 Task: Navigate on foot from Harvard University to MIT in Cambridge, MA.
Action: Mouse moved to (160, 100)
Screenshot: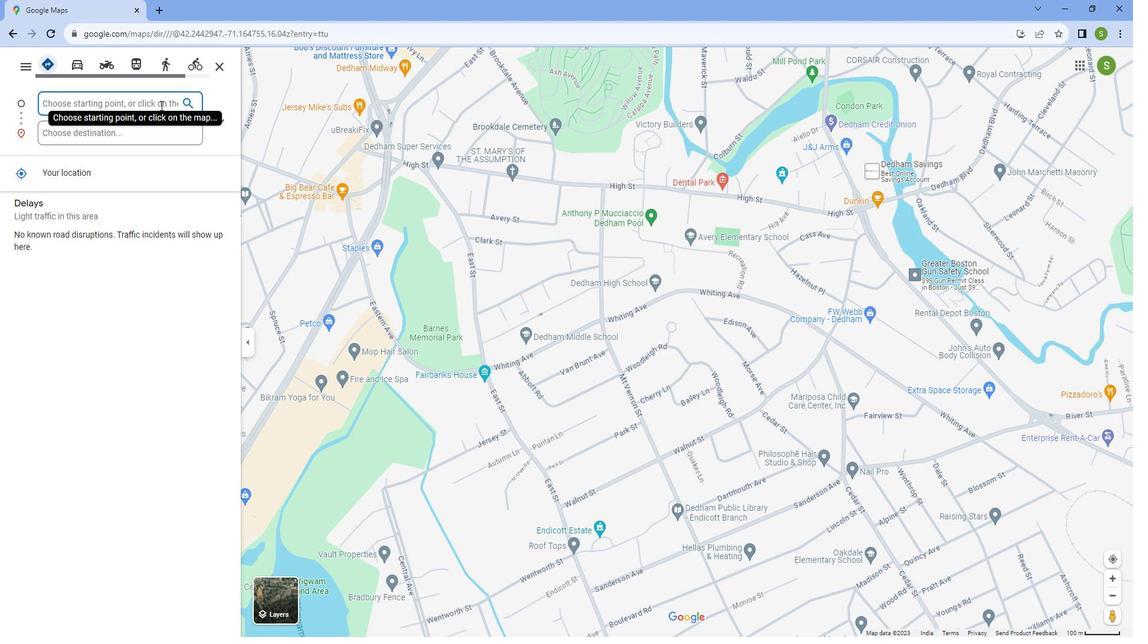 
Action: Mouse pressed left at (160, 100)
Screenshot: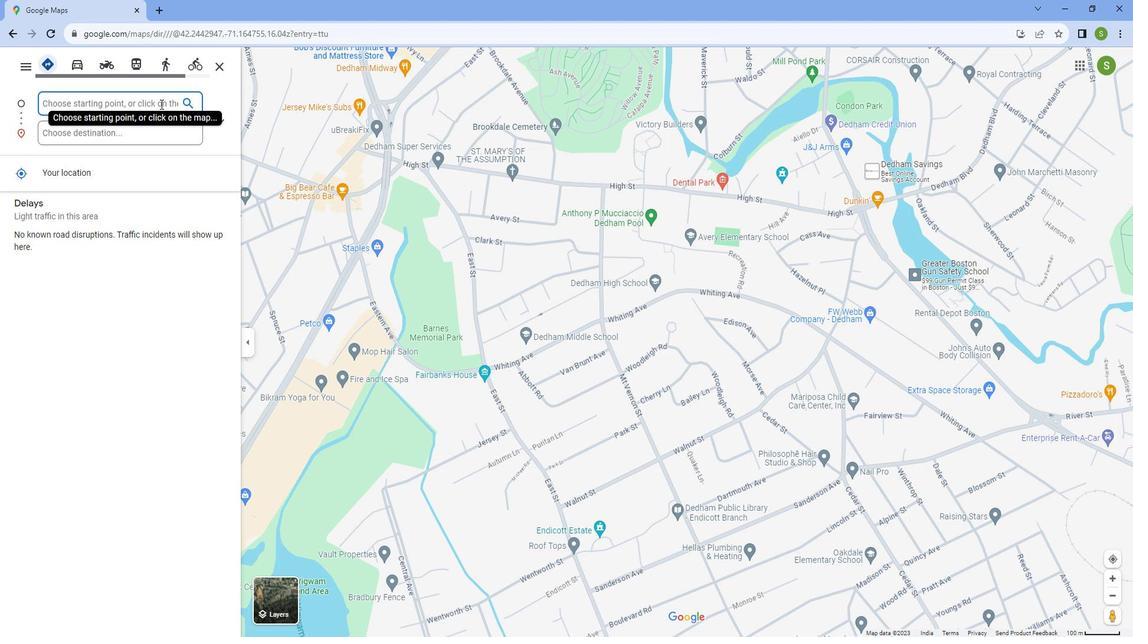
Action: Key pressed <Key.caps_lock>H<Key.caps_lock>arvard<Key.space><Key.caps_lock>U<Key.caps_lock>niversity
Screenshot: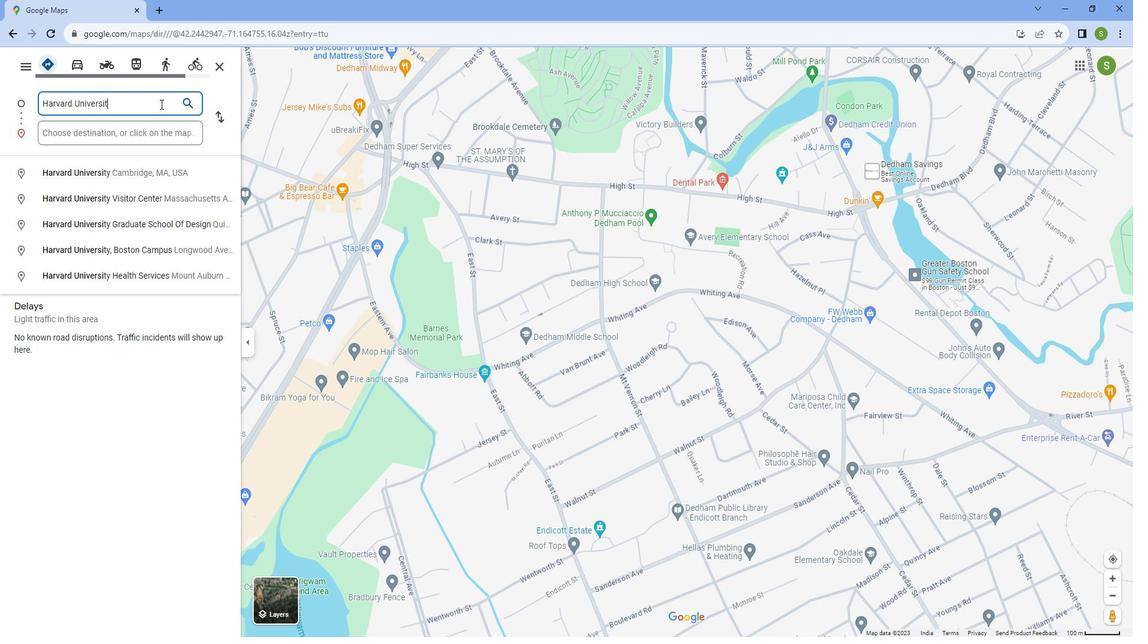 
Action: Mouse moved to (157, 160)
Screenshot: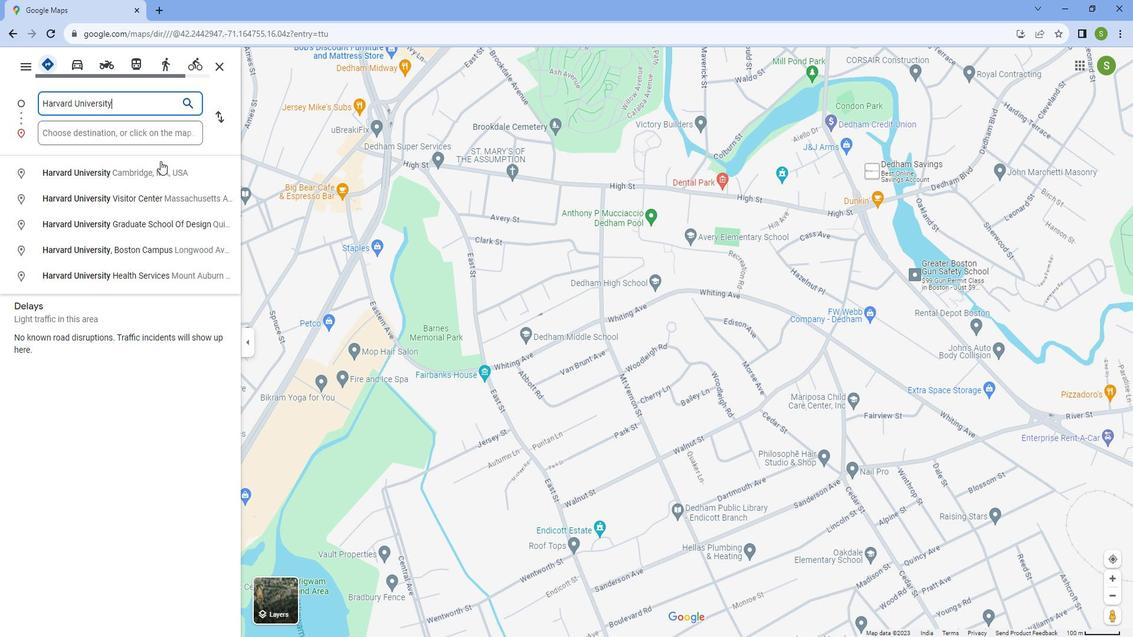 
Action: Mouse pressed left at (157, 160)
Screenshot: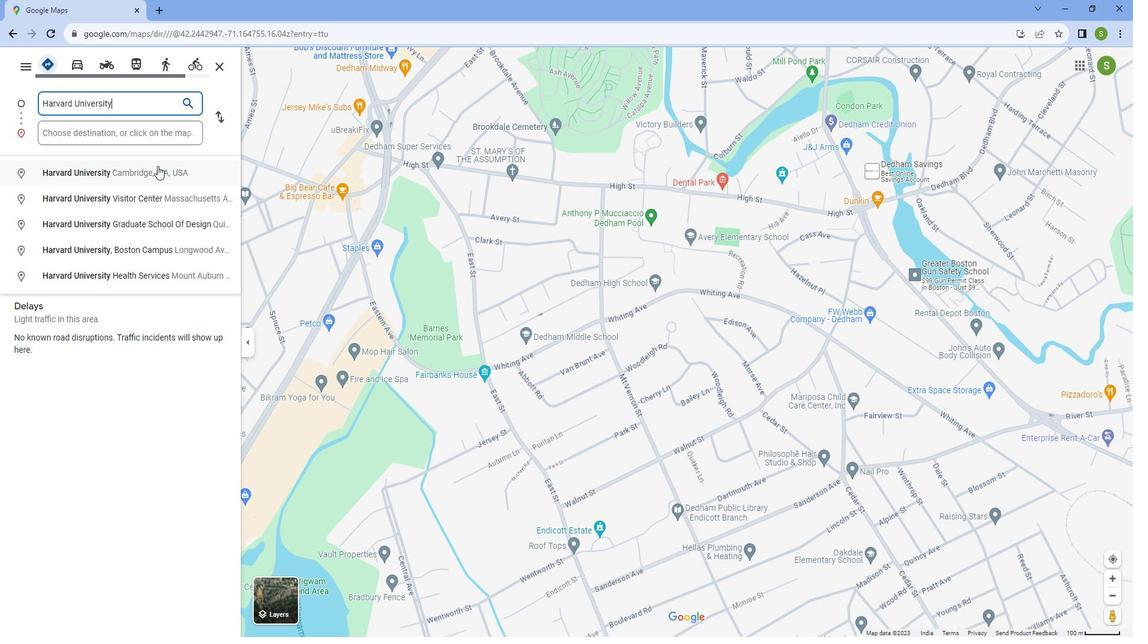 
Action: Mouse moved to (132, 125)
Screenshot: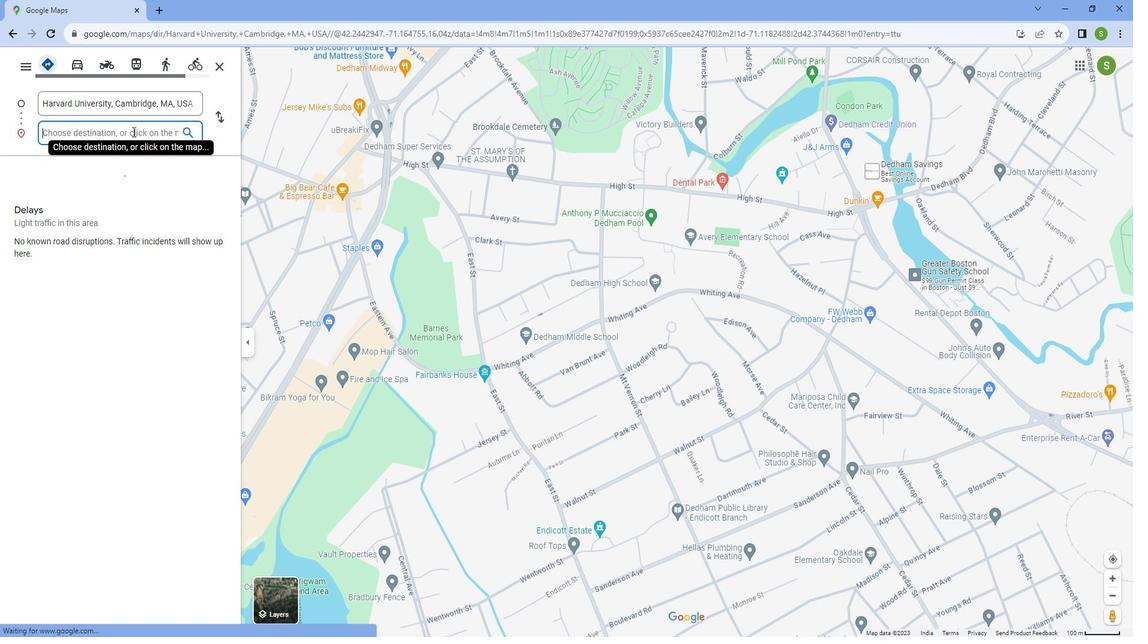 
Action: Mouse pressed left at (132, 125)
Screenshot: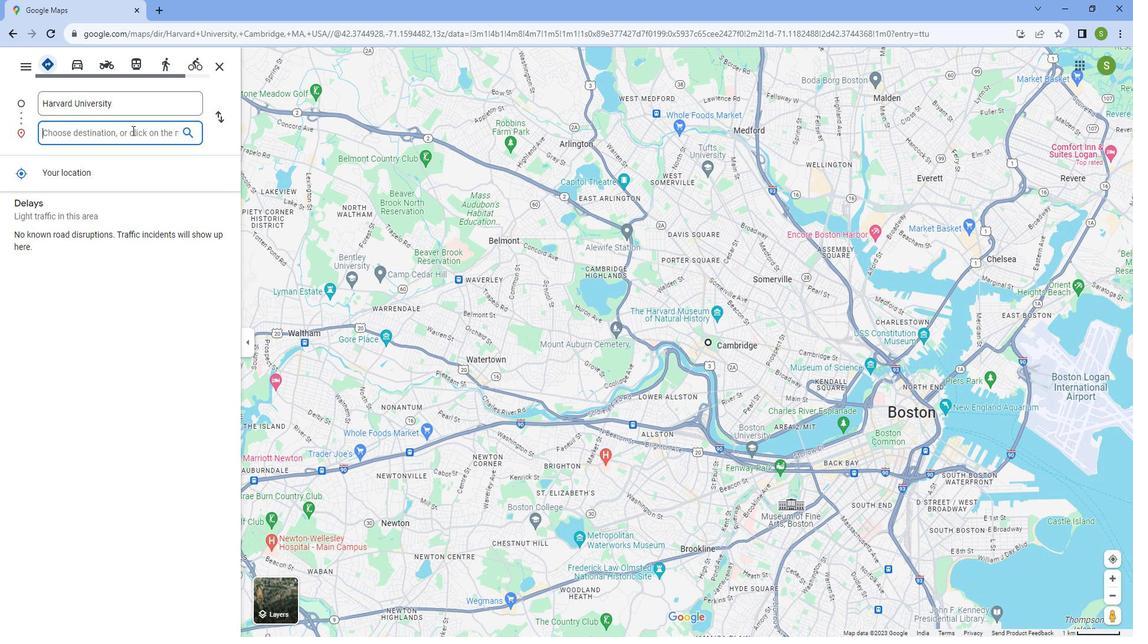 
Action: Key pressed <Key.caps_lock>MIT<Key.space>,C<Key.caps_lock>ambridge
Screenshot: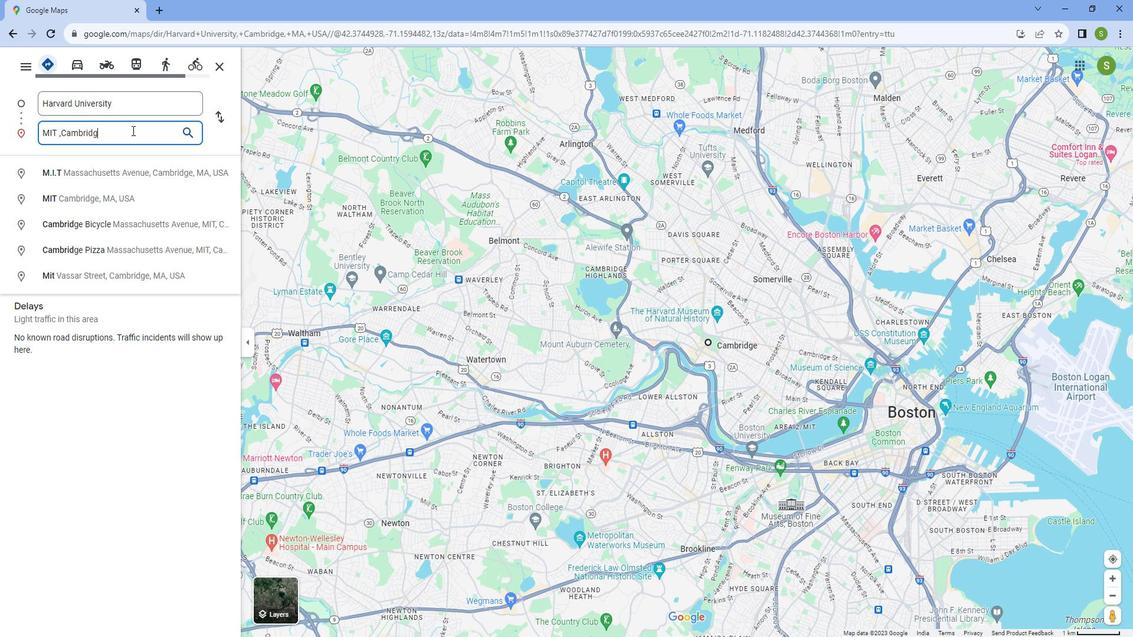 
Action: Mouse moved to (129, 176)
Screenshot: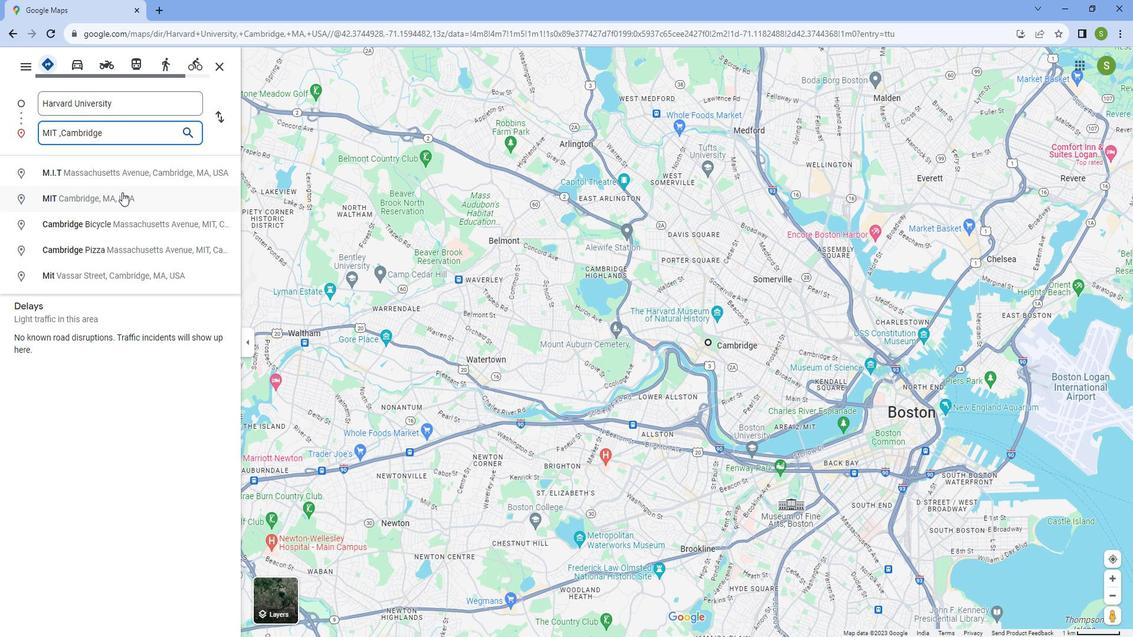 
Action: Mouse pressed left at (129, 176)
Screenshot: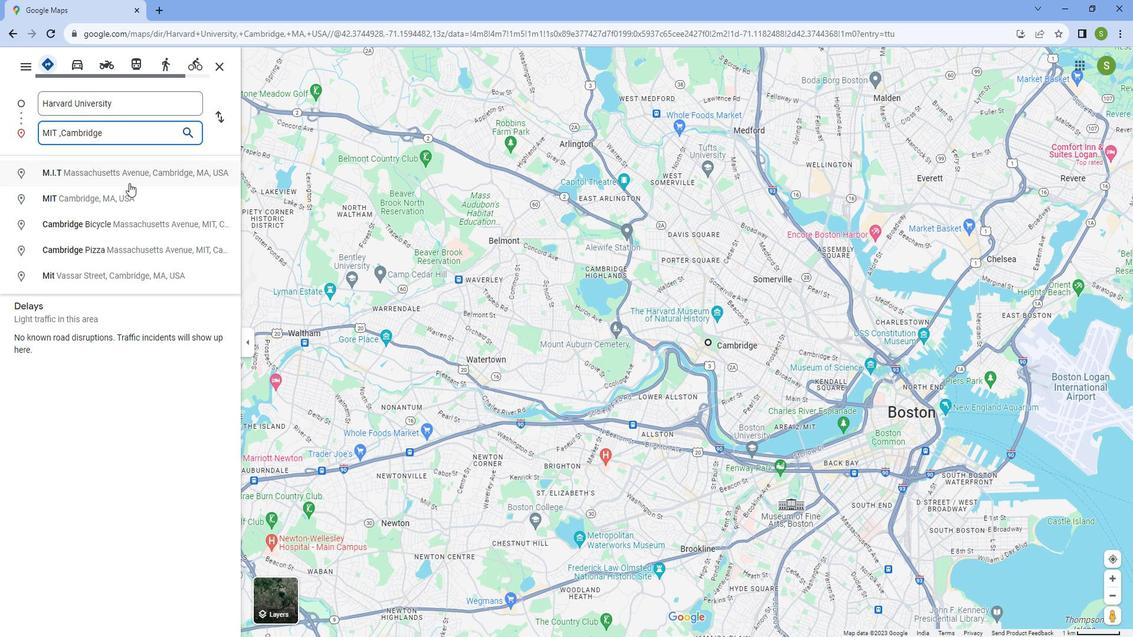 
Action: Mouse moved to (448, 295)
Screenshot: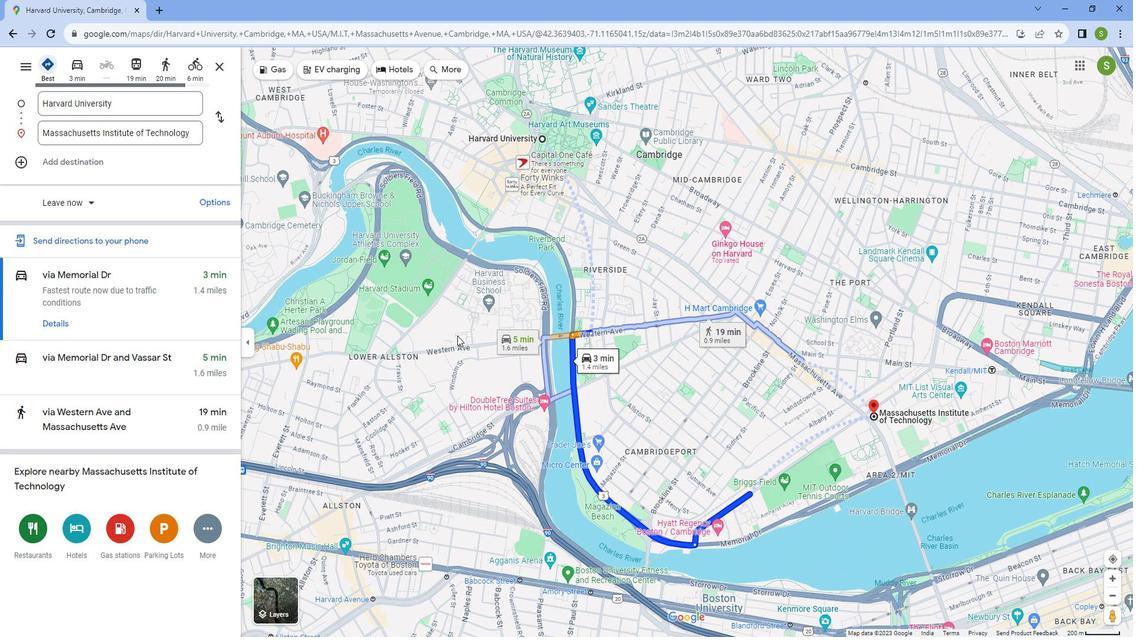 
Action: Mouse scrolled (448, 295) with delta (0, 0)
Screenshot: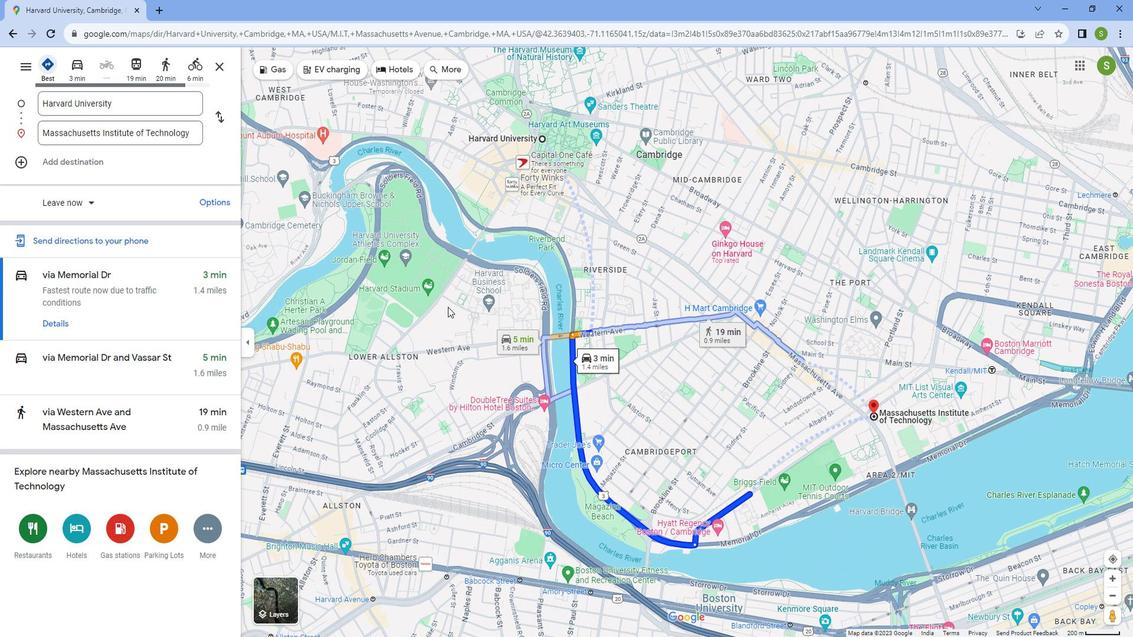
Action: Mouse scrolled (448, 295) with delta (0, 0)
Screenshot: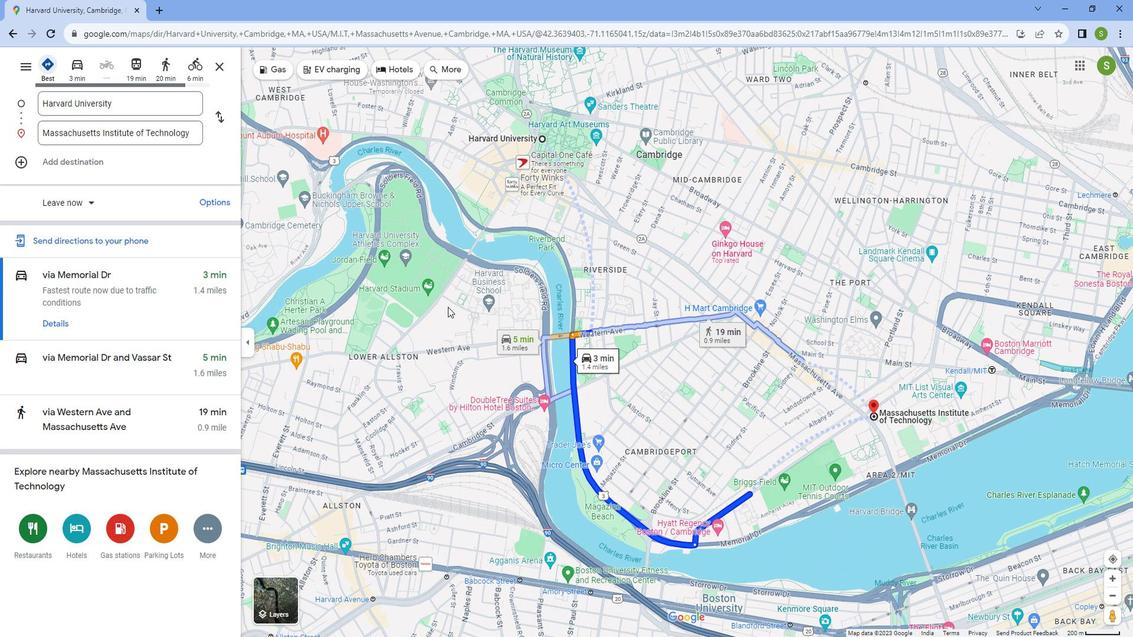 
Action: Mouse scrolled (448, 295) with delta (0, 0)
Screenshot: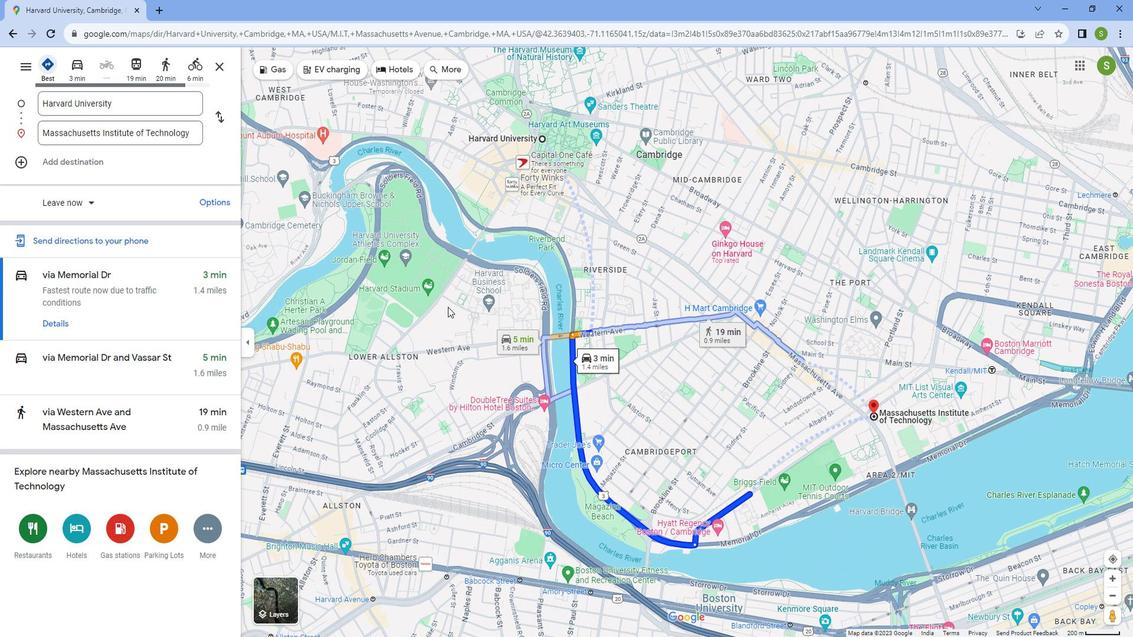 
Action: Mouse scrolled (448, 295) with delta (0, 0)
Screenshot: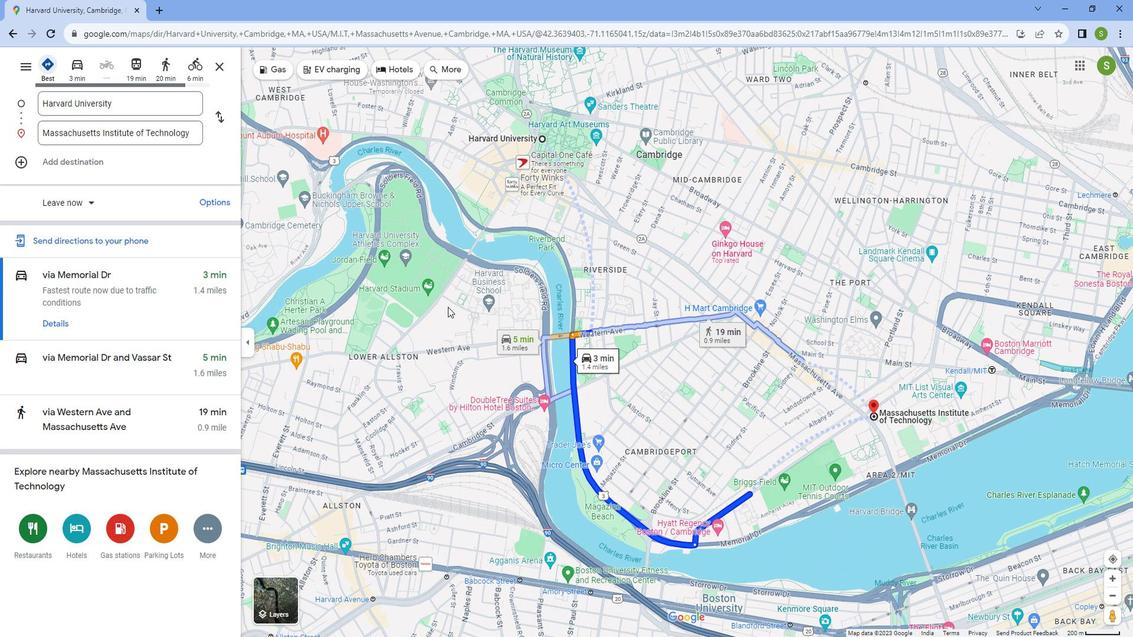 
Action: Mouse scrolled (448, 295) with delta (0, 0)
Screenshot: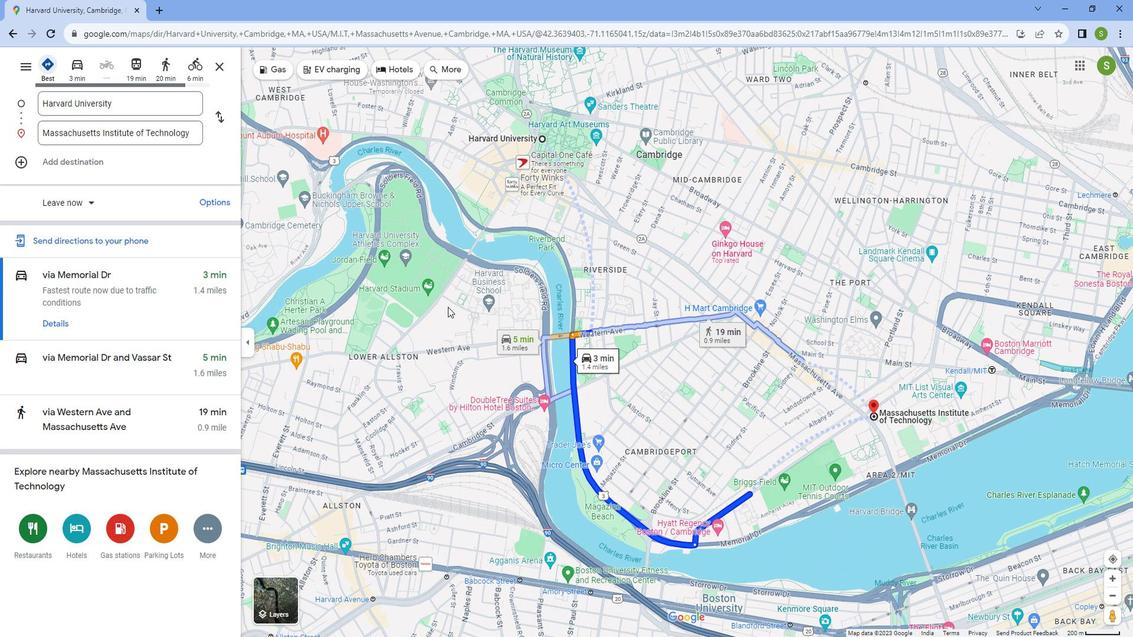 
Action: Mouse scrolled (448, 296) with delta (0, 0)
Screenshot: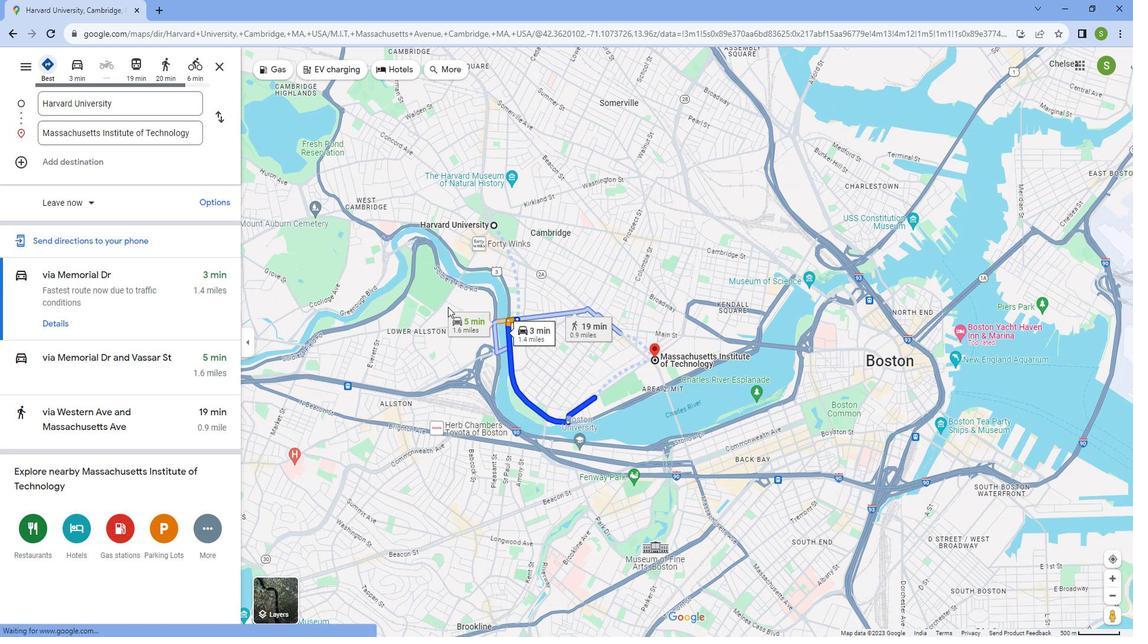 
Action: Mouse scrolled (448, 296) with delta (0, 0)
Screenshot: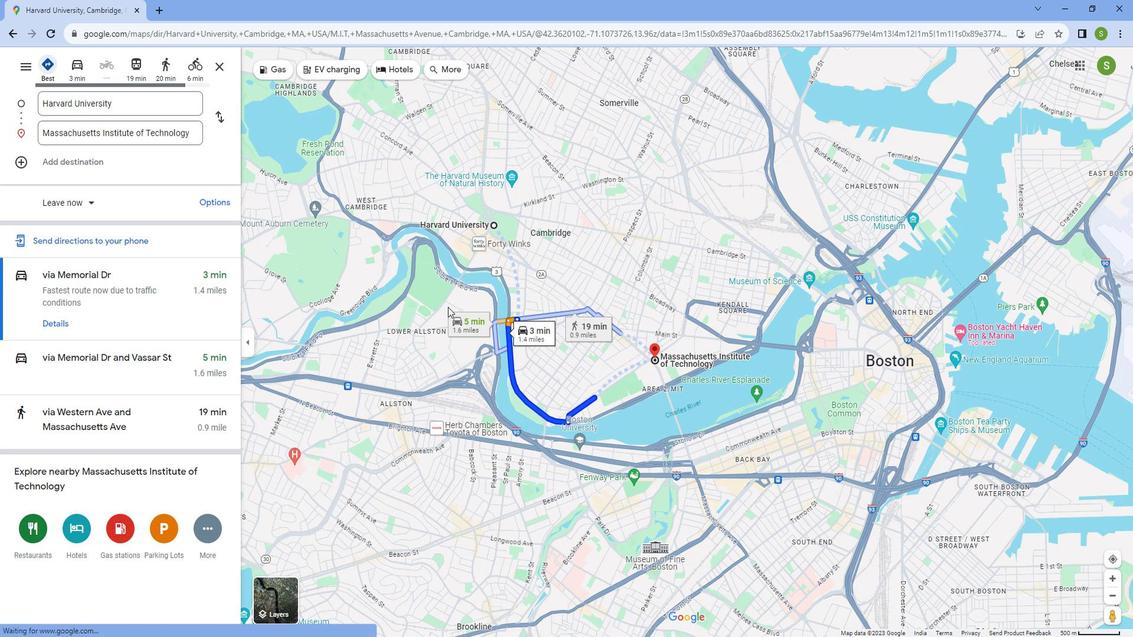 
Action: Mouse scrolled (448, 296) with delta (0, 0)
Screenshot: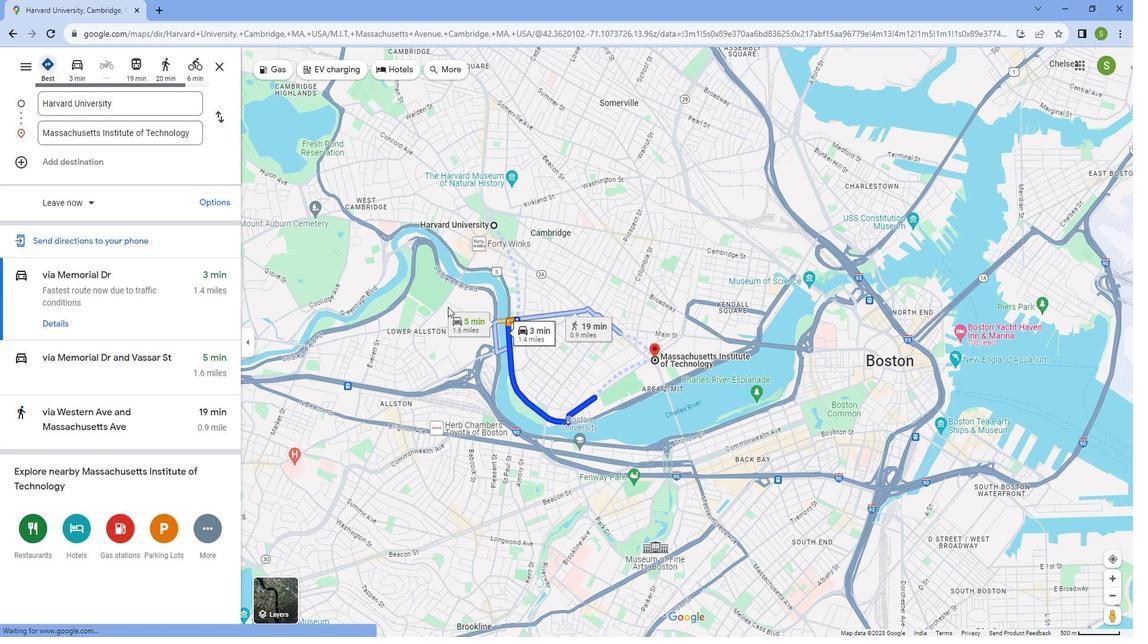 
Action: Mouse scrolled (448, 296) with delta (0, 0)
Screenshot: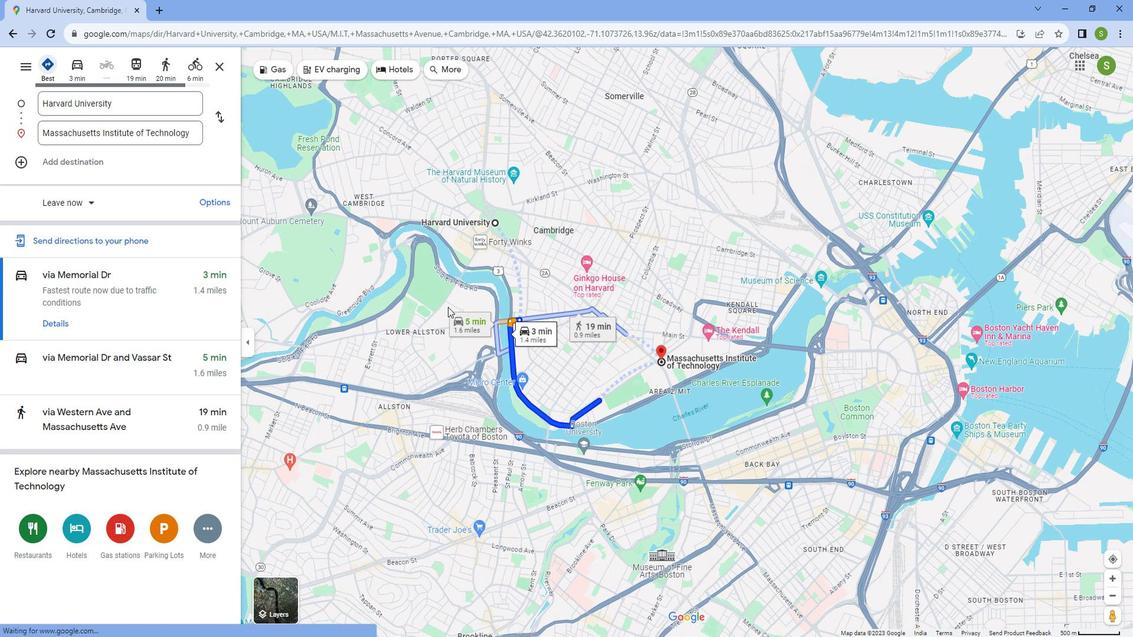 
Action: Mouse scrolled (448, 295) with delta (0, 0)
Screenshot: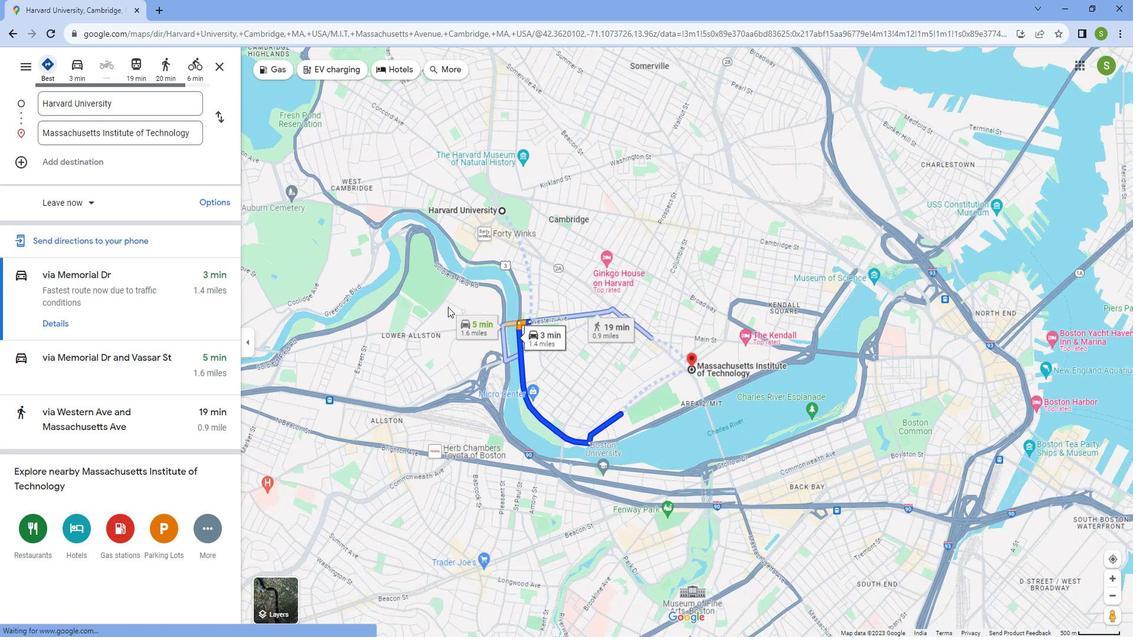 
Action: Mouse scrolled (448, 296) with delta (0, 0)
Screenshot: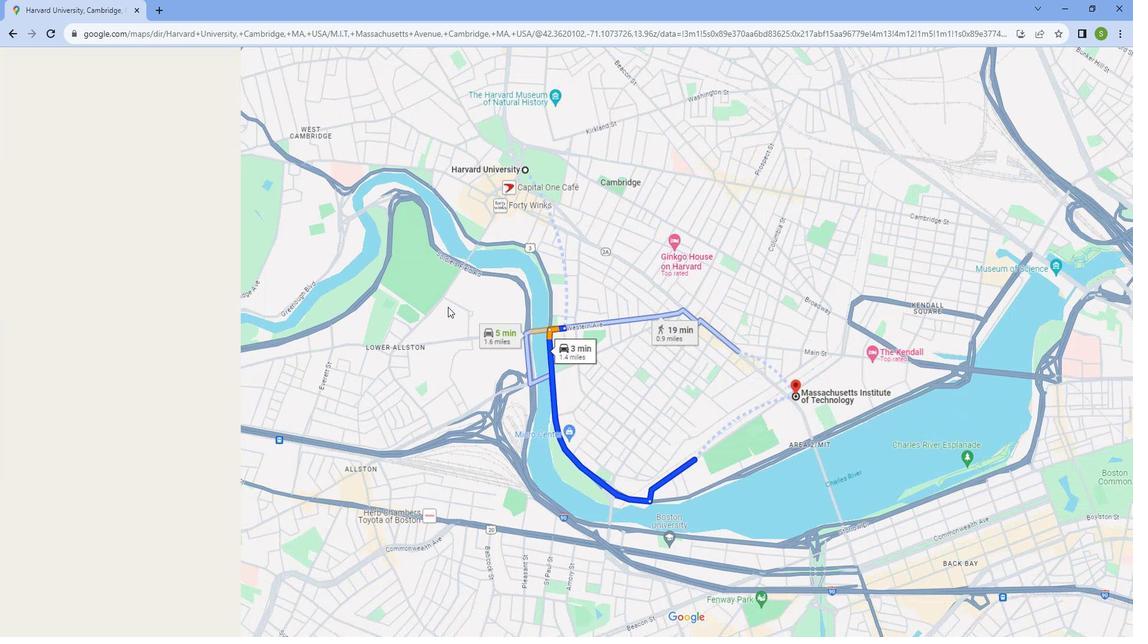 
Action: Mouse scrolled (448, 296) with delta (0, 0)
Screenshot: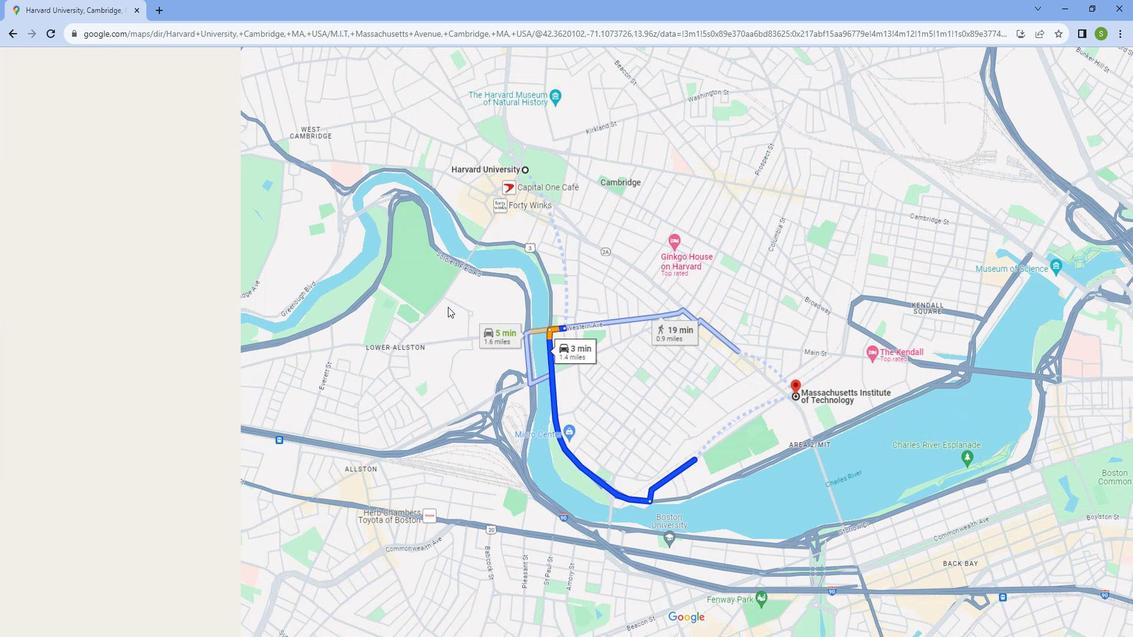 
Action: Mouse moved to (673, 404)
Screenshot: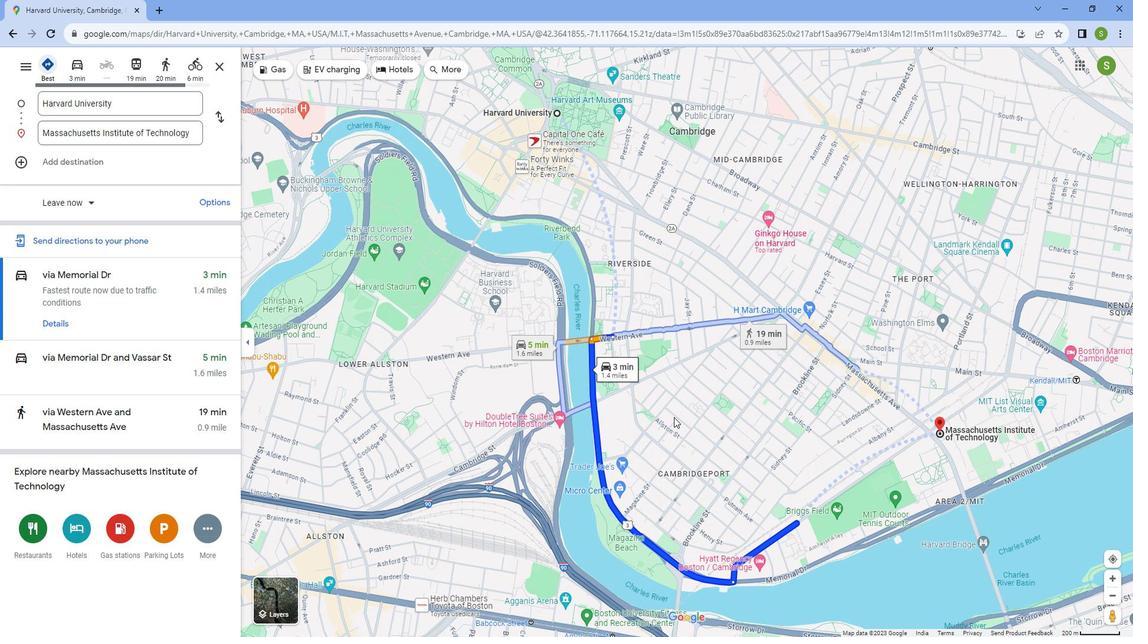 
Action: Mouse pressed left at (673, 404)
Screenshot: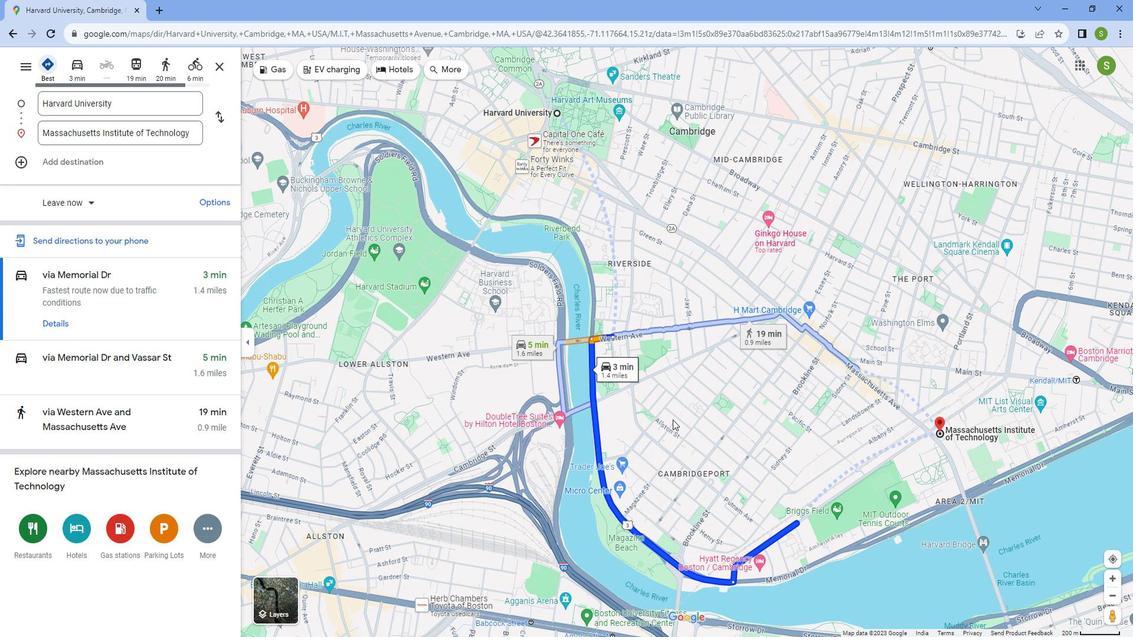 
Action: Mouse moved to (575, 337)
Screenshot: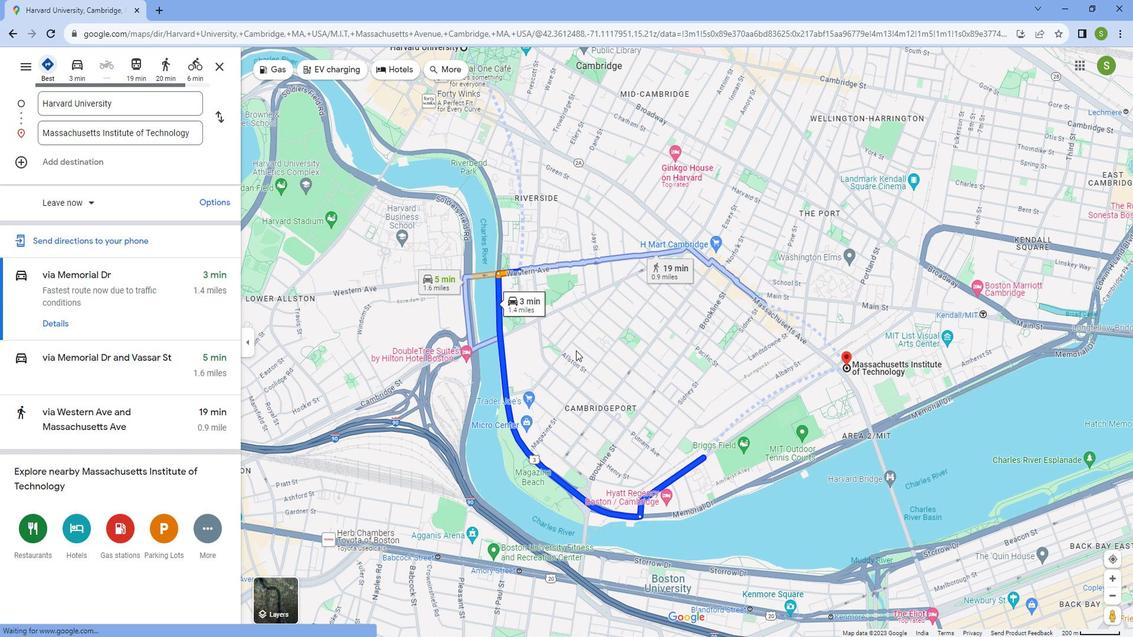 
Action: Mouse scrolled (575, 338) with delta (0, 0)
Screenshot: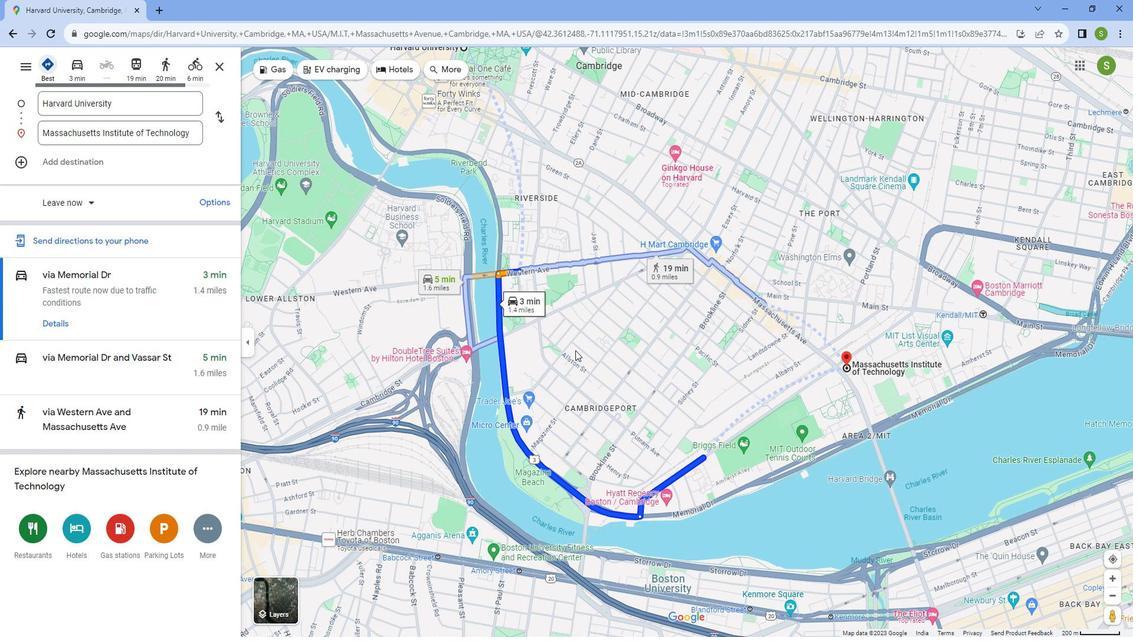
Action: Mouse scrolled (575, 337) with delta (0, 0)
Screenshot: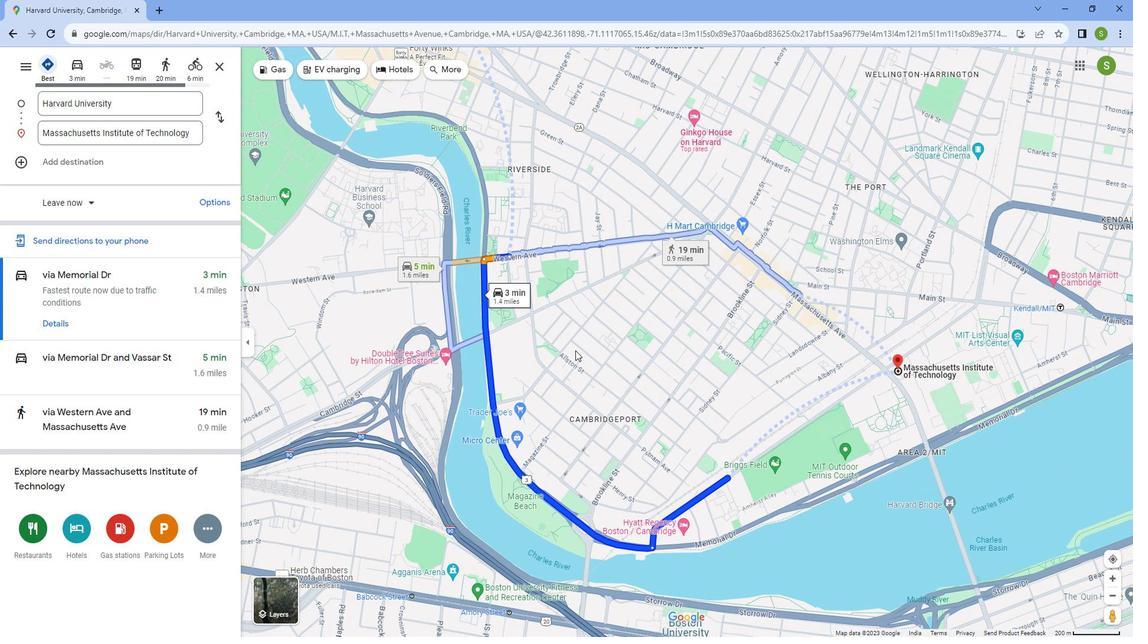 
Action: Mouse scrolled (575, 337) with delta (0, 0)
Screenshot: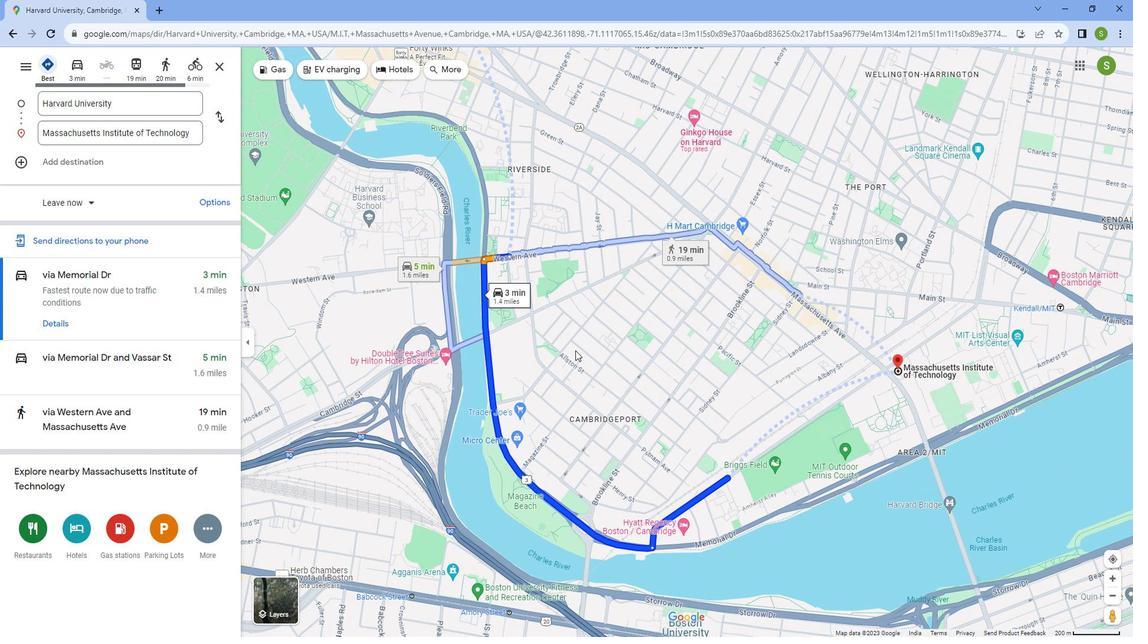 
Action: Mouse scrolled (575, 337) with delta (0, 0)
Screenshot: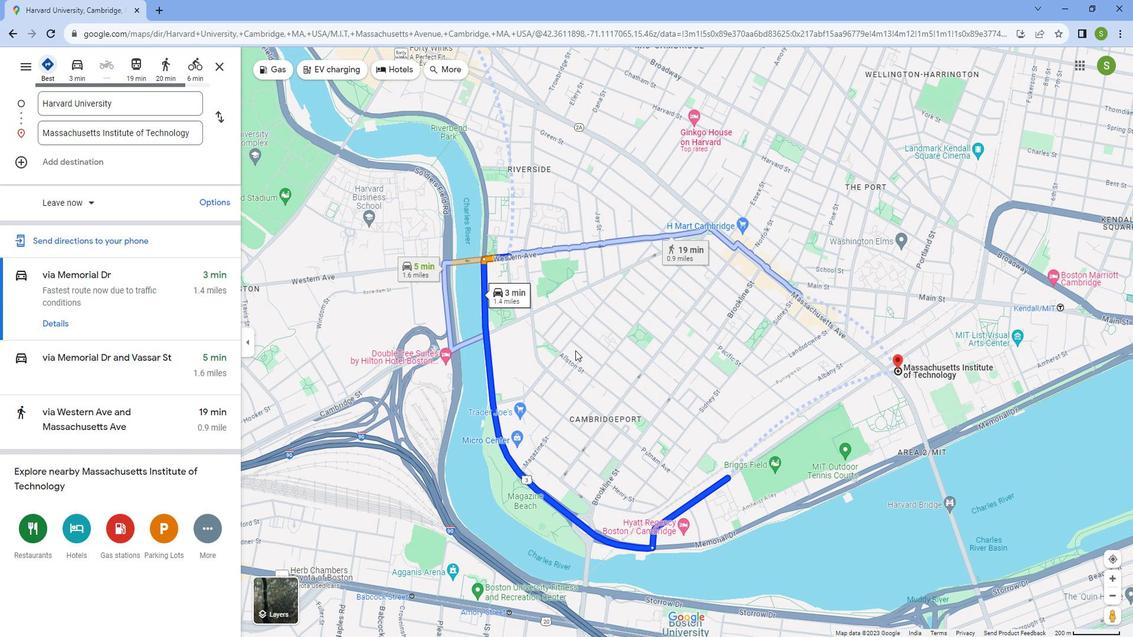 
Action: Mouse scrolled (575, 337) with delta (0, 0)
Screenshot: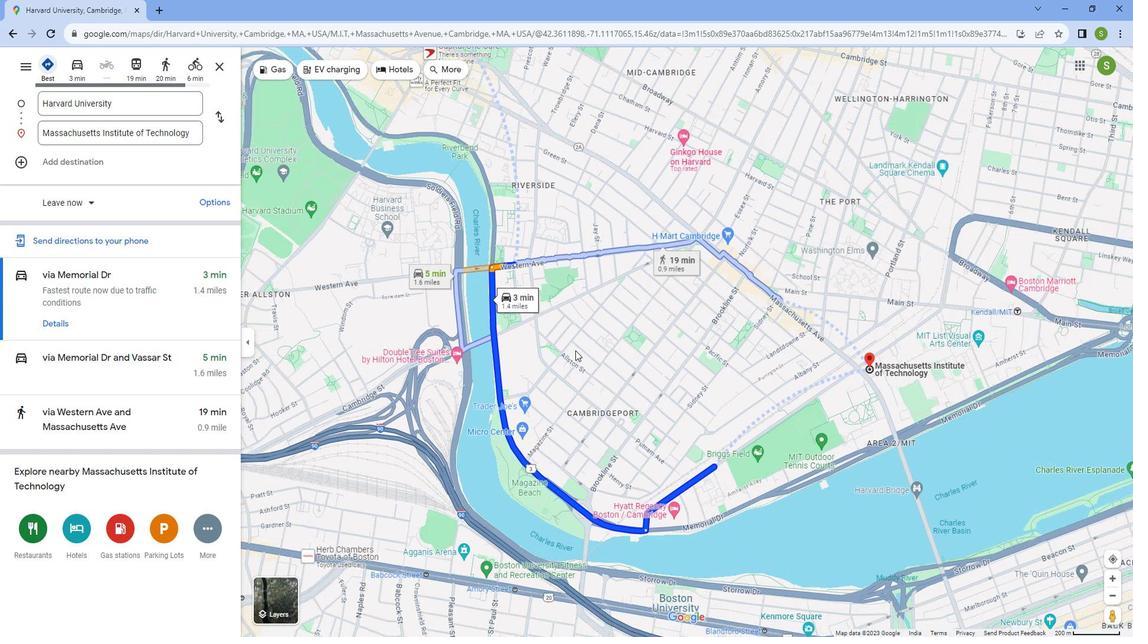 
Action: Mouse moved to (164, 70)
Screenshot: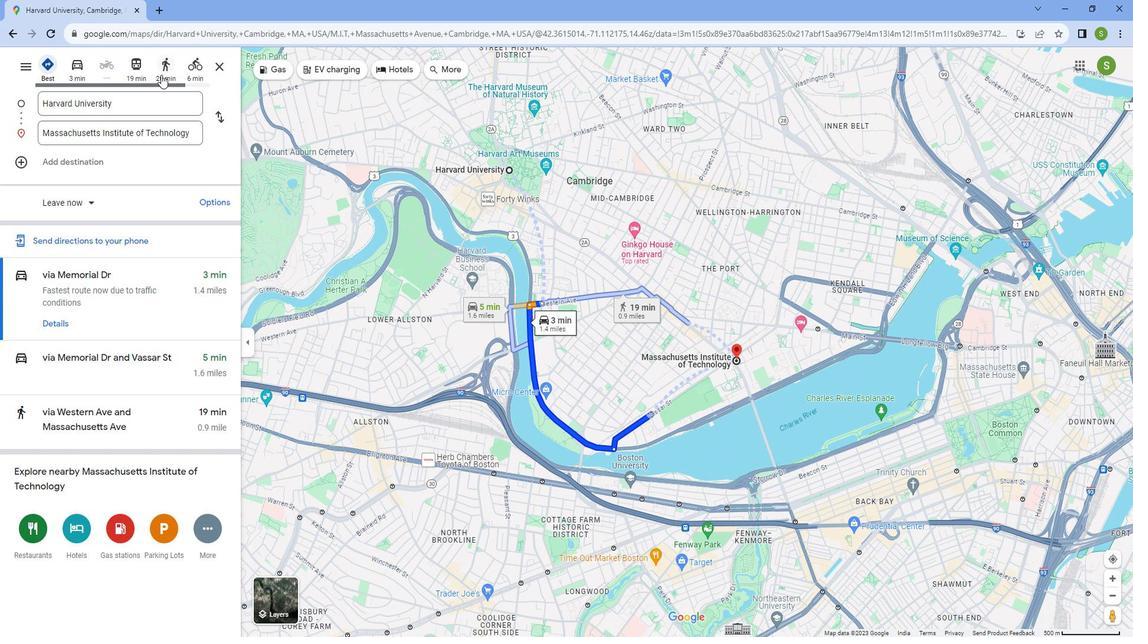 
Action: Mouse pressed left at (164, 70)
Screenshot: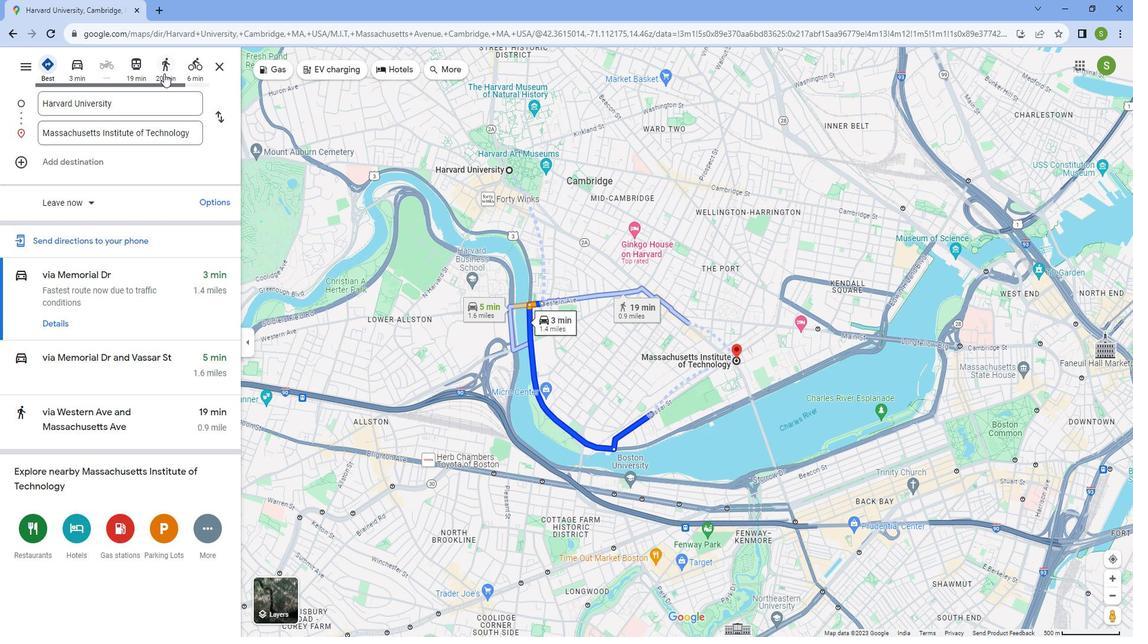 
Action: Mouse moved to (520, 335)
Screenshot: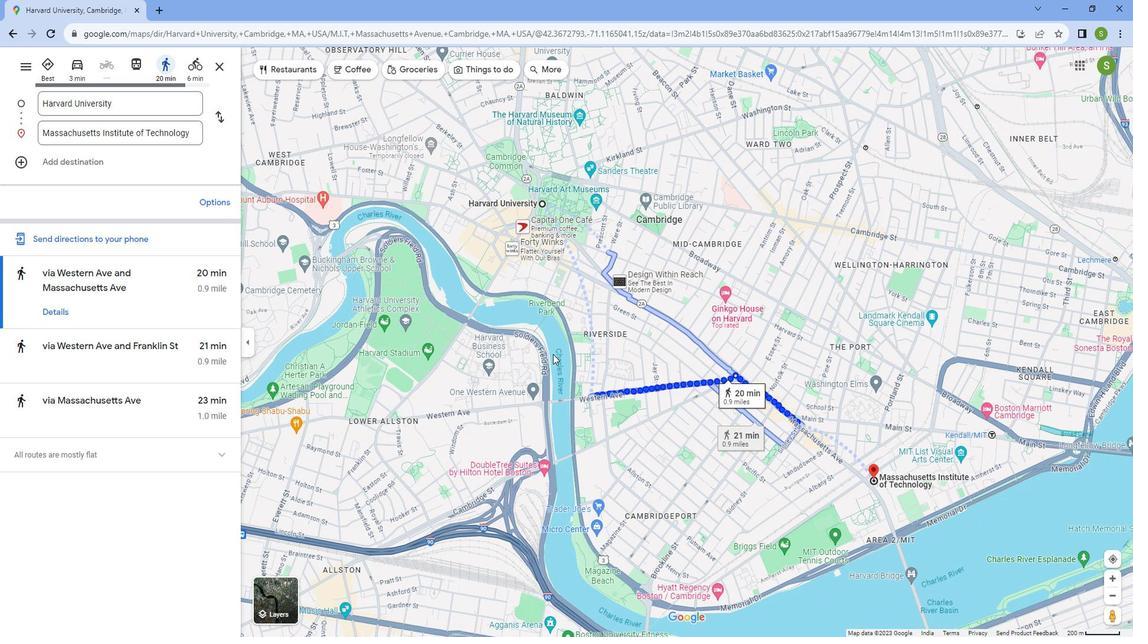 
Action: Mouse scrolled (520, 335) with delta (0, 0)
Screenshot: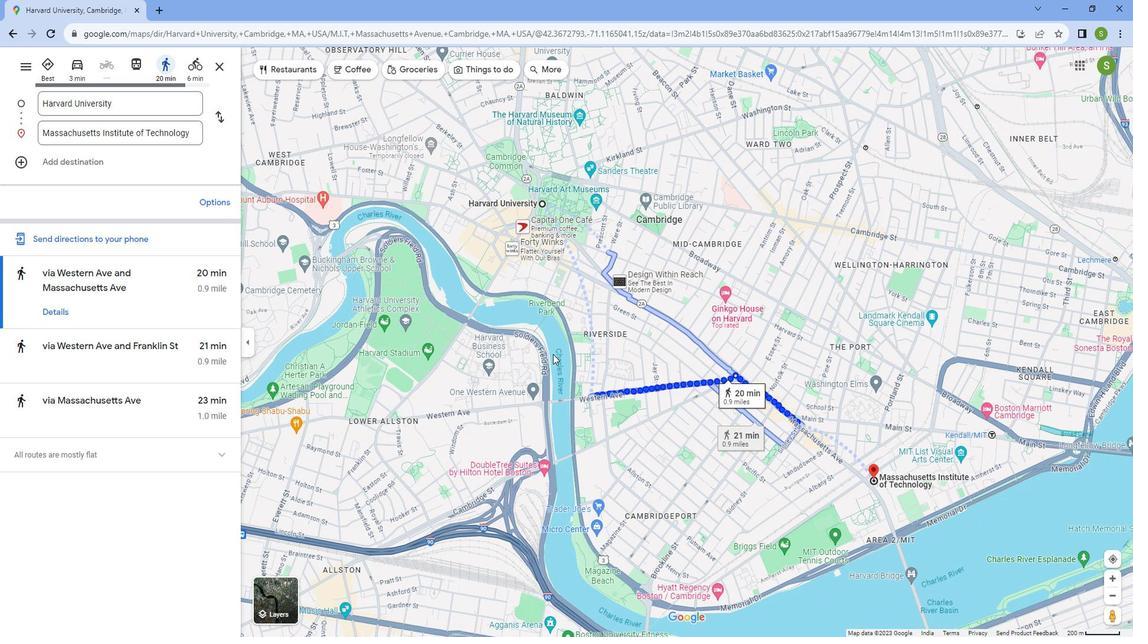 
Action: Mouse moved to (513, 334)
Screenshot: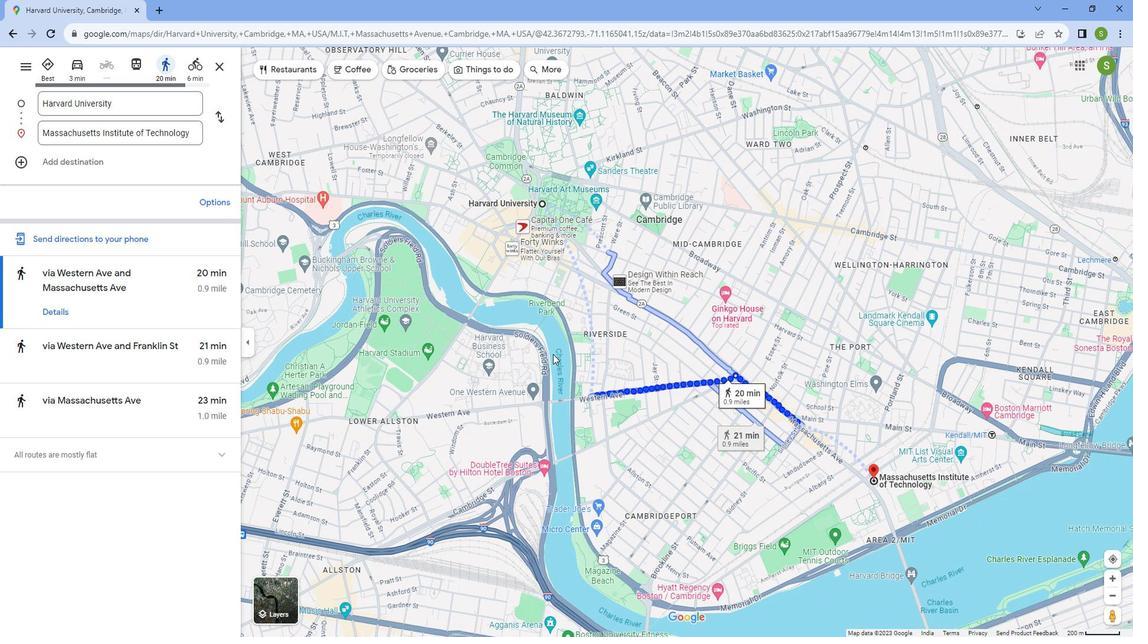 
Action: Mouse scrolled (513, 334) with delta (0, 0)
Screenshot: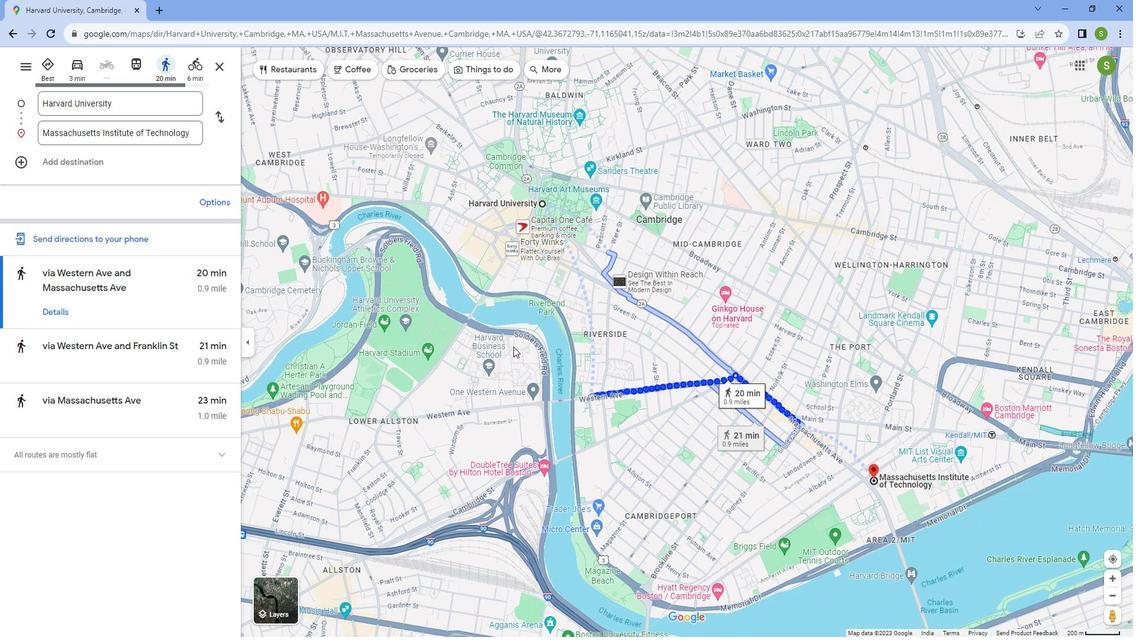 
Action: Mouse scrolled (513, 334) with delta (0, 0)
Screenshot: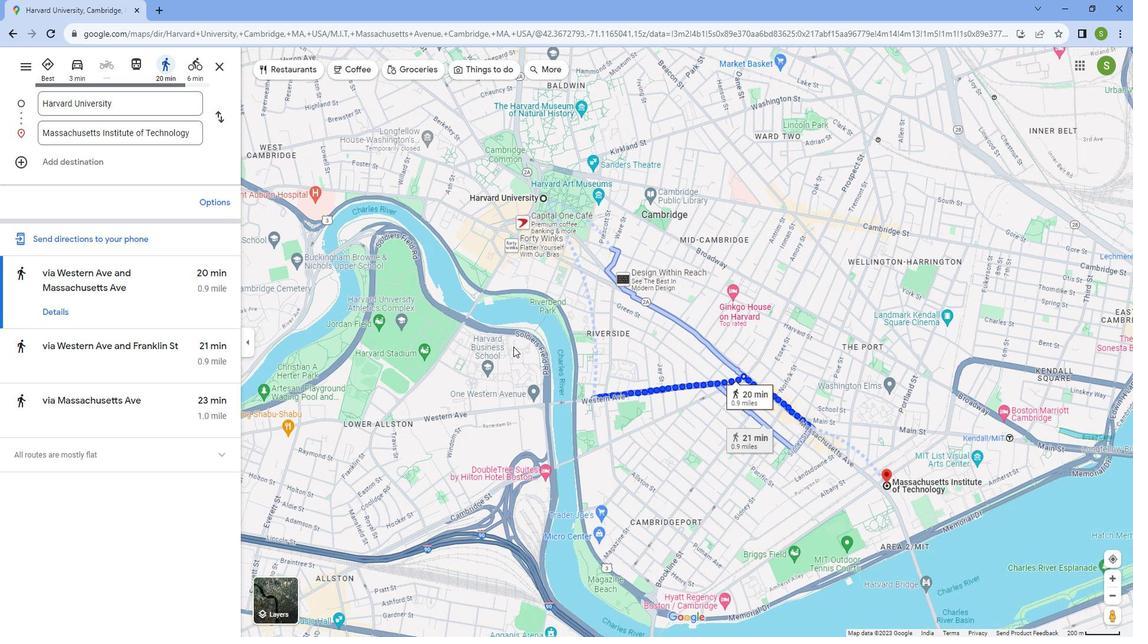 
Action: Mouse moved to (443, 386)
Screenshot: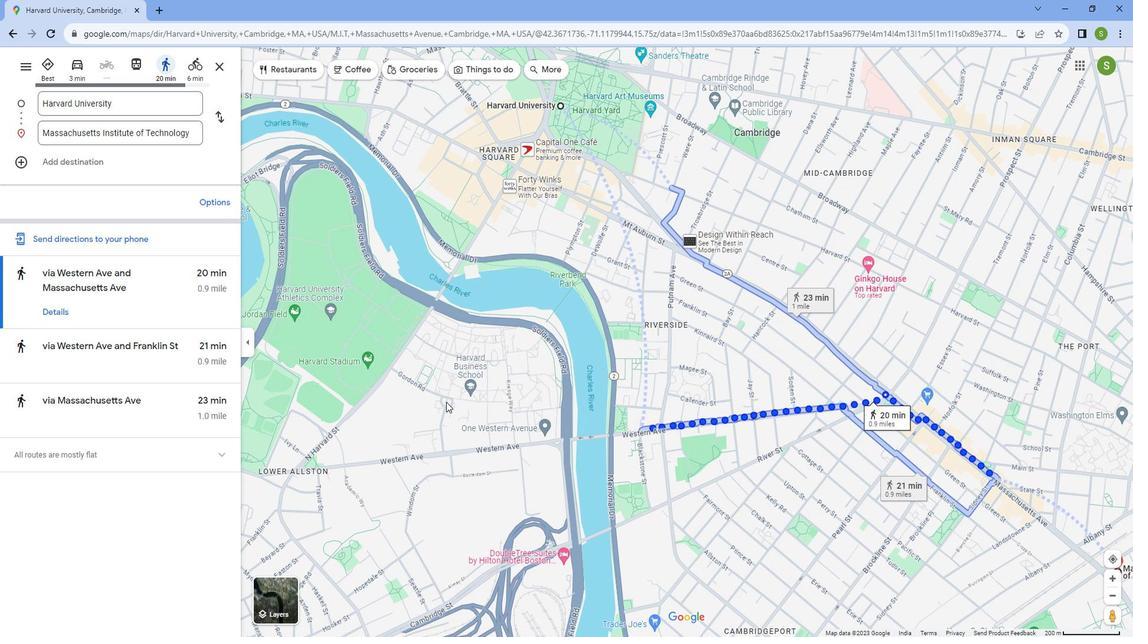 
Action: Mouse pressed left at (443, 386)
Screenshot: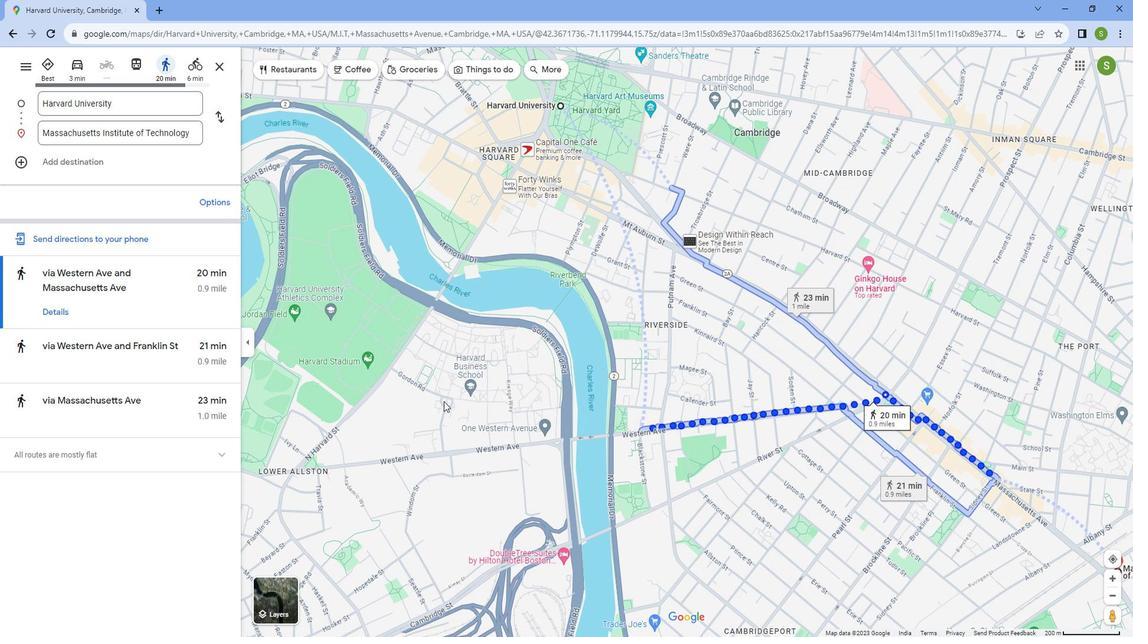 
Action: Mouse moved to (485, 347)
Screenshot: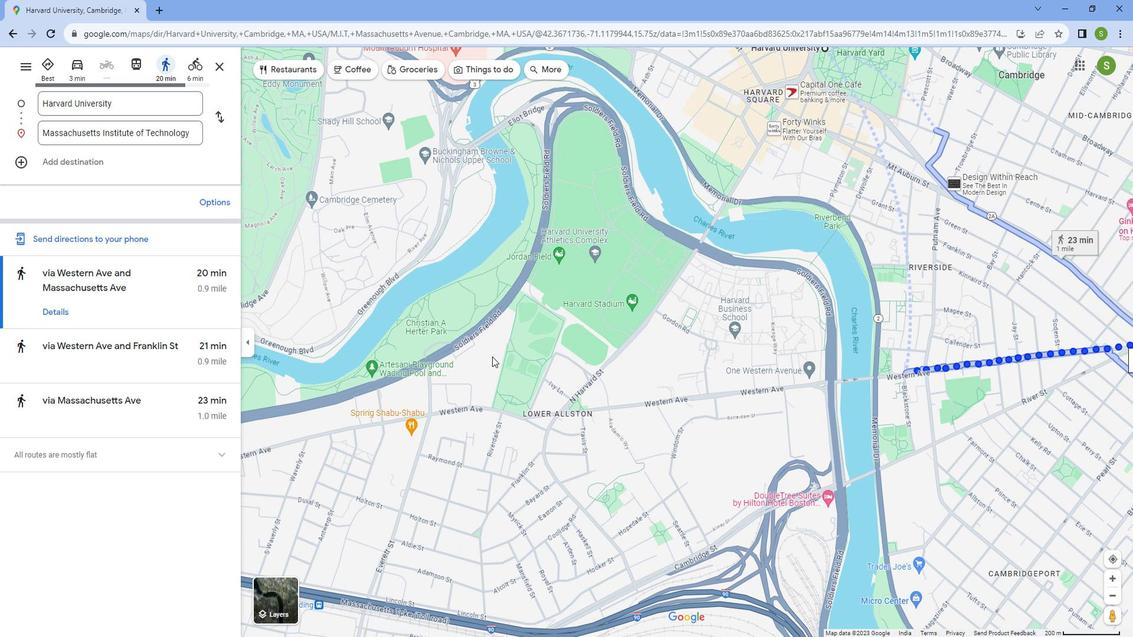 
Action: Mouse pressed left at (485, 347)
Screenshot: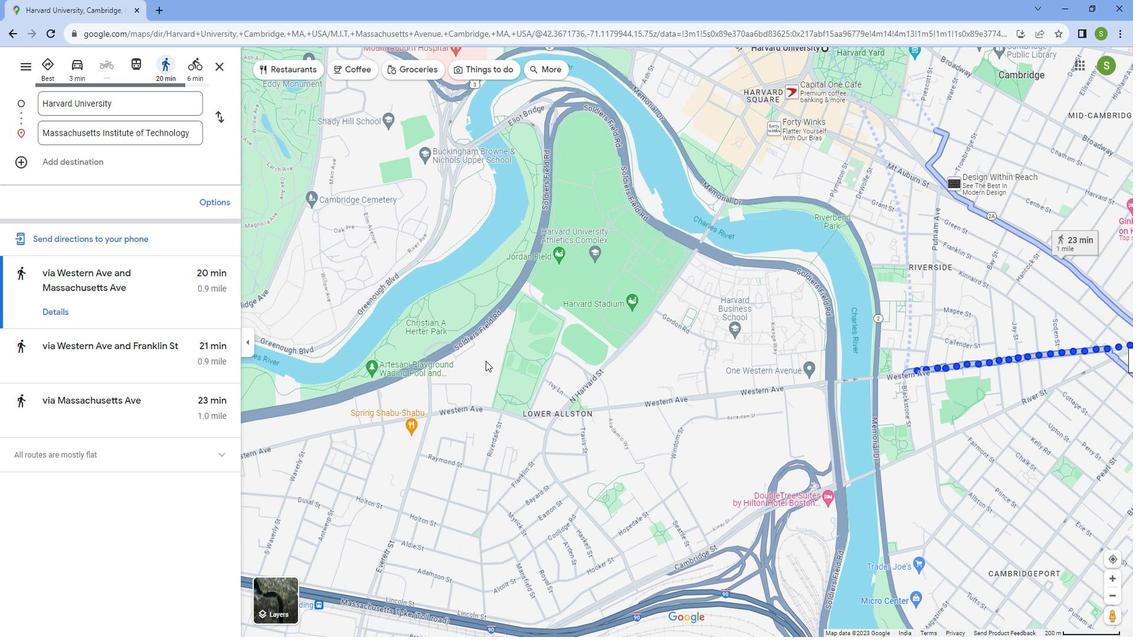 
Action: Mouse moved to (403, 352)
Screenshot: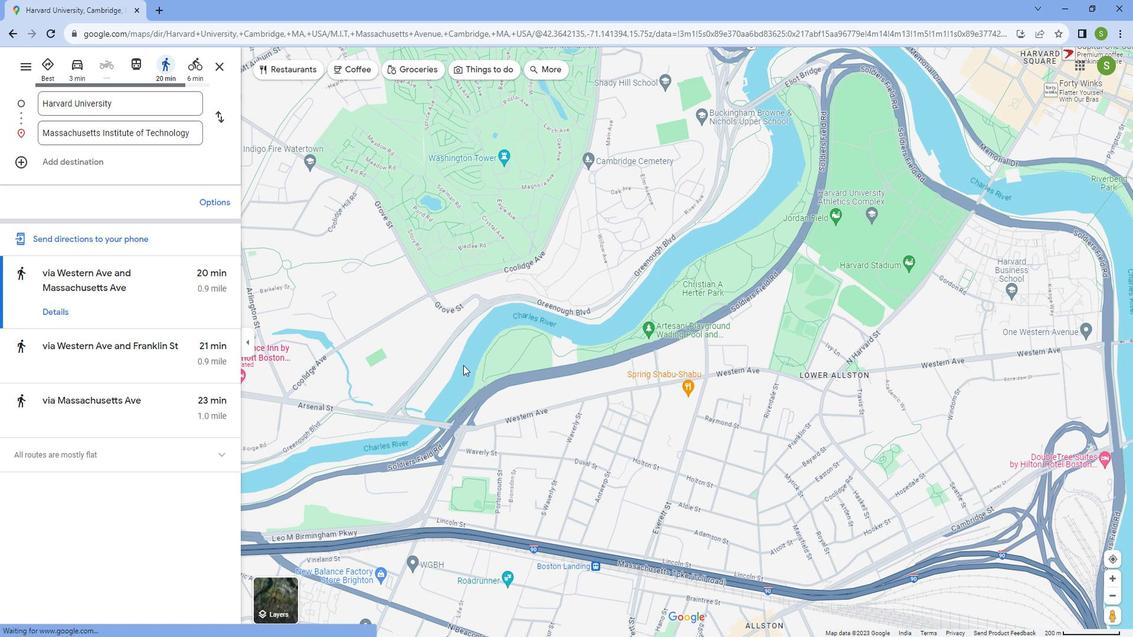 
Action: Mouse pressed left at (403, 352)
Screenshot: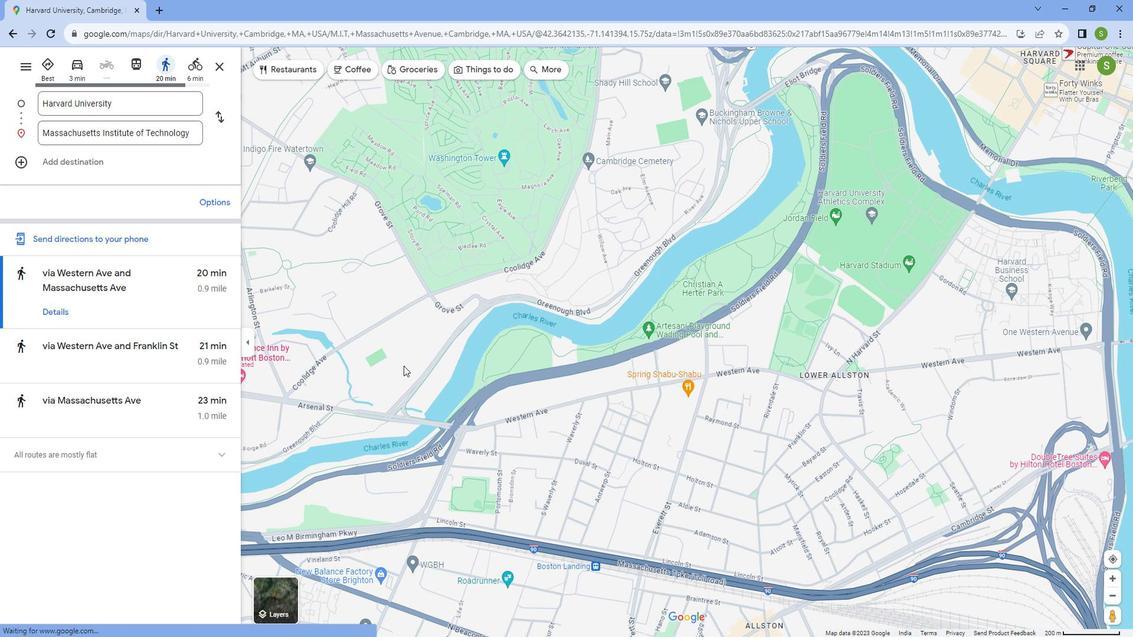 
Action: Mouse moved to (565, 348)
Screenshot: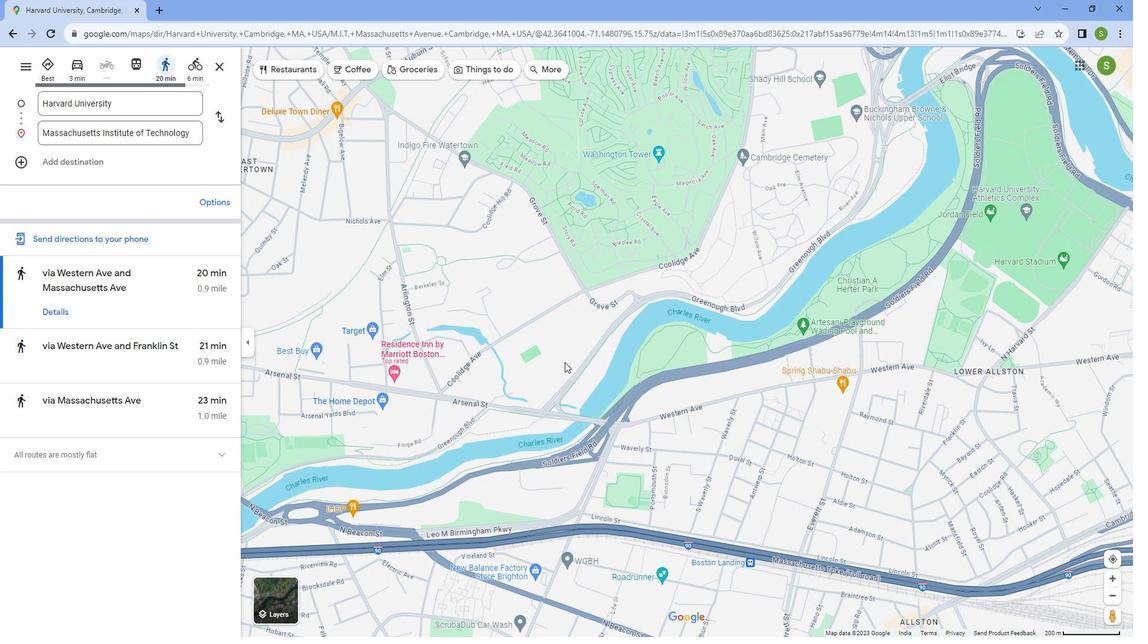 
Action: Mouse scrolled (565, 347) with delta (0, 0)
Screenshot: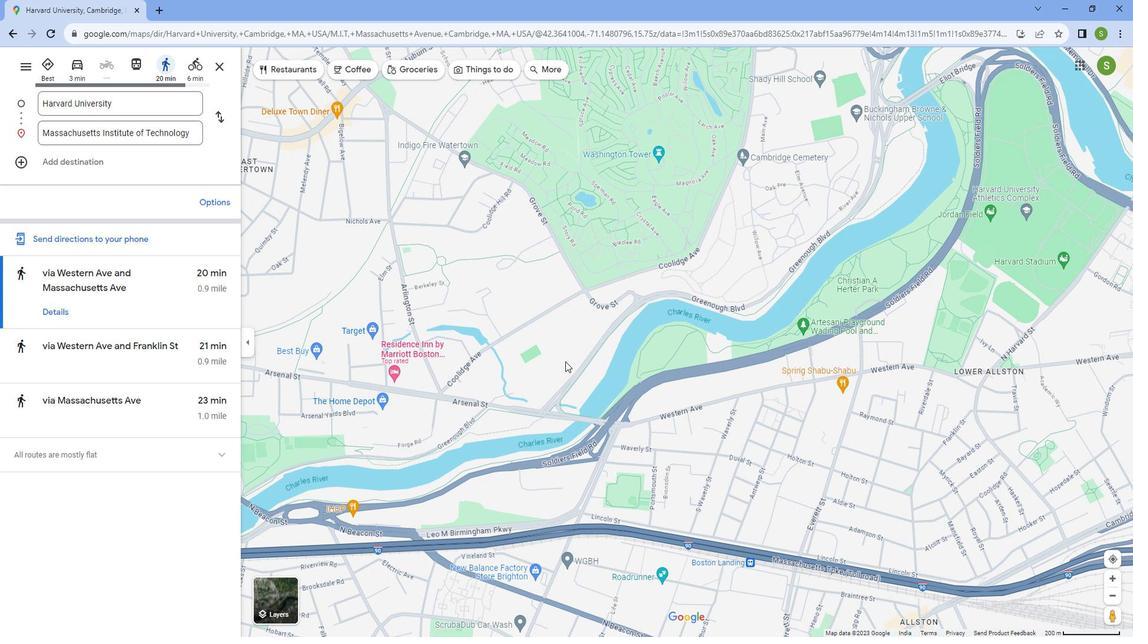 
Action: Mouse scrolled (565, 347) with delta (0, 0)
Screenshot: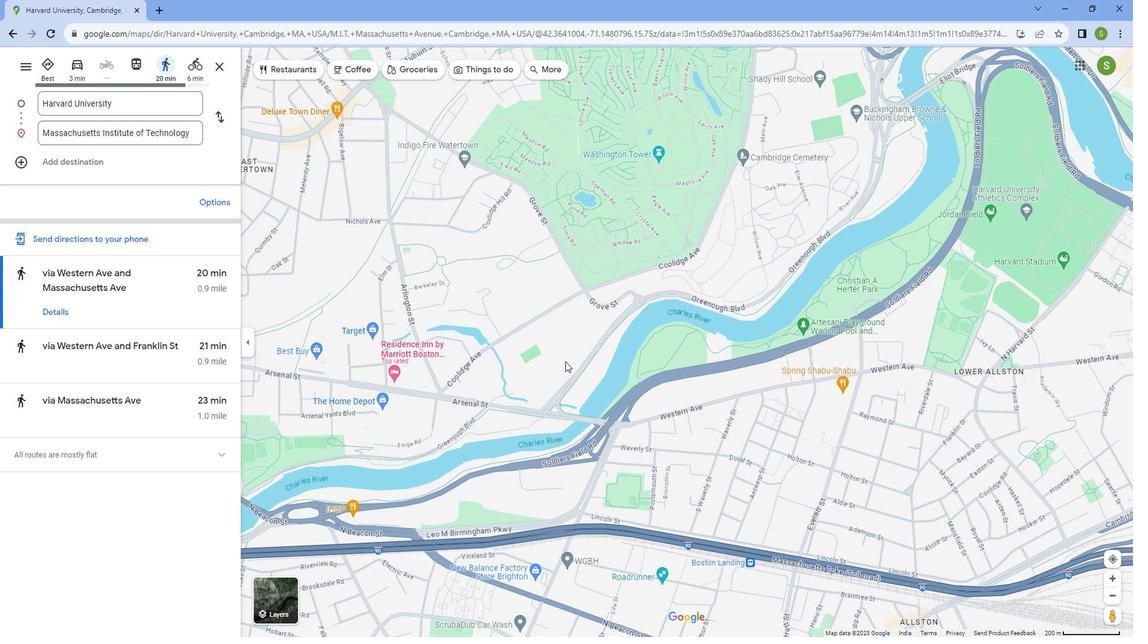 
Action: Mouse scrolled (565, 347) with delta (0, 0)
Screenshot: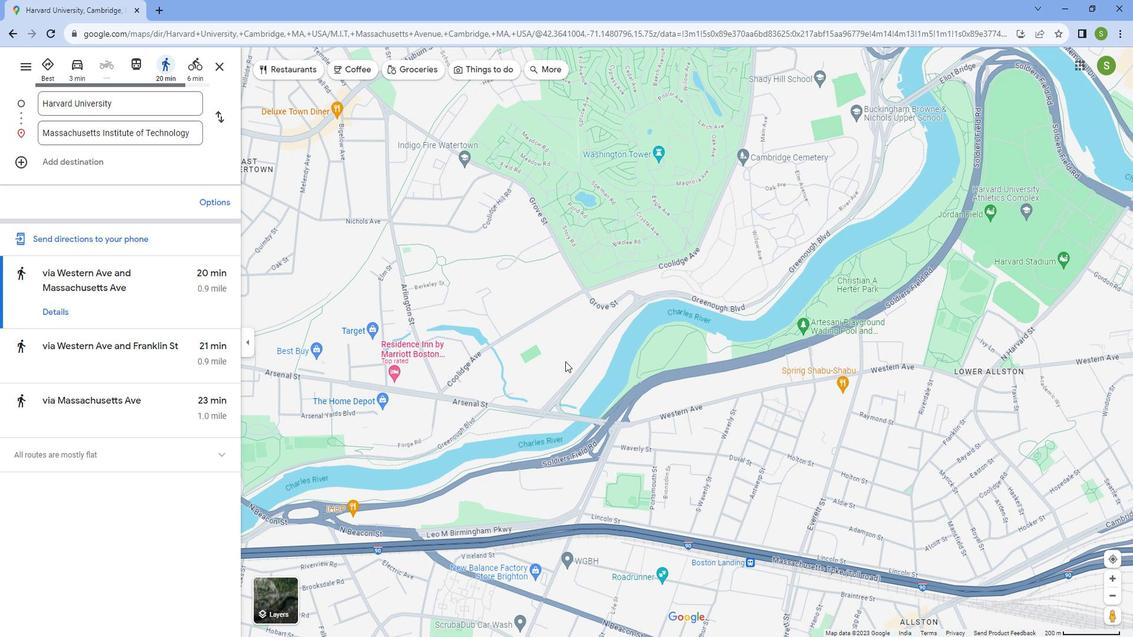 
Action: Mouse scrolled (565, 347) with delta (0, 0)
Screenshot: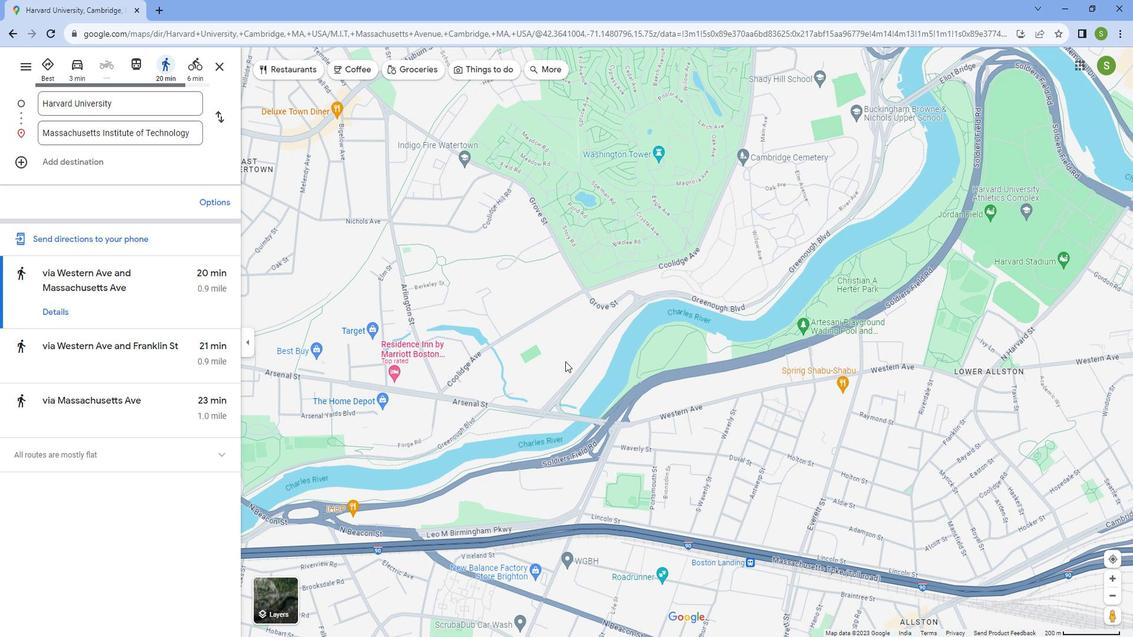 
Action: Mouse scrolled (565, 347) with delta (0, 0)
Screenshot: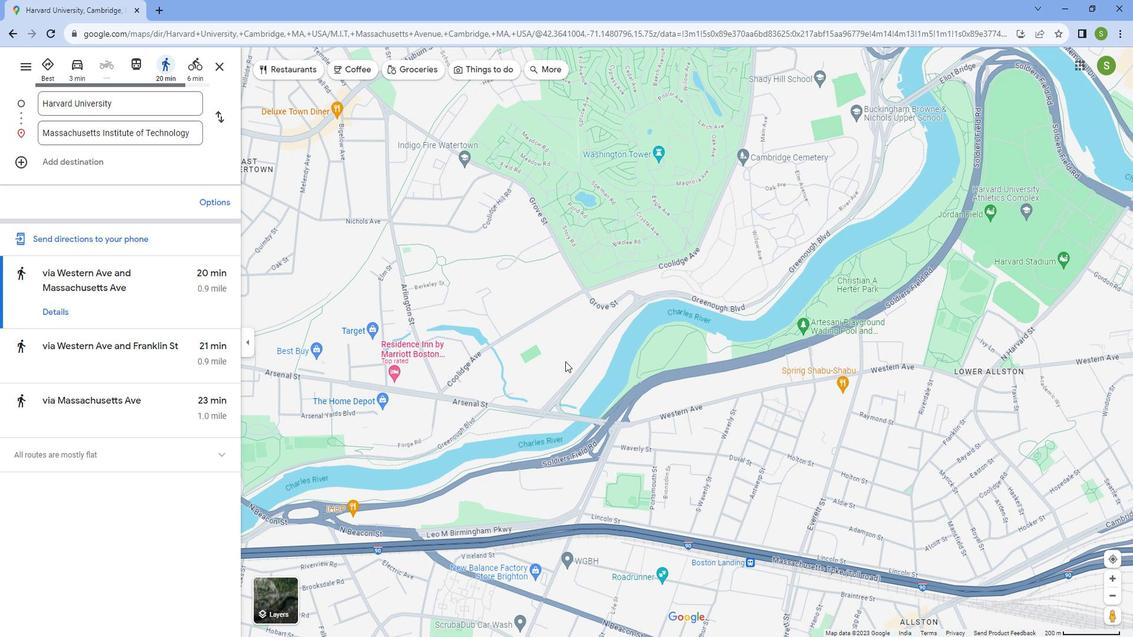 
Action: Mouse scrolled (565, 347) with delta (0, 0)
Screenshot: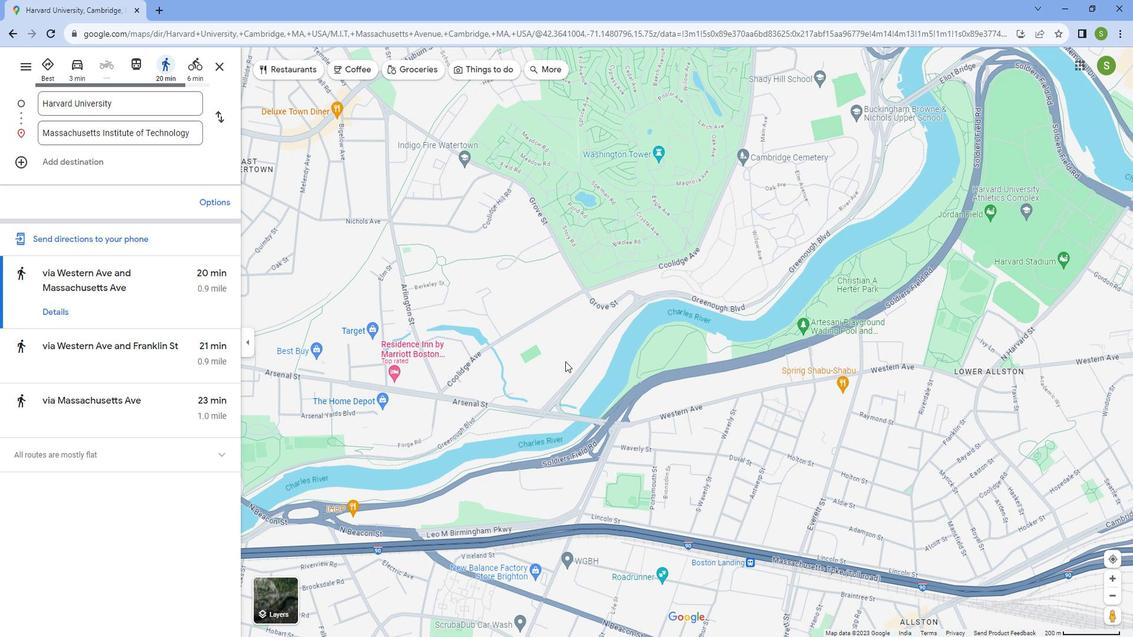 
Action: Mouse scrolled (565, 347) with delta (0, 0)
Screenshot: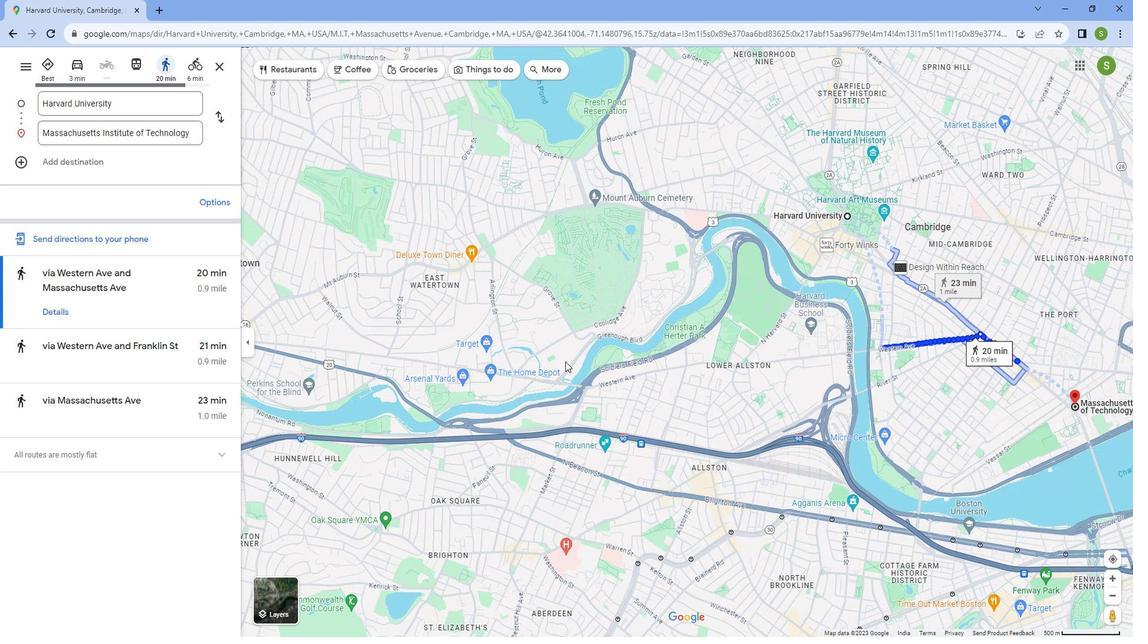 
Action: Mouse scrolled (565, 347) with delta (0, 0)
Screenshot: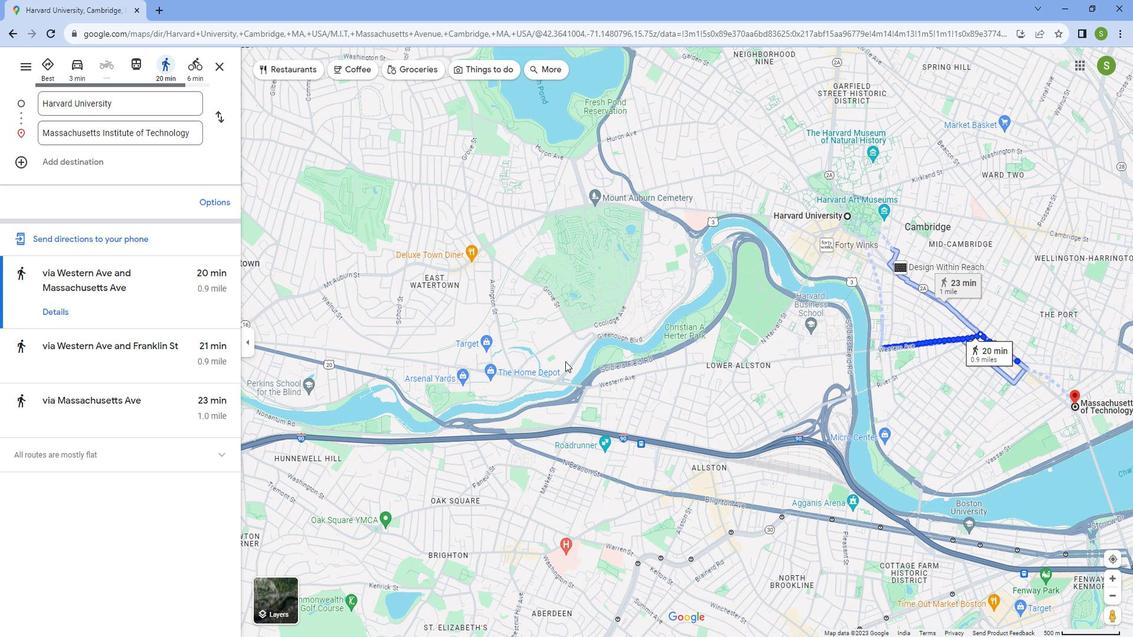 
Action: Mouse moved to (761, 403)
Screenshot: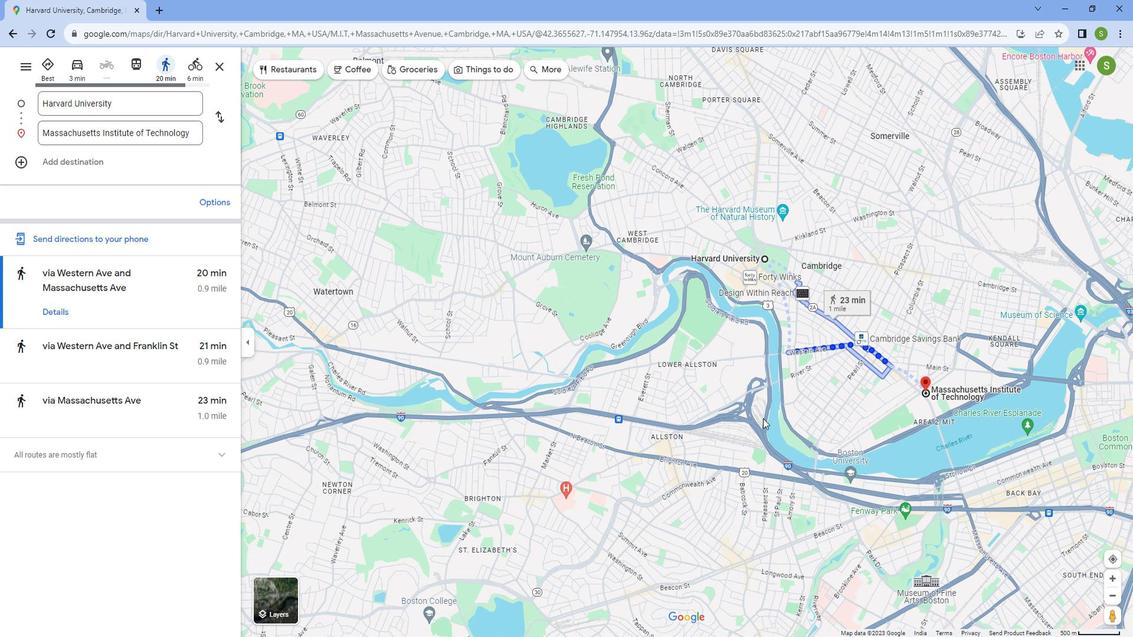 
Action: Mouse pressed left at (761, 403)
Screenshot: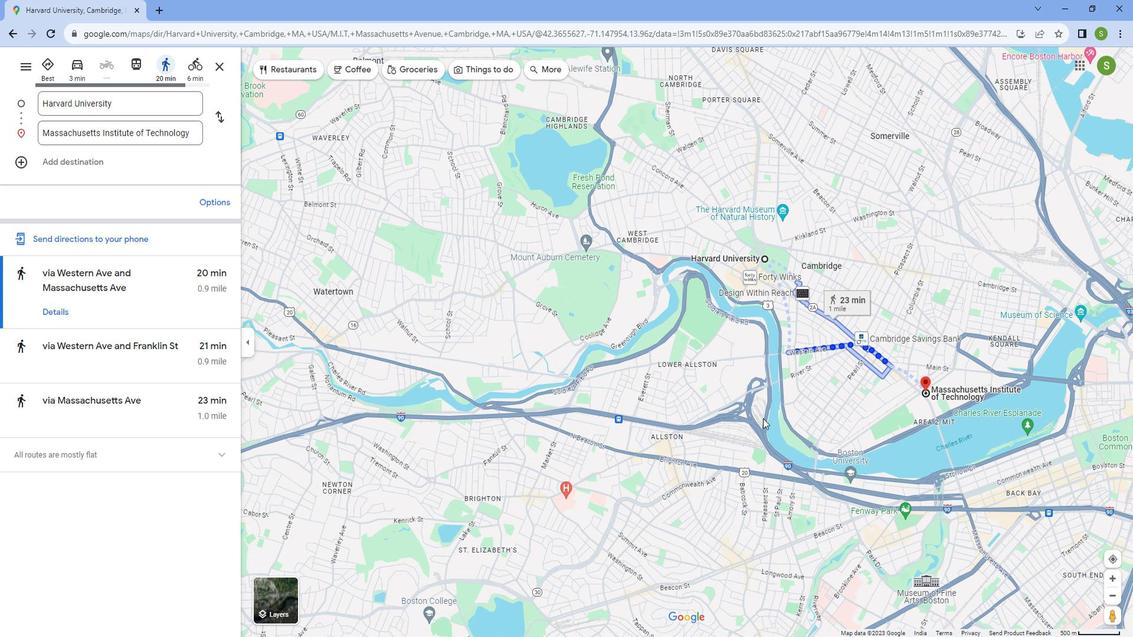 
Action: Mouse moved to (619, 390)
Screenshot: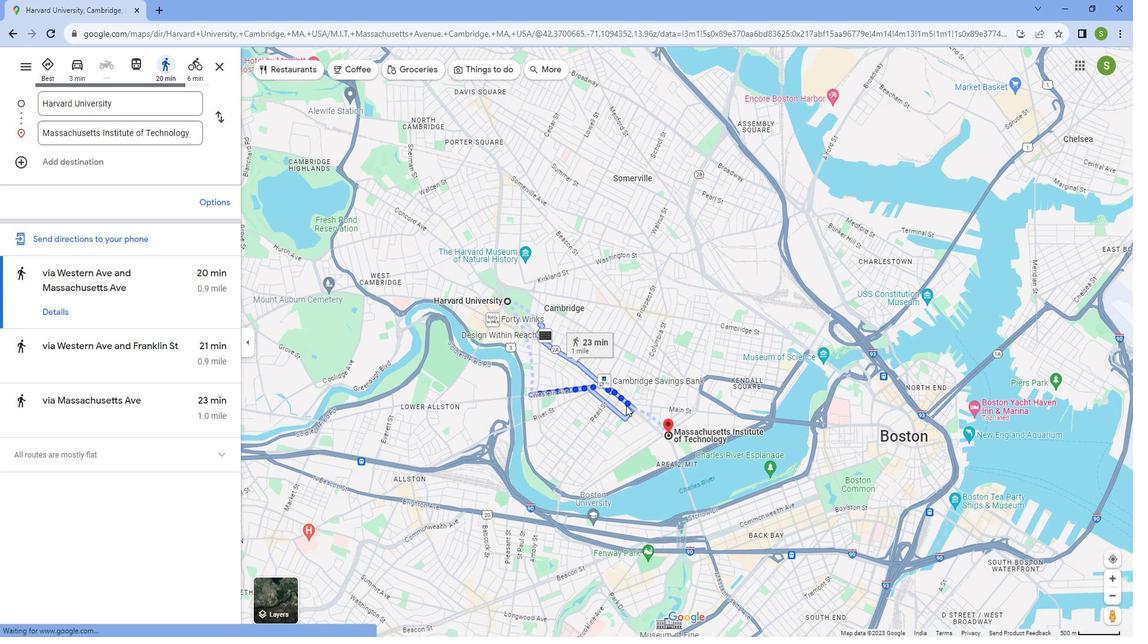 
Action: Mouse scrolled (619, 391) with delta (0, 0)
Screenshot: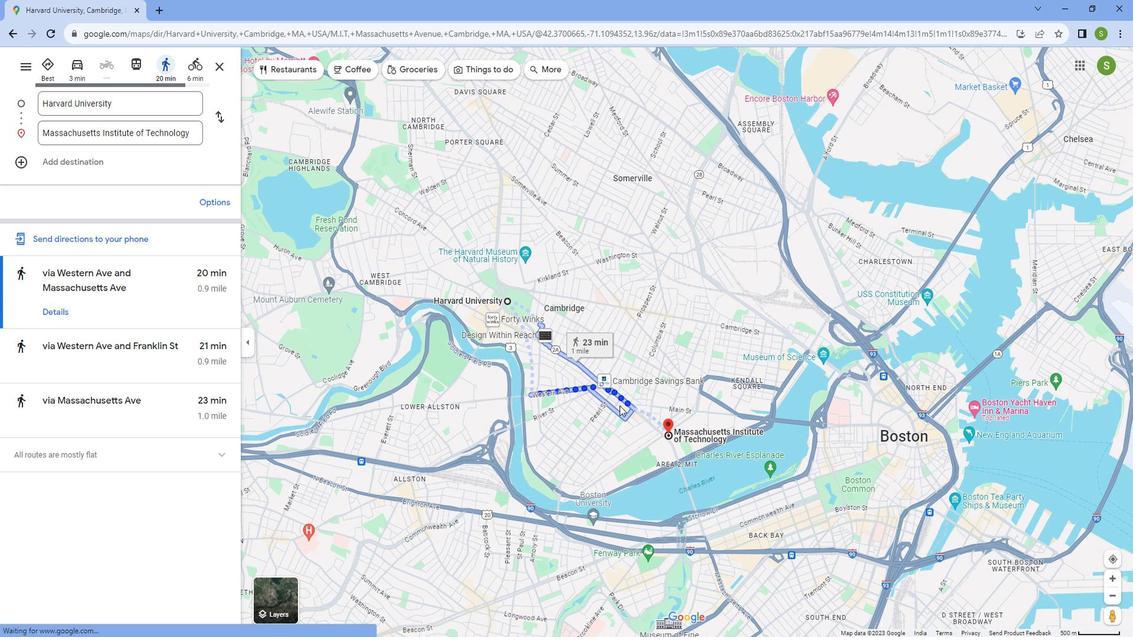 
Action: Mouse scrolled (619, 391) with delta (0, 0)
Screenshot: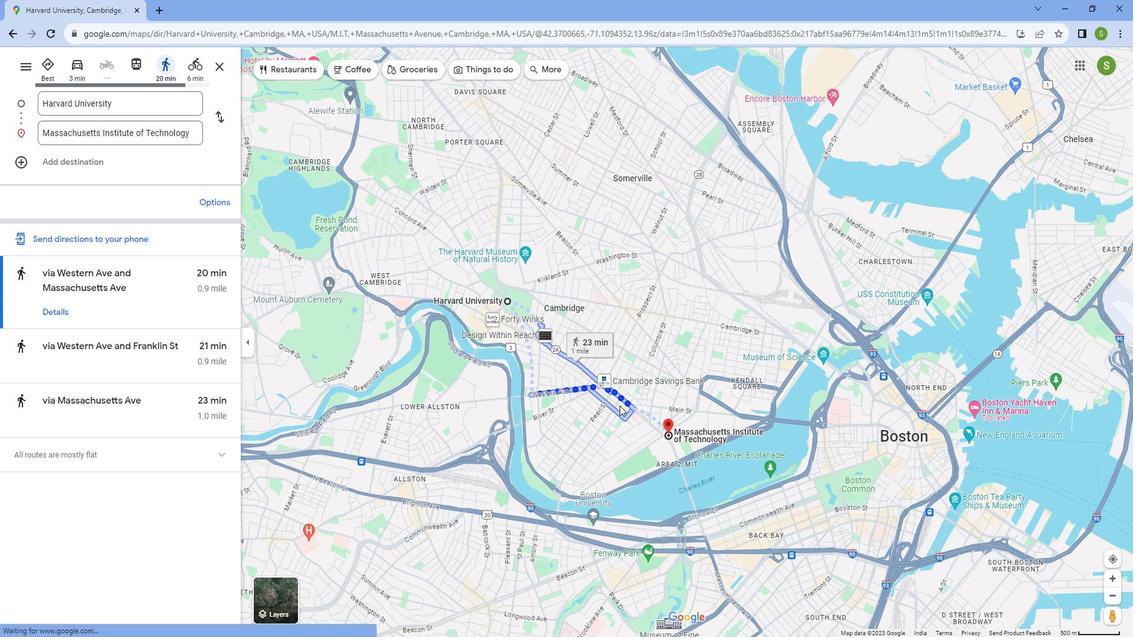 
Action: Mouse scrolled (619, 391) with delta (0, 0)
Screenshot: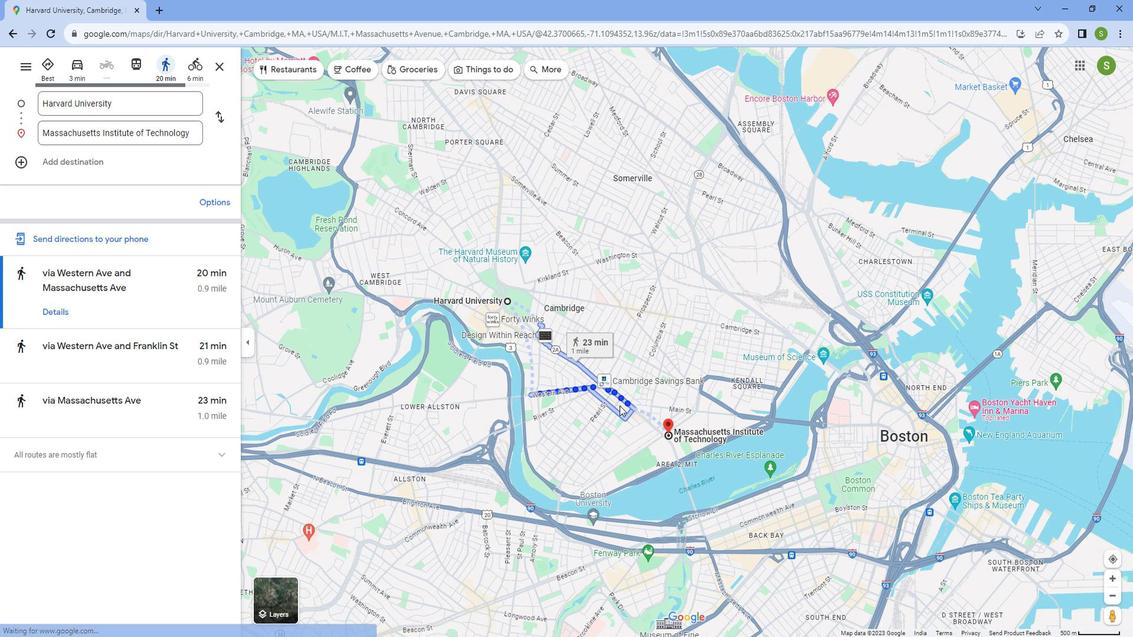 
Action: Mouse scrolled (619, 391) with delta (0, 0)
Screenshot: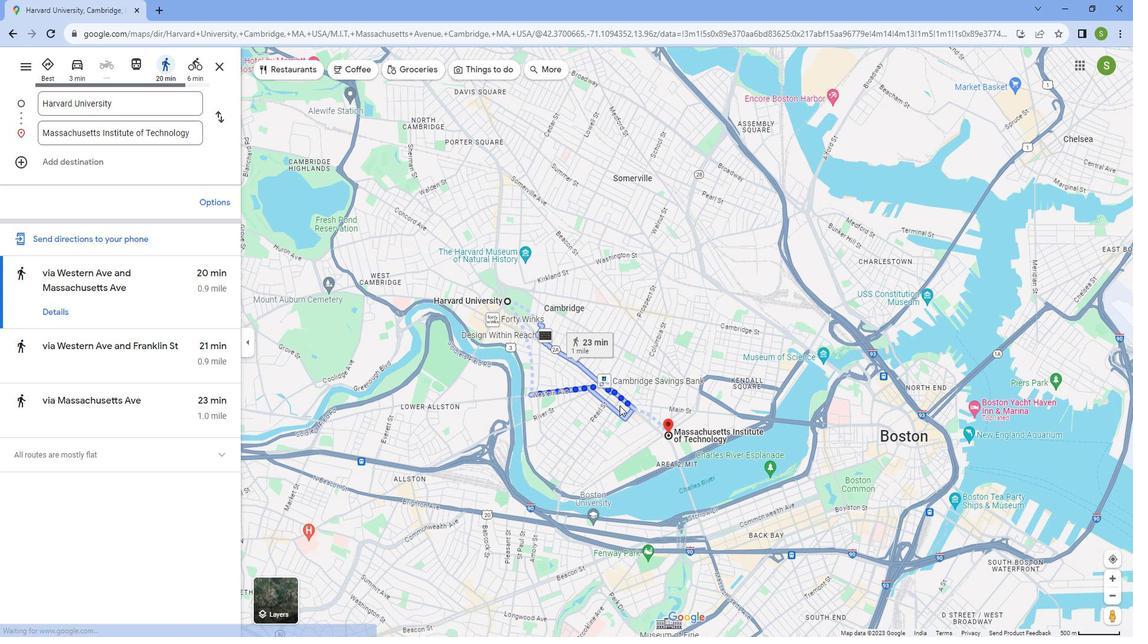 
Action: Mouse scrolled (619, 391) with delta (0, 0)
Screenshot: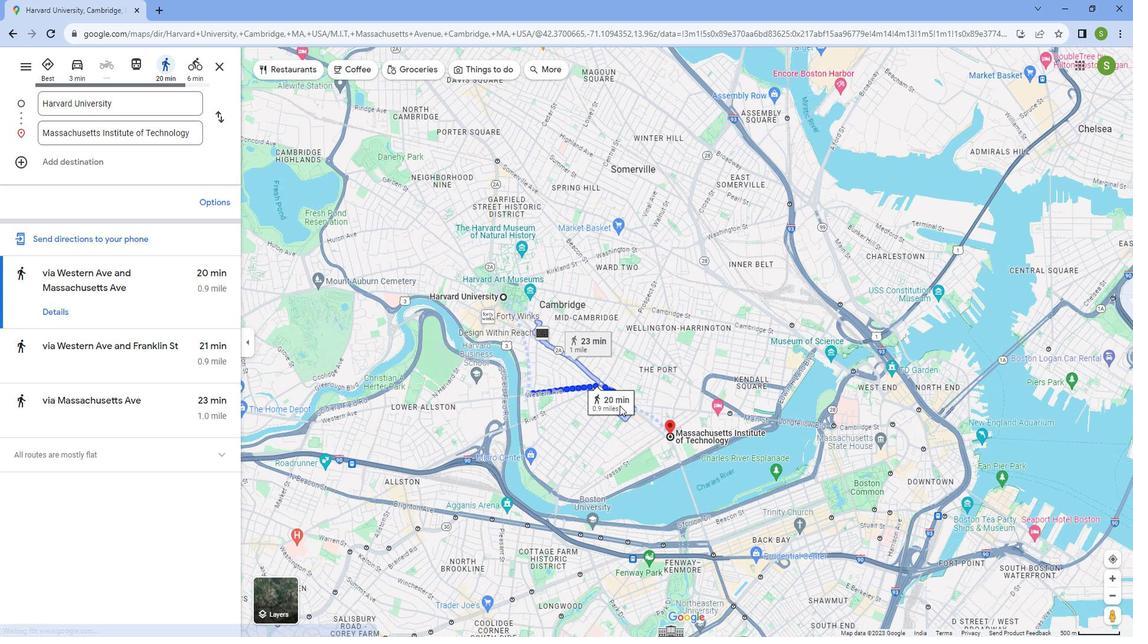 
Action: Mouse scrolled (619, 391) with delta (0, 0)
Screenshot: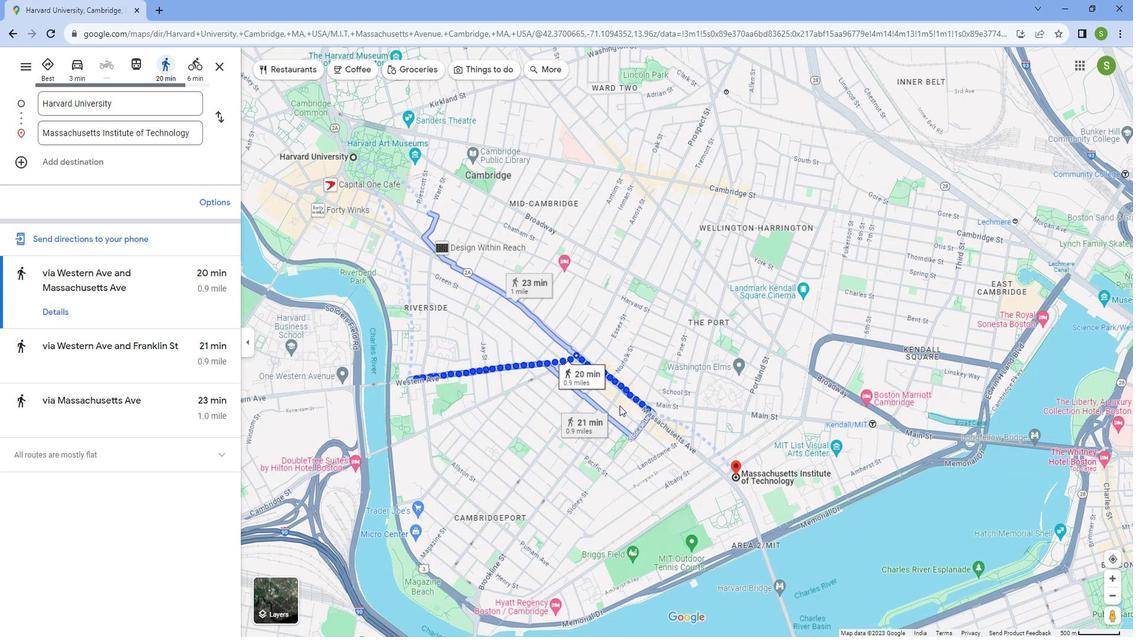 
Action: Mouse scrolled (619, 391) with delta (0, 0)
Screenshot: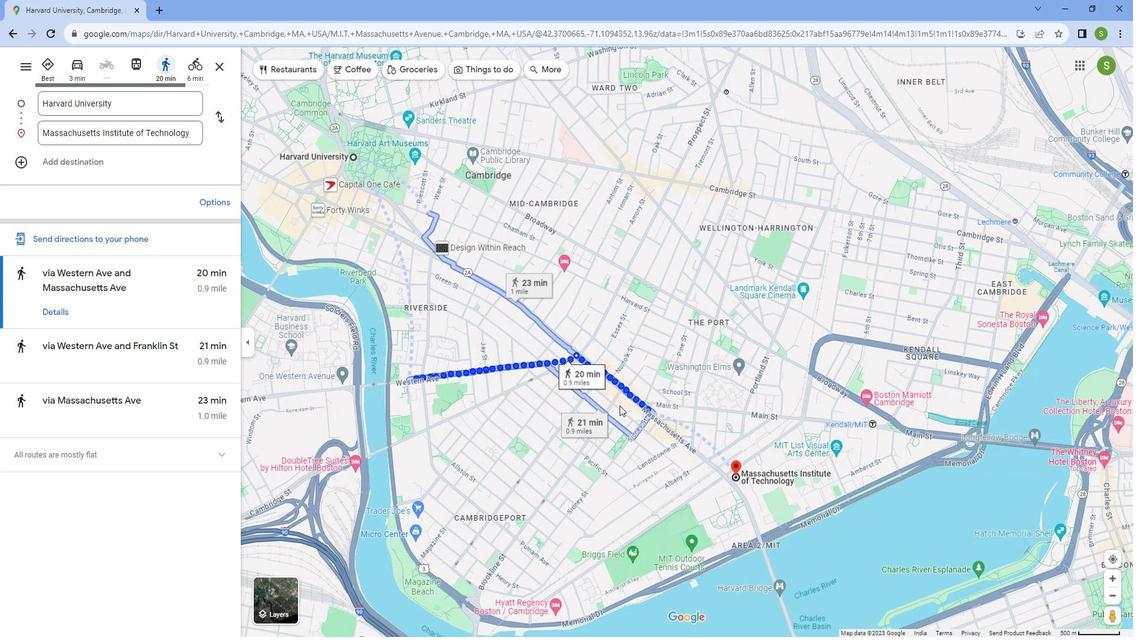 
Action: Mouse scrolled (619, 391) with delta (0, 0)
Screenshot: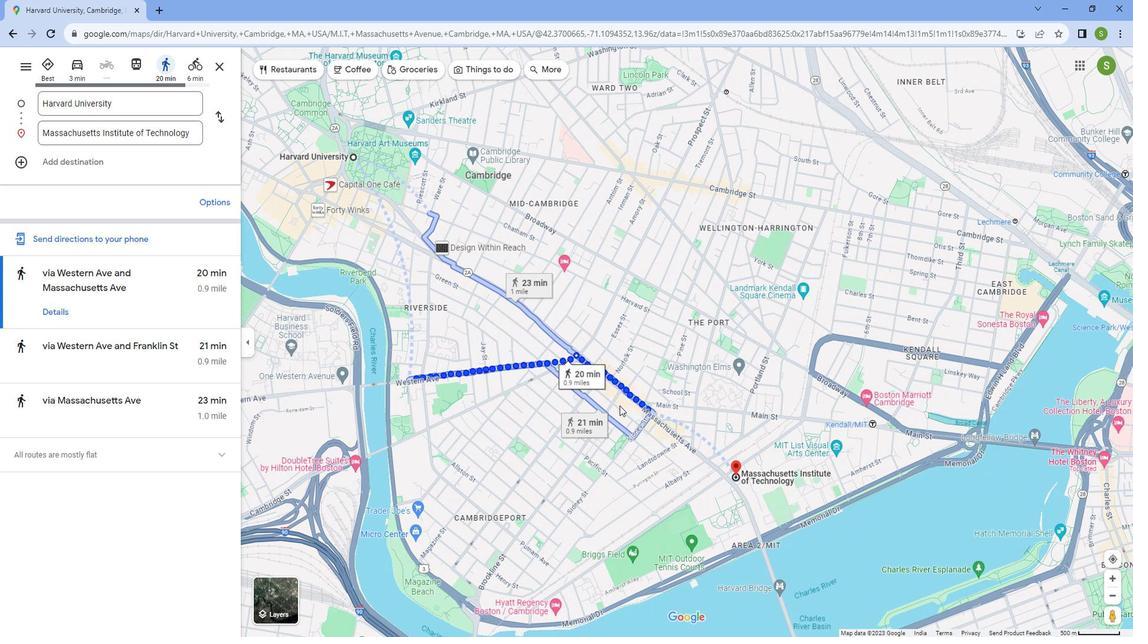 
Action: Mouse scrolled (619, 391) with delta (0, 0)
Screenshot: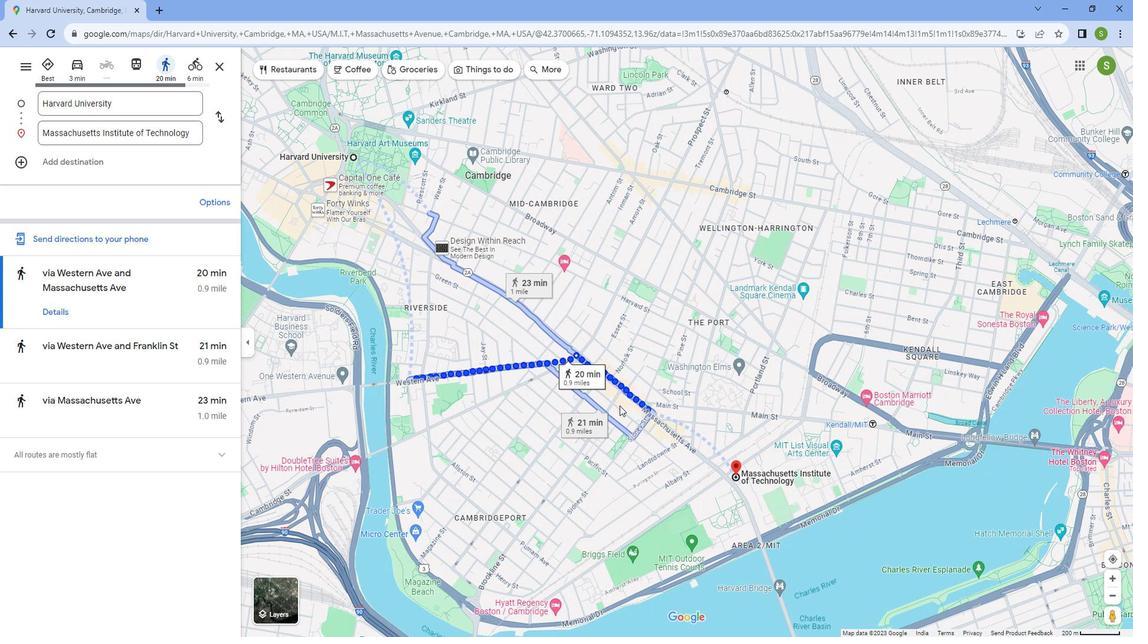 
Action: Mouse moved to (490, 444)
Screenshot: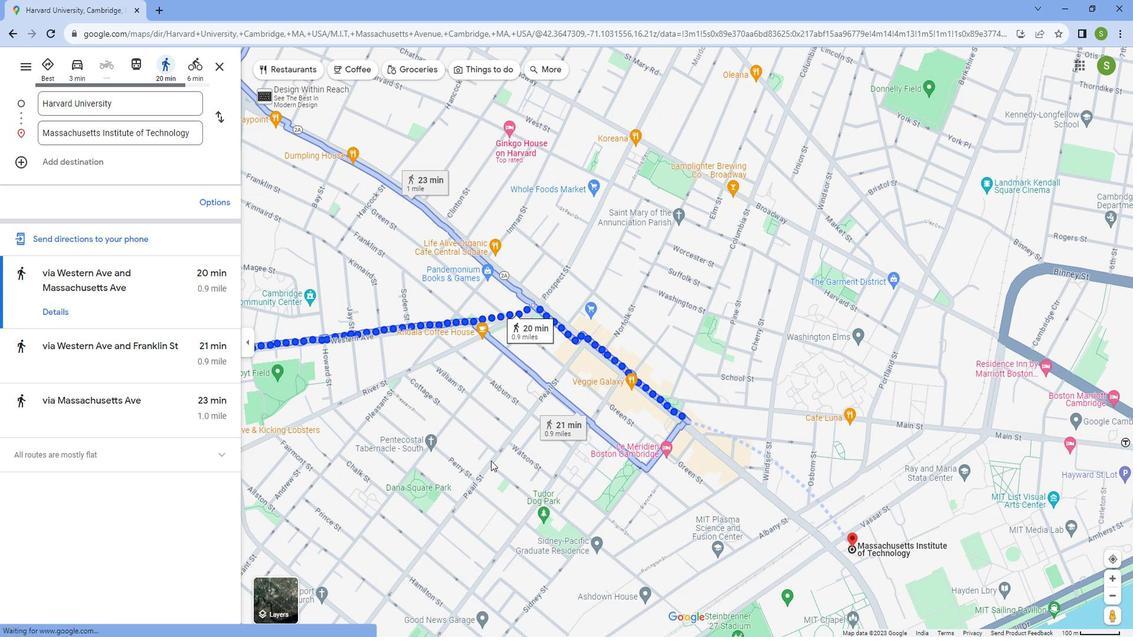 
Action: Mouse pressed left at (490, 444)
Screenshot: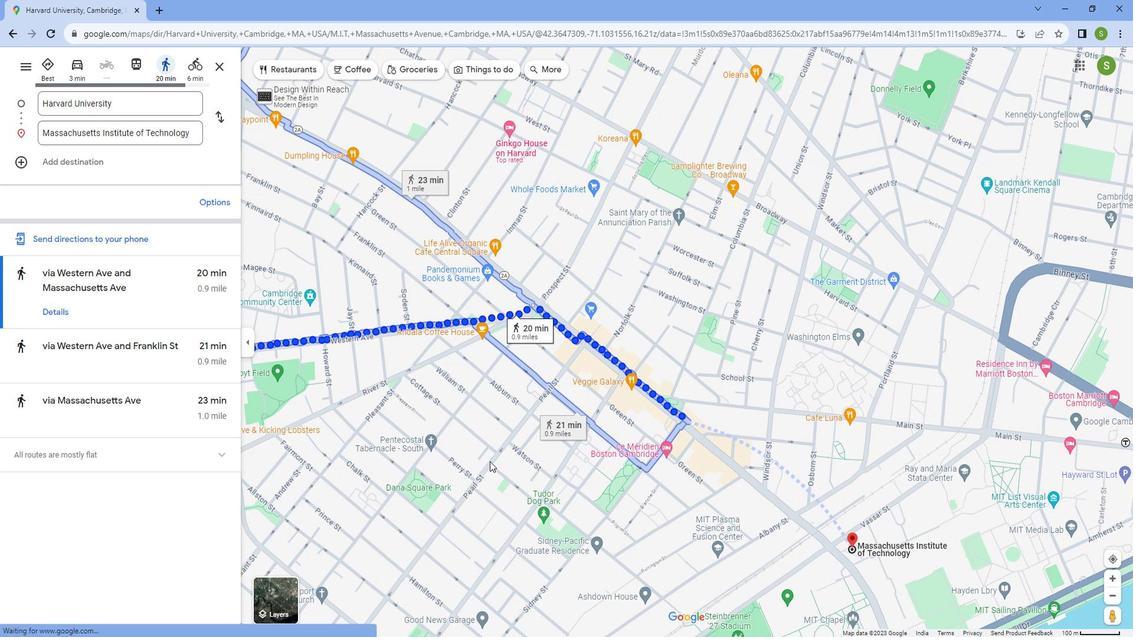 
Action: Mouse moved to (464, 433)
Screenshot: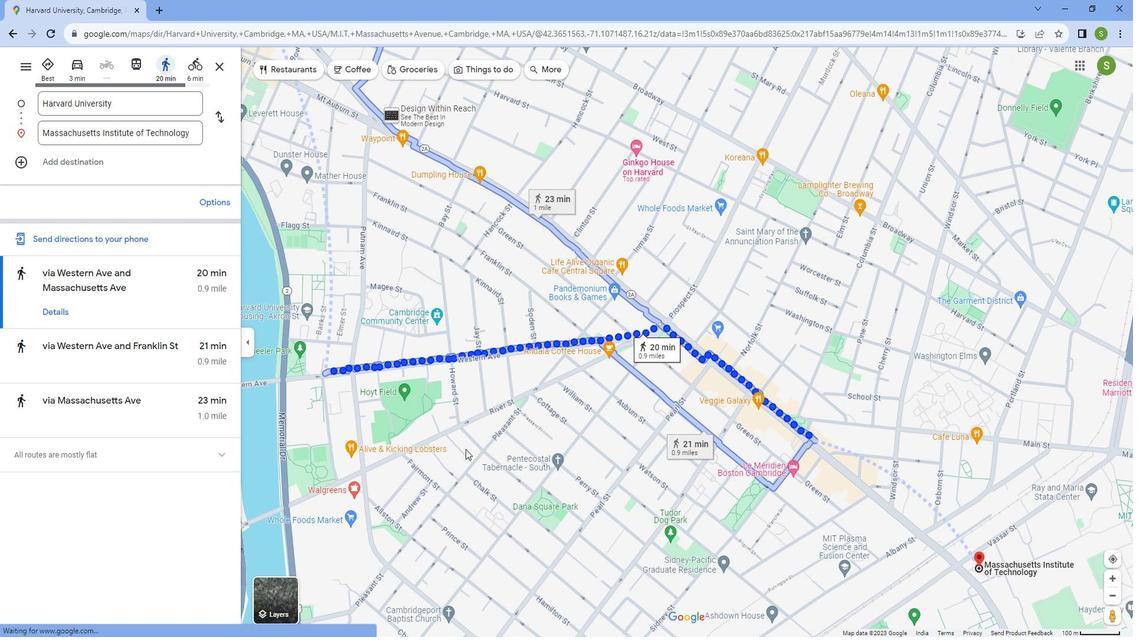 
Action: Mouse pressed left at (464, 433)
Screenshot: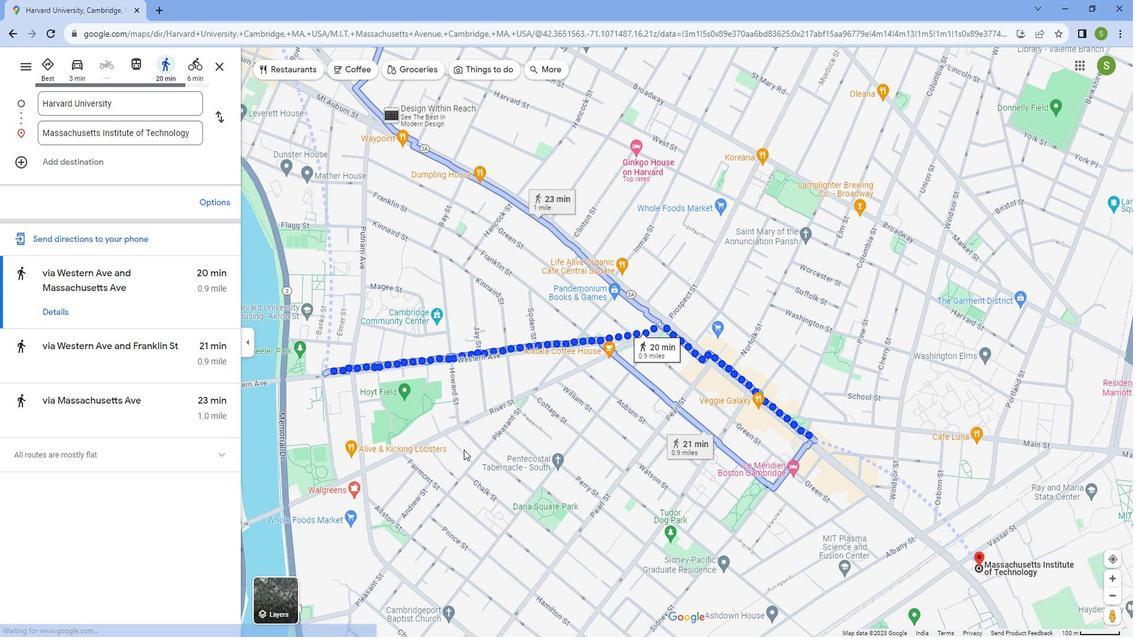 
Action: Mouse moved to (62, 300)
Screenshot: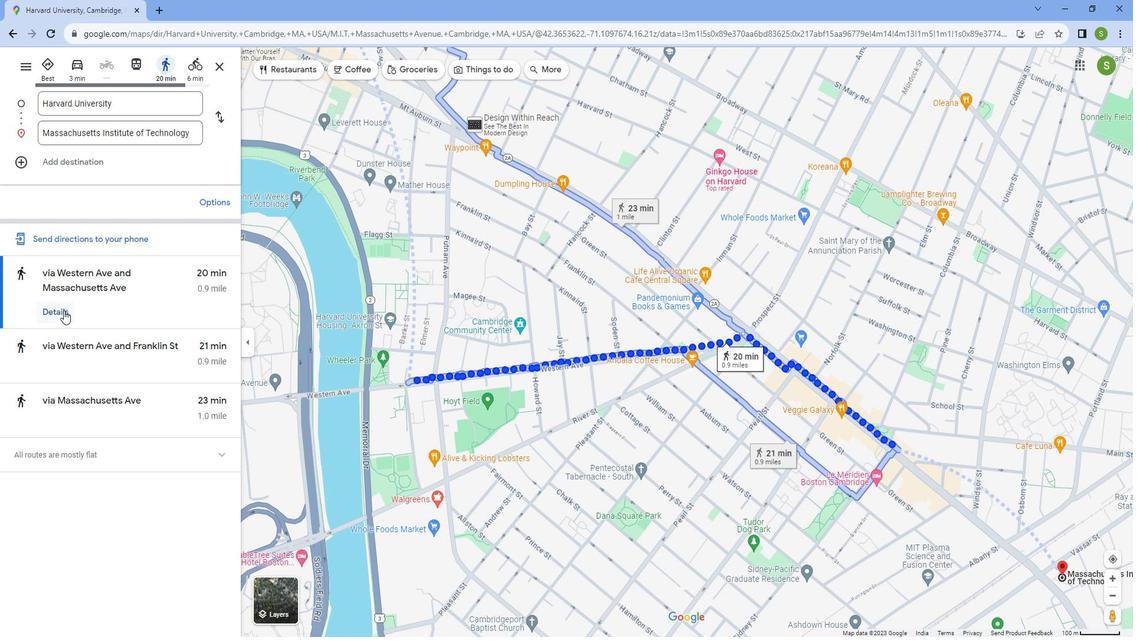 
Action: Mouse pressed left at (62, 300)
Screenshot: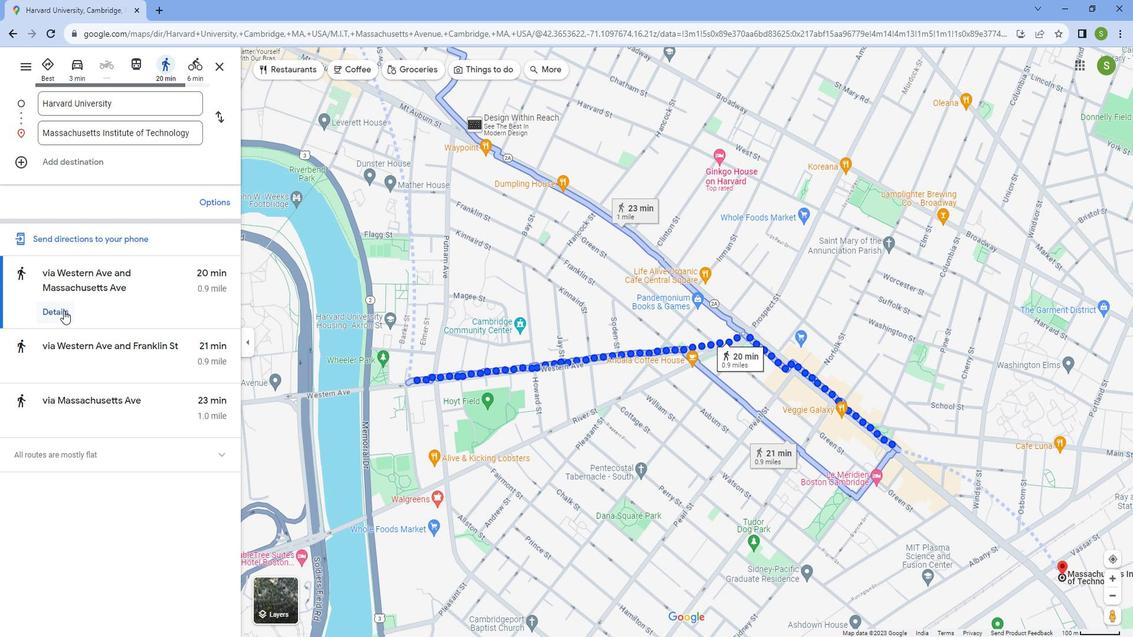 
Action: Mouse moved to (732, 334)
Screenshot: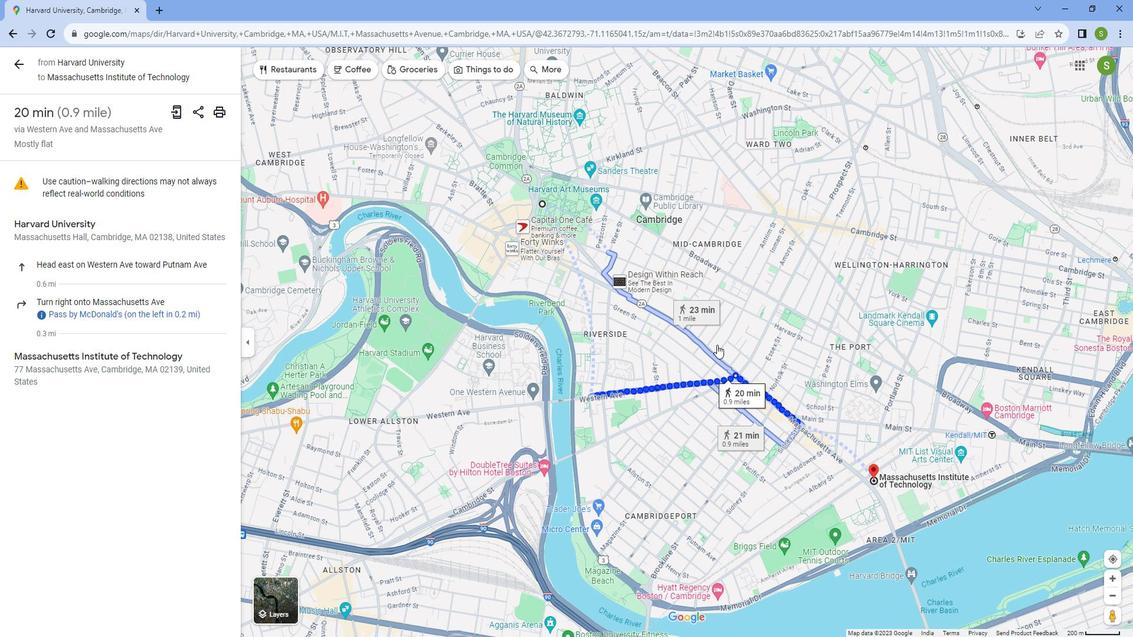
Action: Mouse scrolled (732, 335) with delta (0, 0)
Screenshot: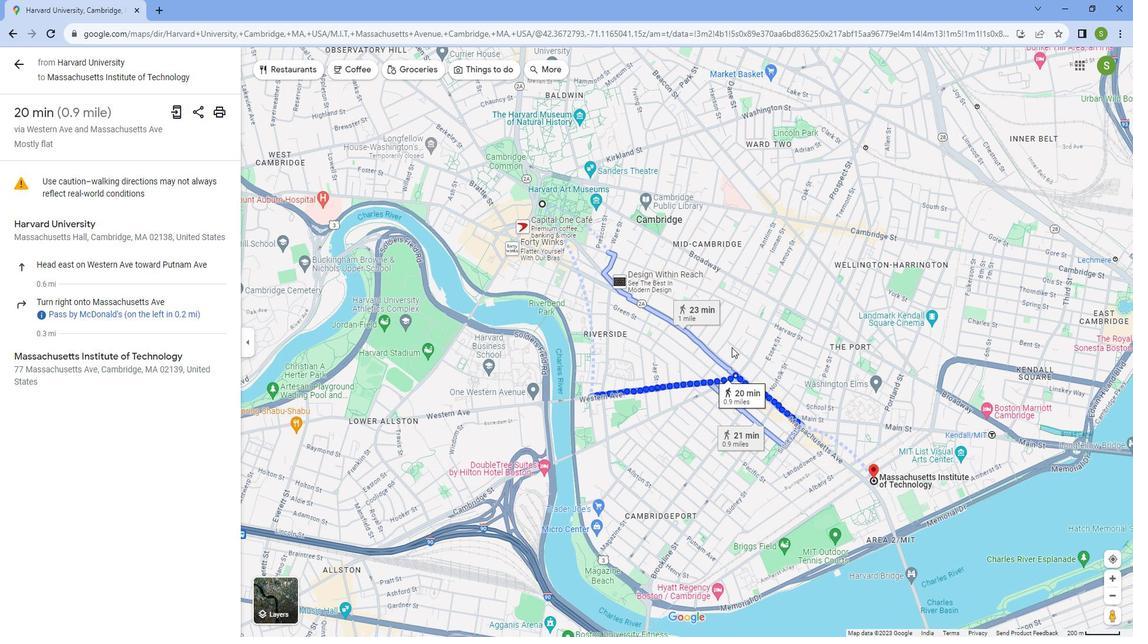 
Action: Mouse scrolled (732, 335) with delta (0, 0)
Screenshot: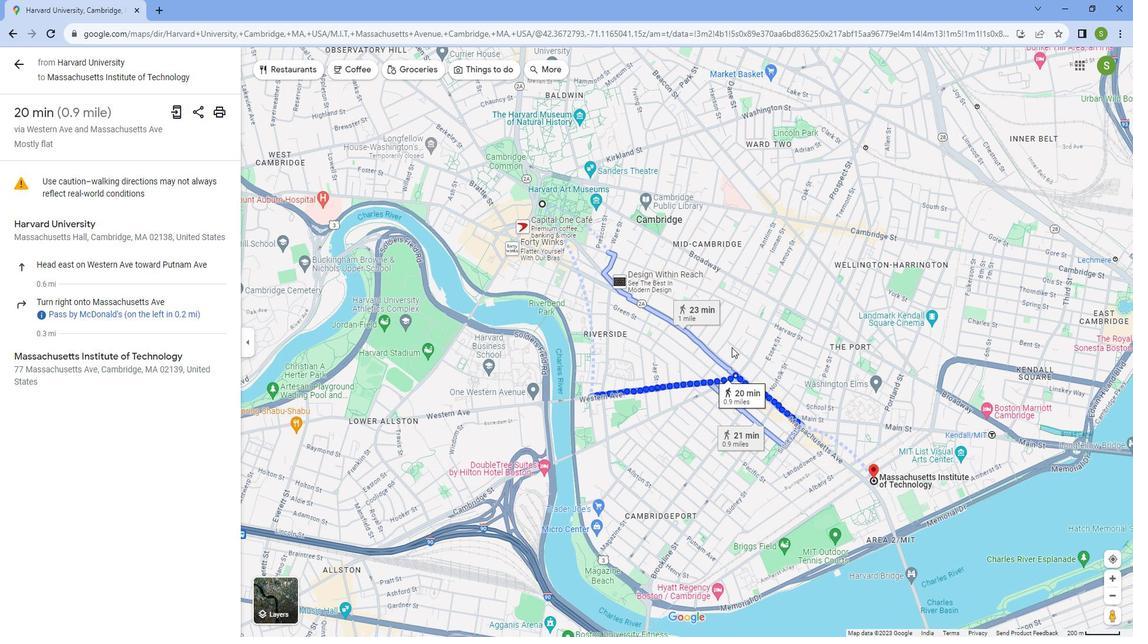 
Action: Mouse moved to (731, 334)
Screenshot: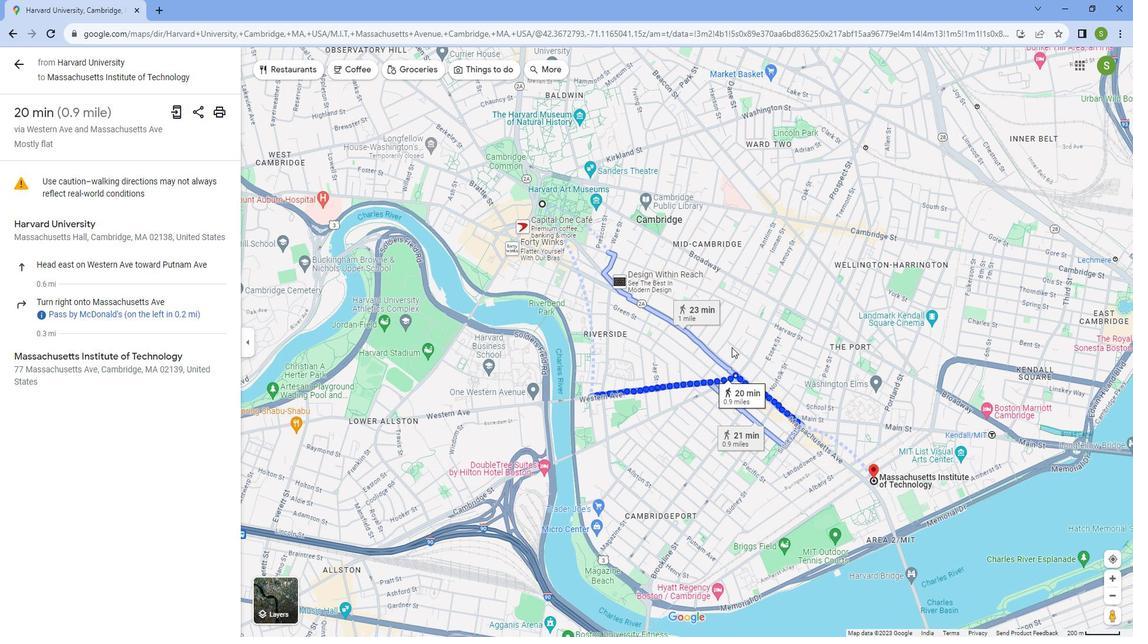 
Action: Mouse scrolled (731, 335) with delta (0, 0)
Screenshot: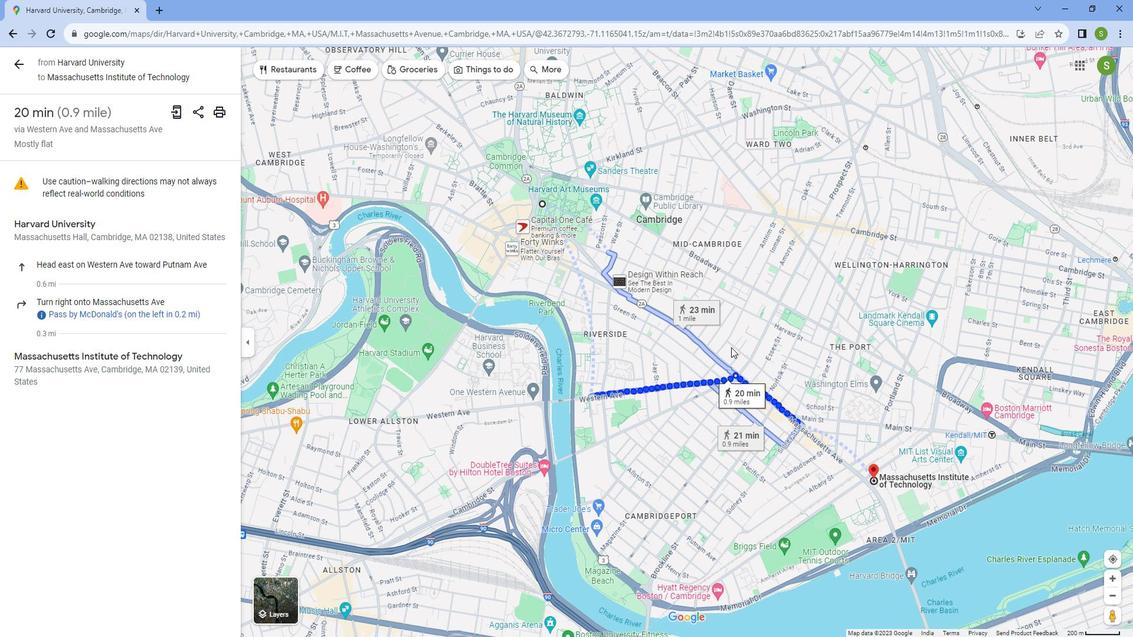 
Action: Mouse moved to (730, 335)
Screenshot: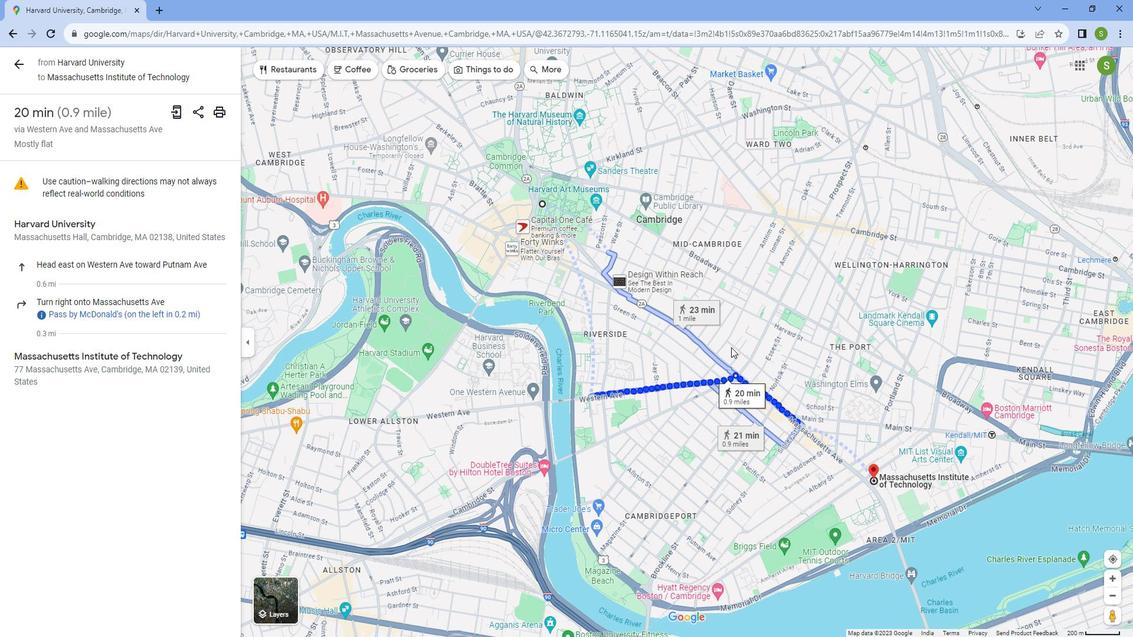 
Action: Mouse scrolled (730, 335) with delta (0, 0)
Screenshot: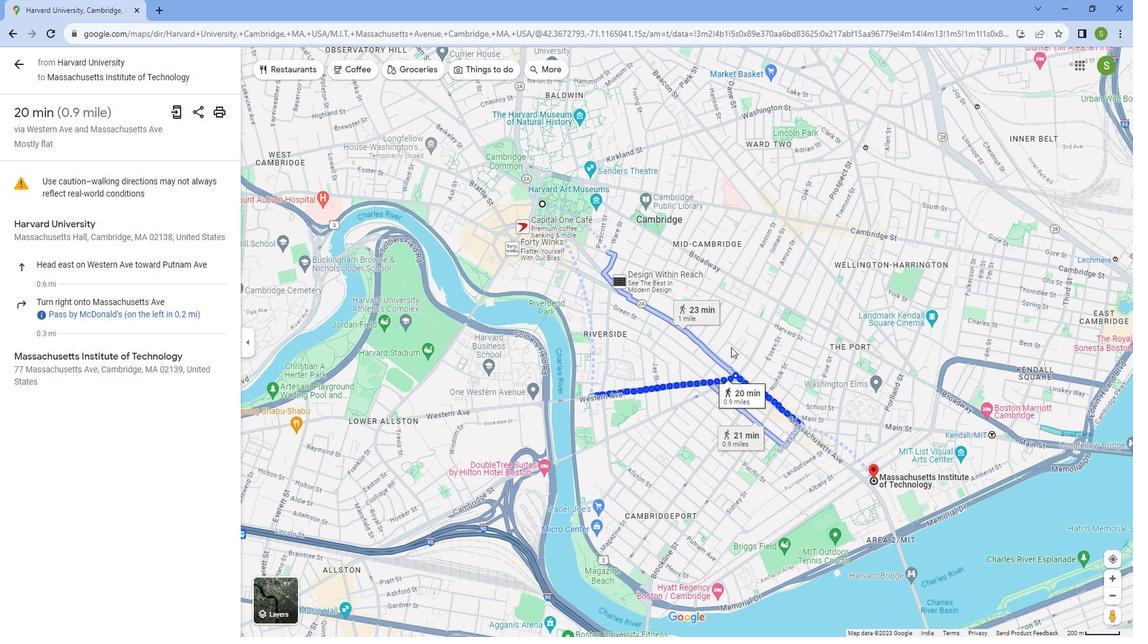 
Action: Mouse moved to (728, 335)
Screenshot: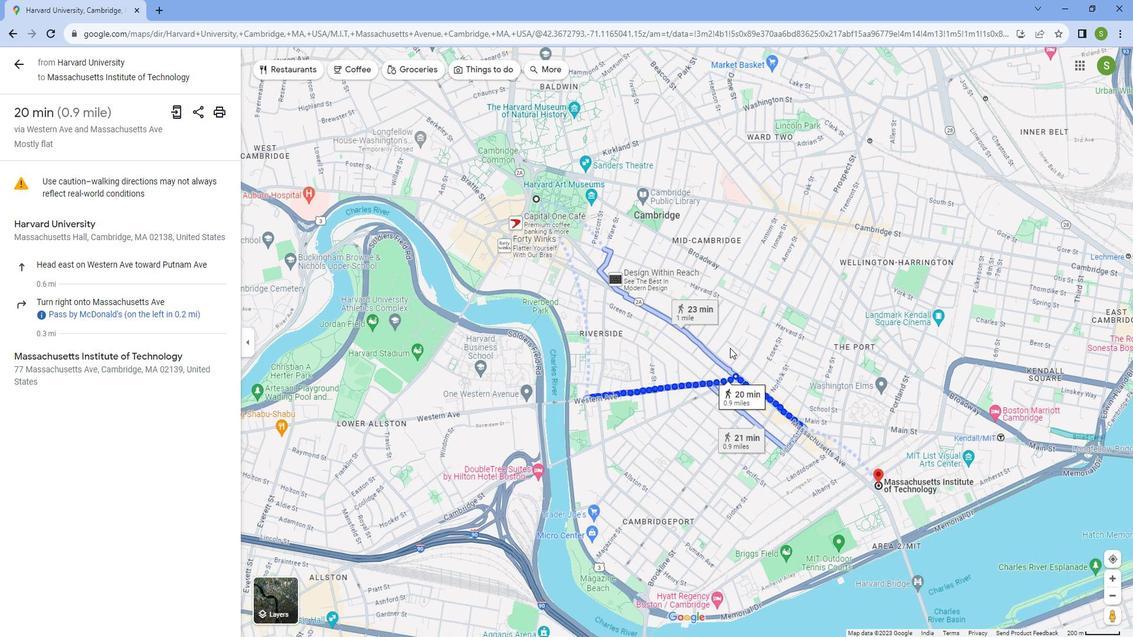 
Action: Mouse scrolled (728, 336) with delta (0, 0)
Screenshot: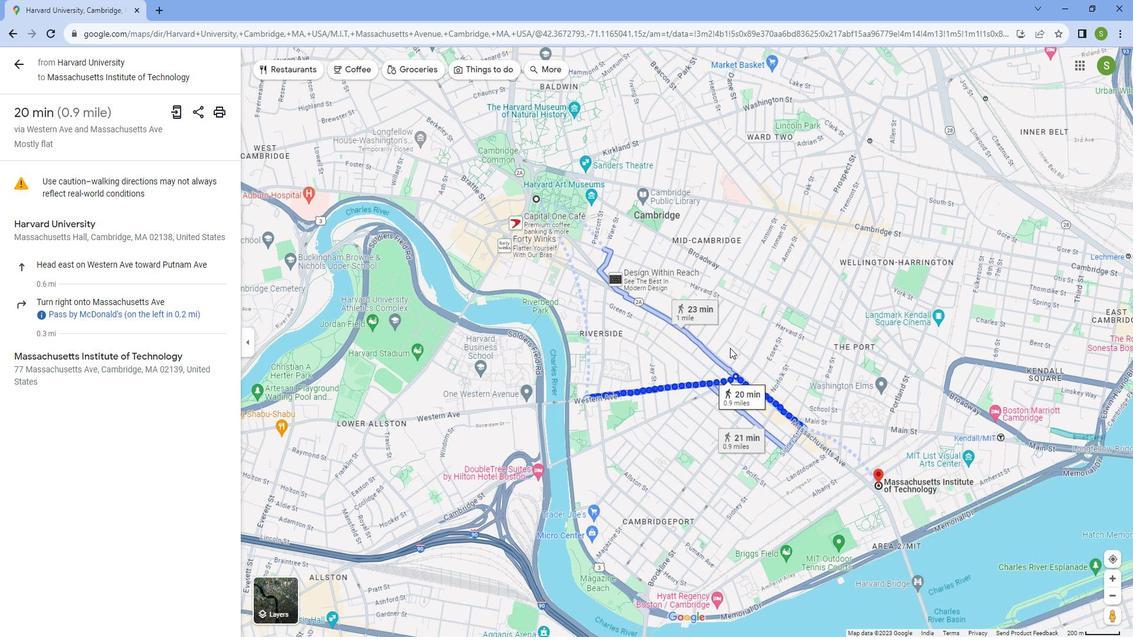
Action: Mouse scrolled (728, 335) with delta (0, 0)
Screenshot: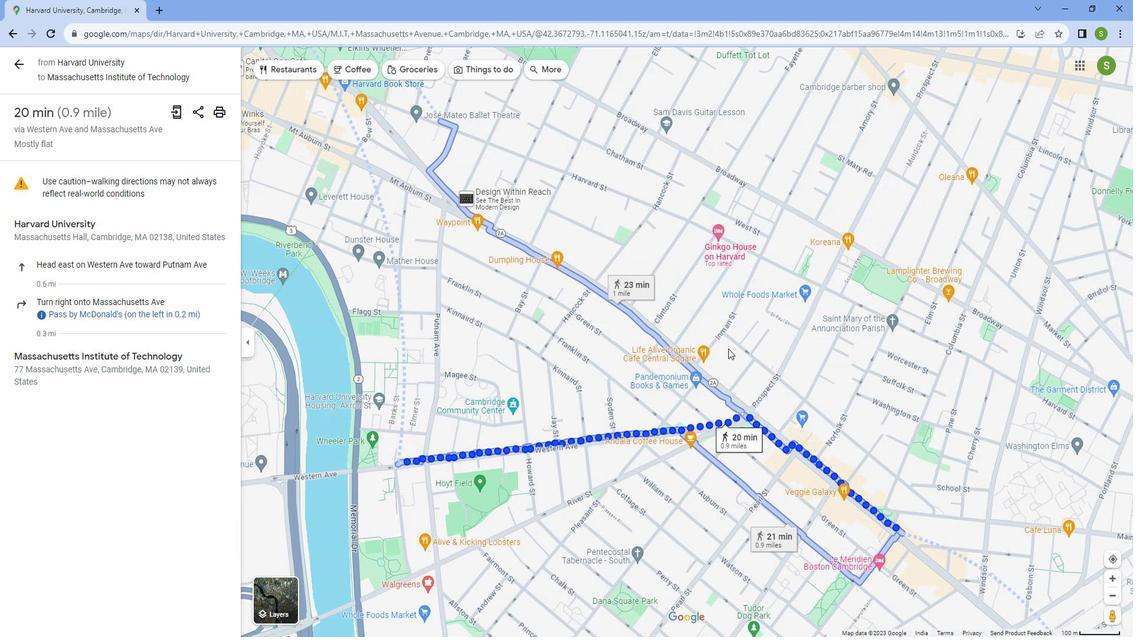 
Action: Mouse scrolled (728, 335) with delta (0, 0)
Screenshot: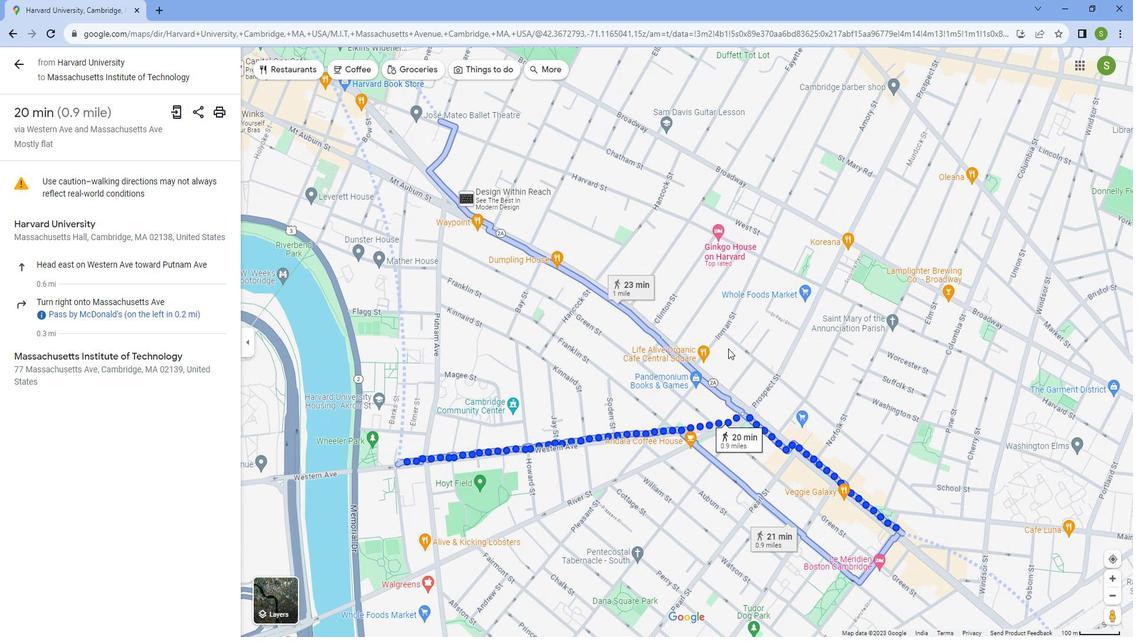 
Action: Mouse scrolled (728, 335) with delta (0, 0)
Screenshot: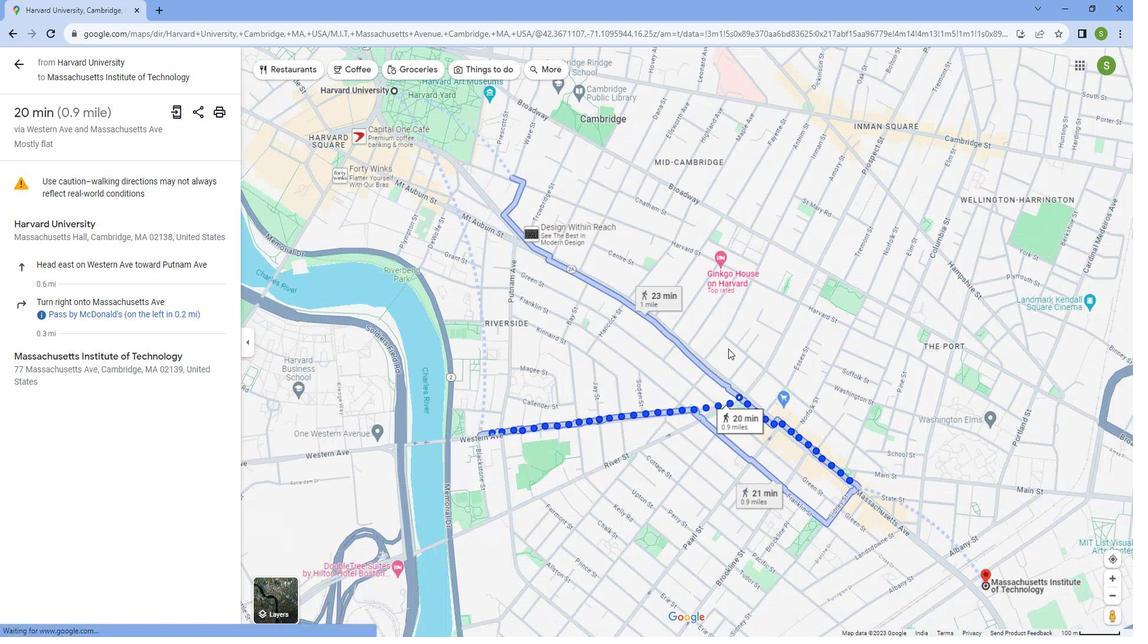 
Action: Mouse moved to (756, 297)
Screenshot: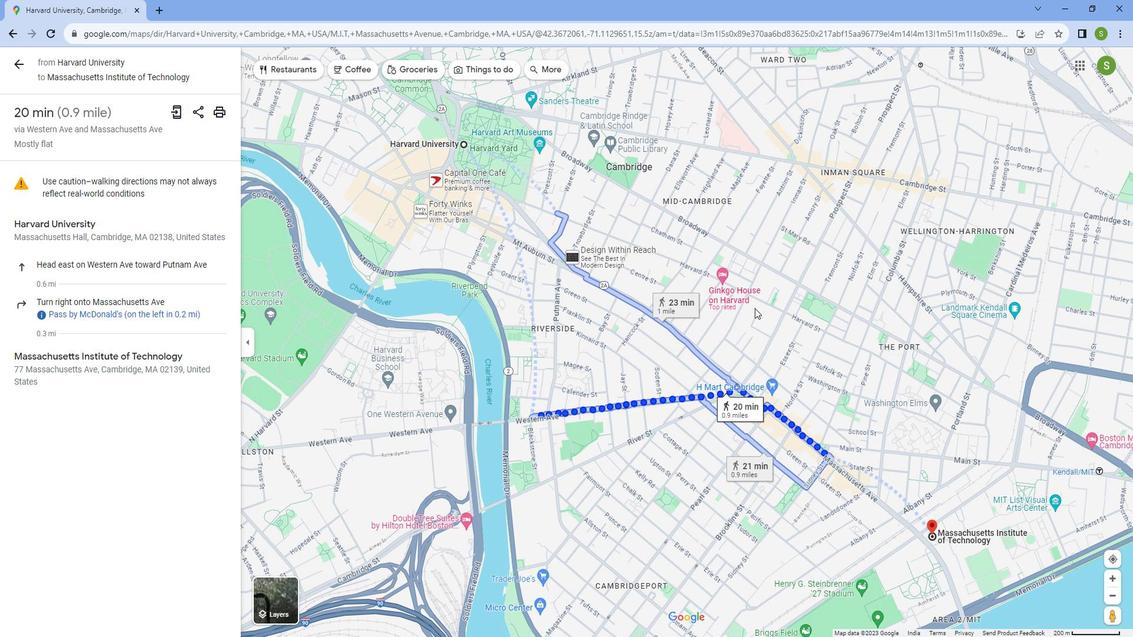 
Action: Mouse pressed left at (756, 297)
Screenshot: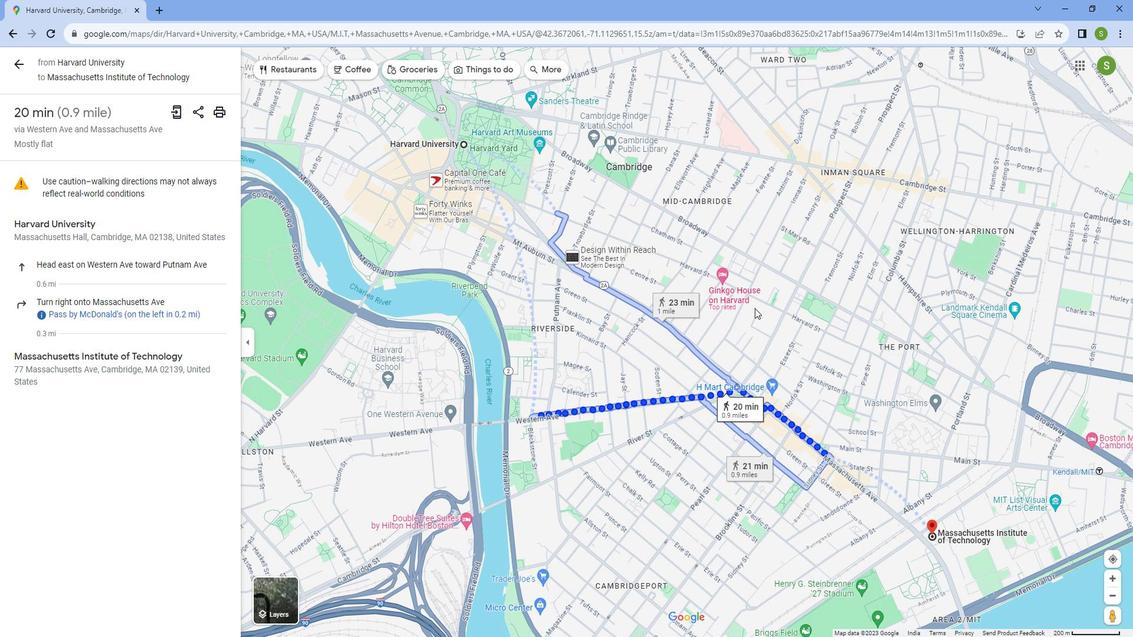 
Action: Mouse moved to (748, 366)
Screenshot: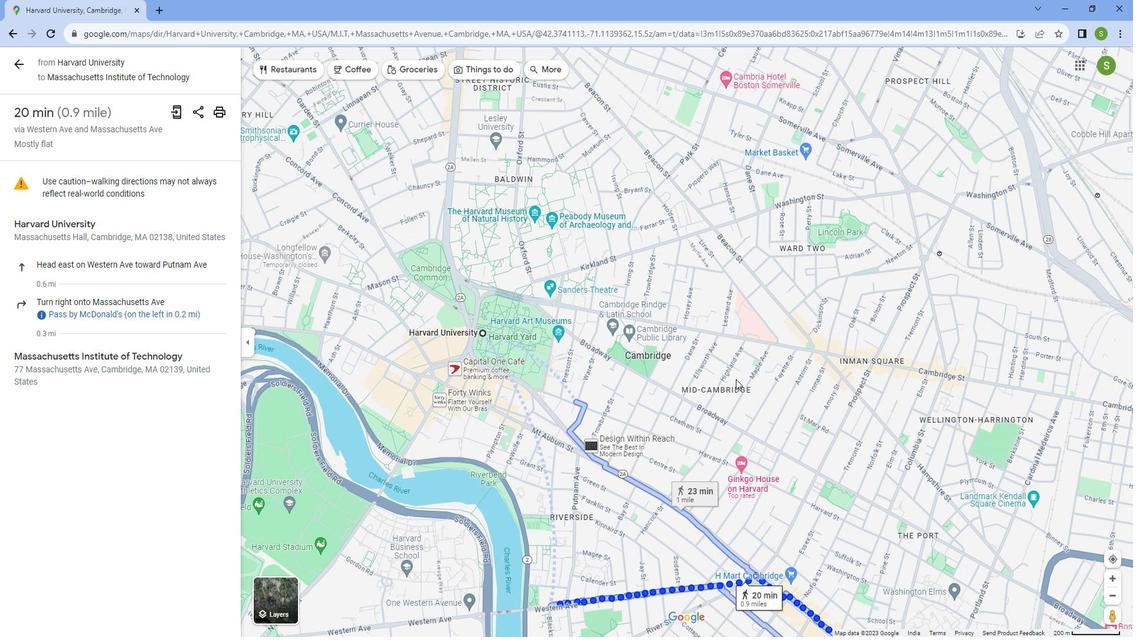 
Action: Mouse pressed left at (748, 366)
Screenshot: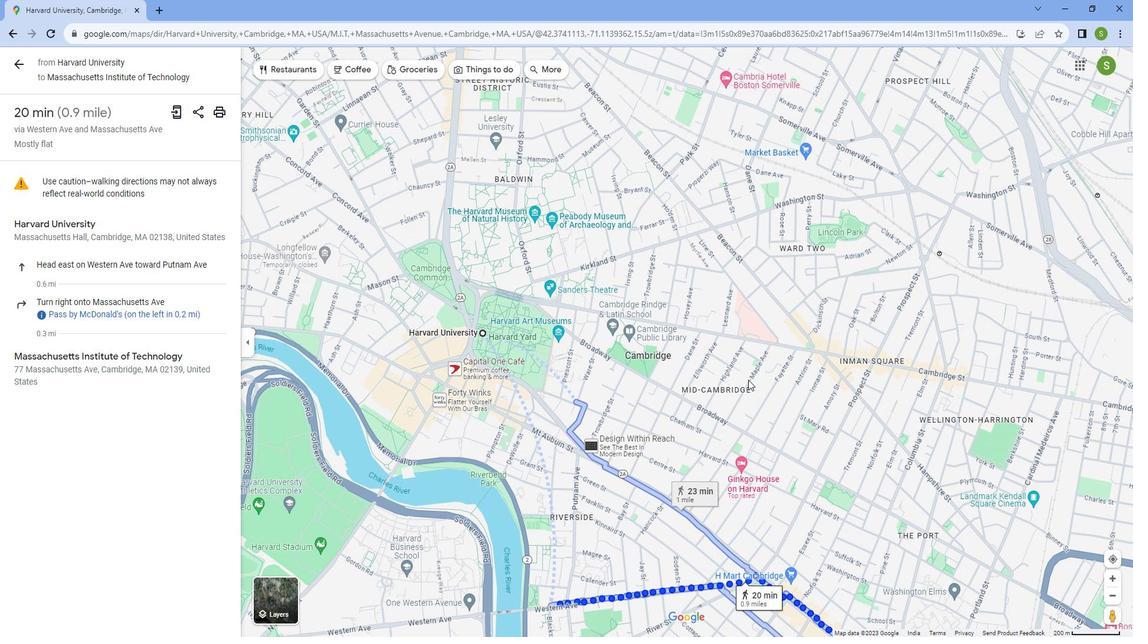
Action: Mouse moved to (524, 397)
Screenshot: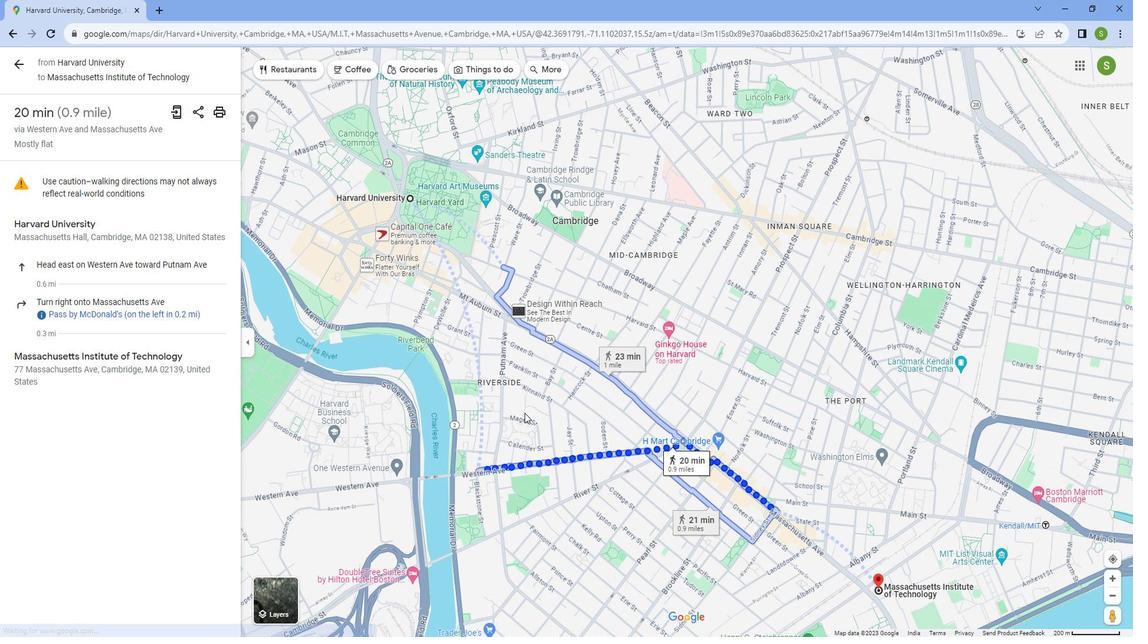 
Action: Mouse pressed left at (524, 397)
Screenshot: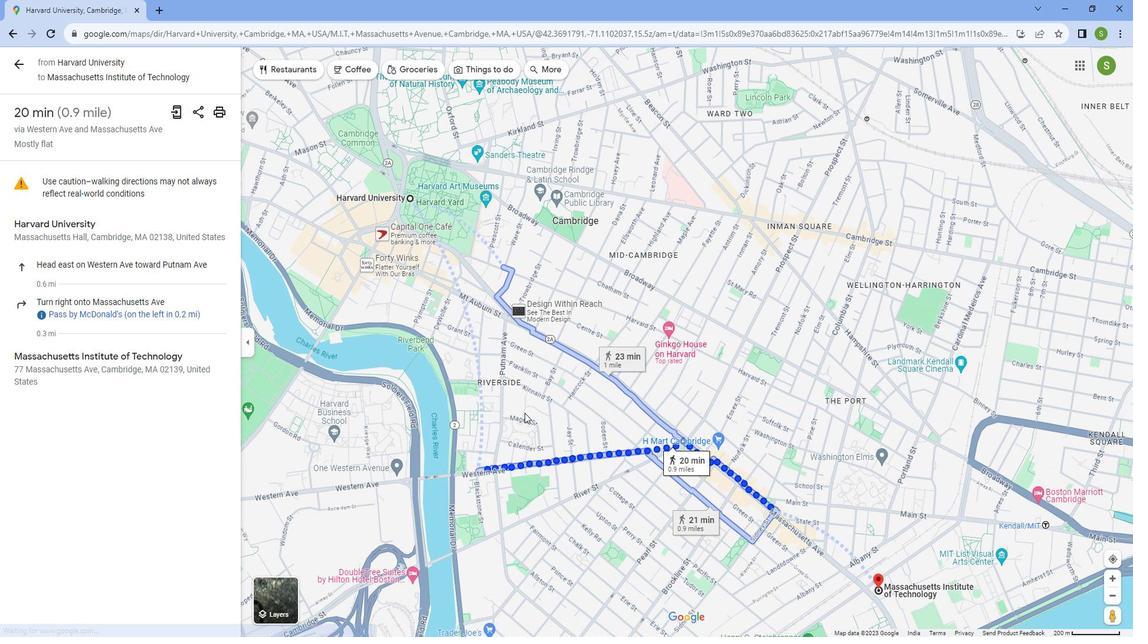 
Action: Mouse moved to (491, 390)
Screenshot: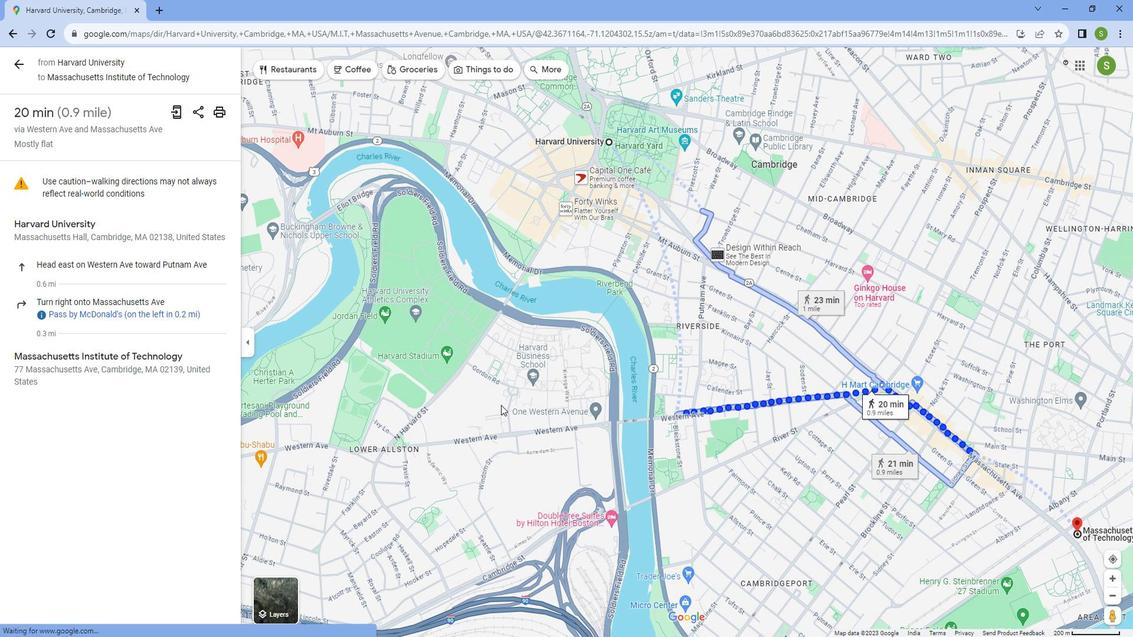 
Action: Mouse pressed left at (491, 390)
Screenshot: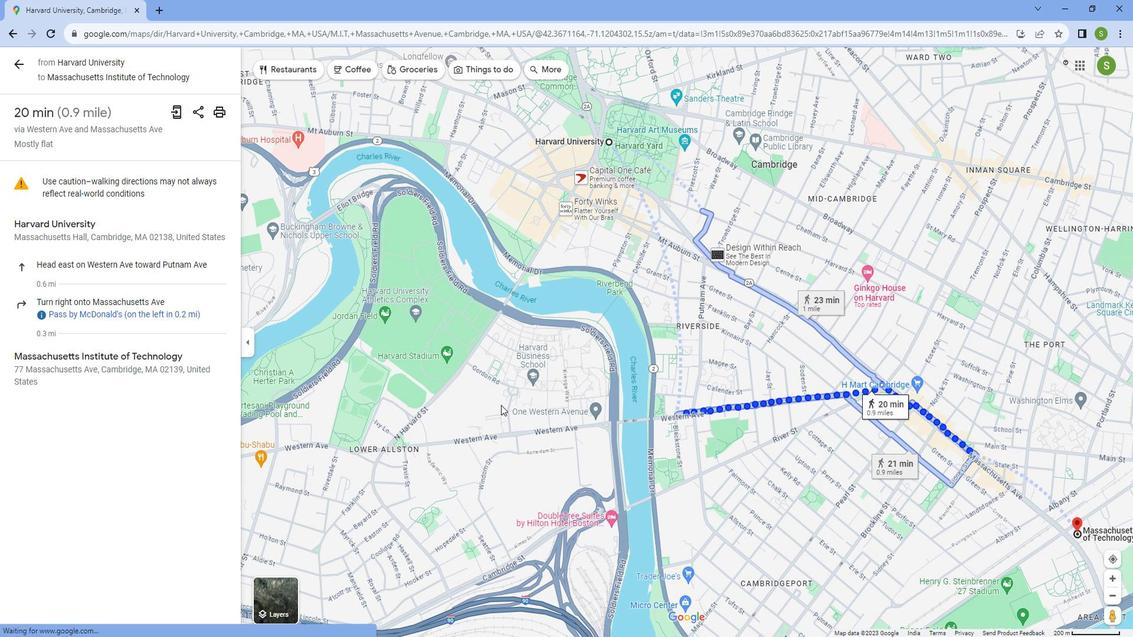 
Action: Mouse moved to (746, 365)
Screenshot: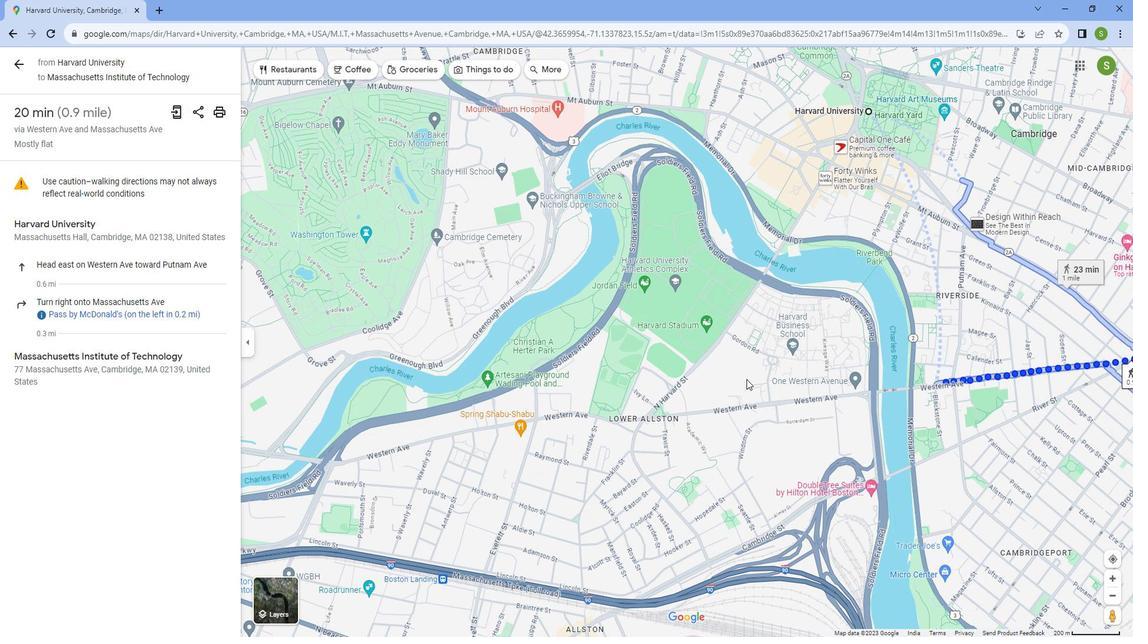 
Action: Mouse pressed left at (746, 365)
Screenshot: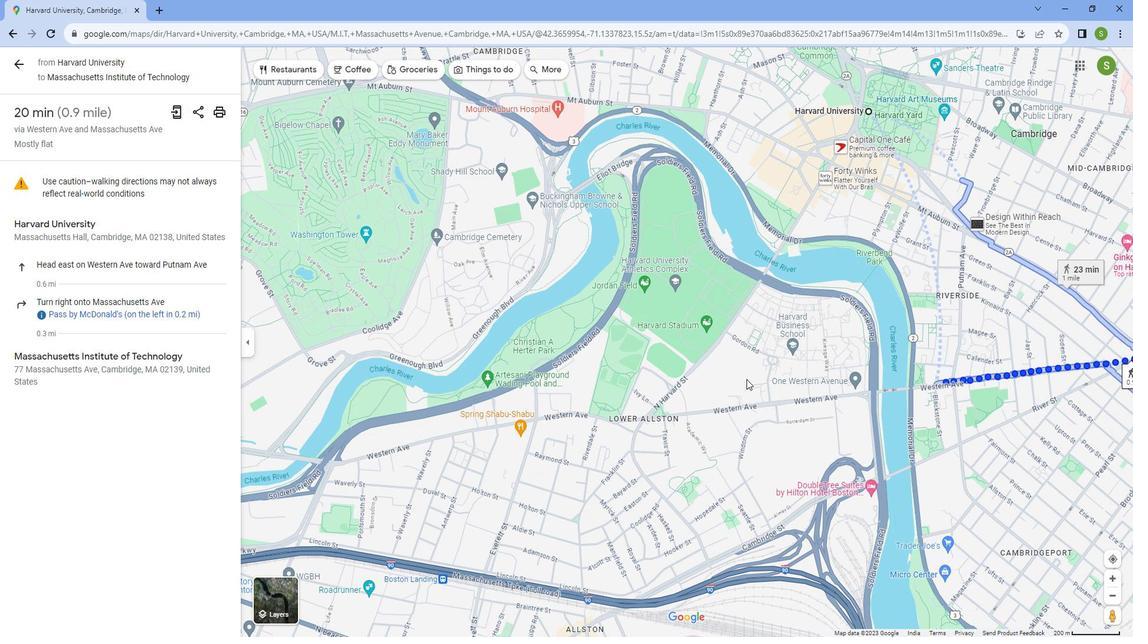 
Action: Mouse moved to (788, 399)
Screenshot: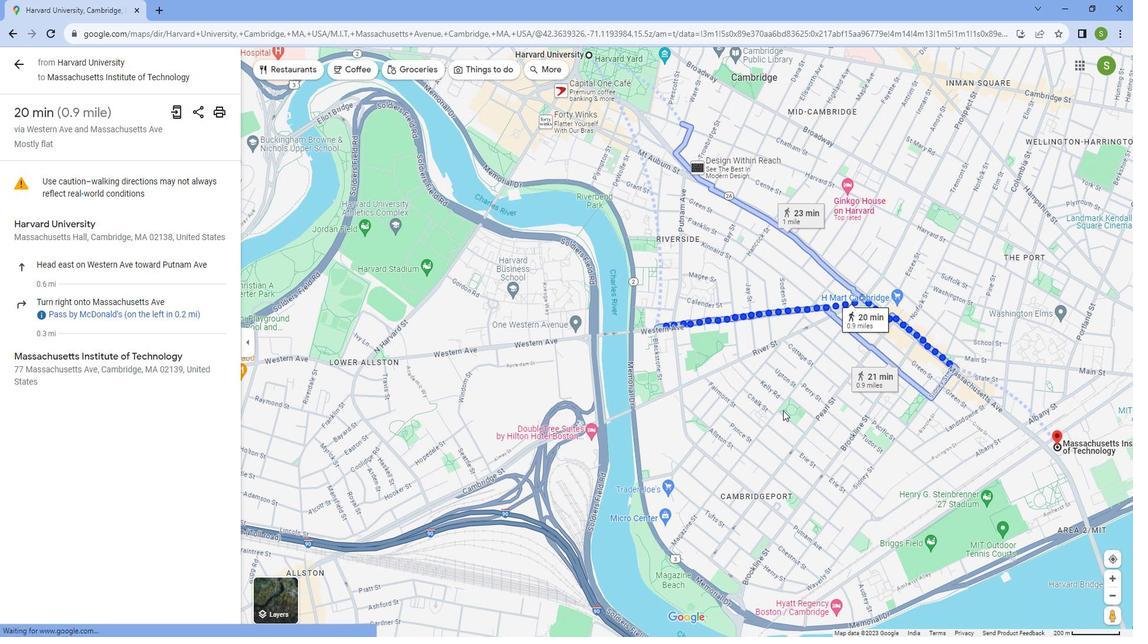 
Action: Mouse pressed left at (788, 399)
Screenshot: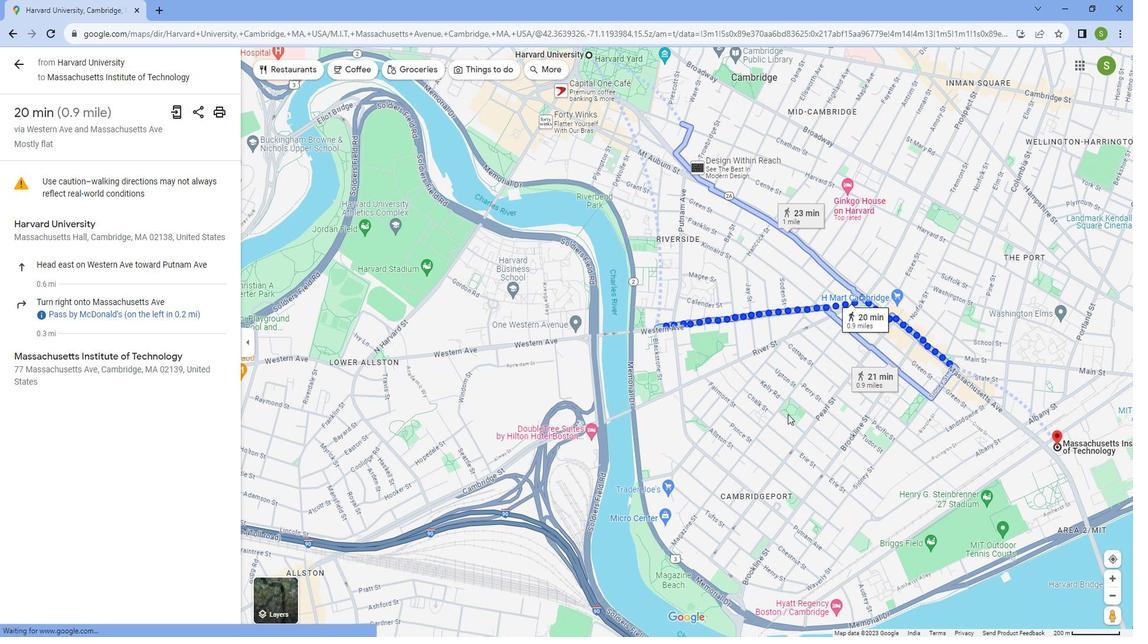 
Action: Mouse moved to (858, 399)
Screenshot: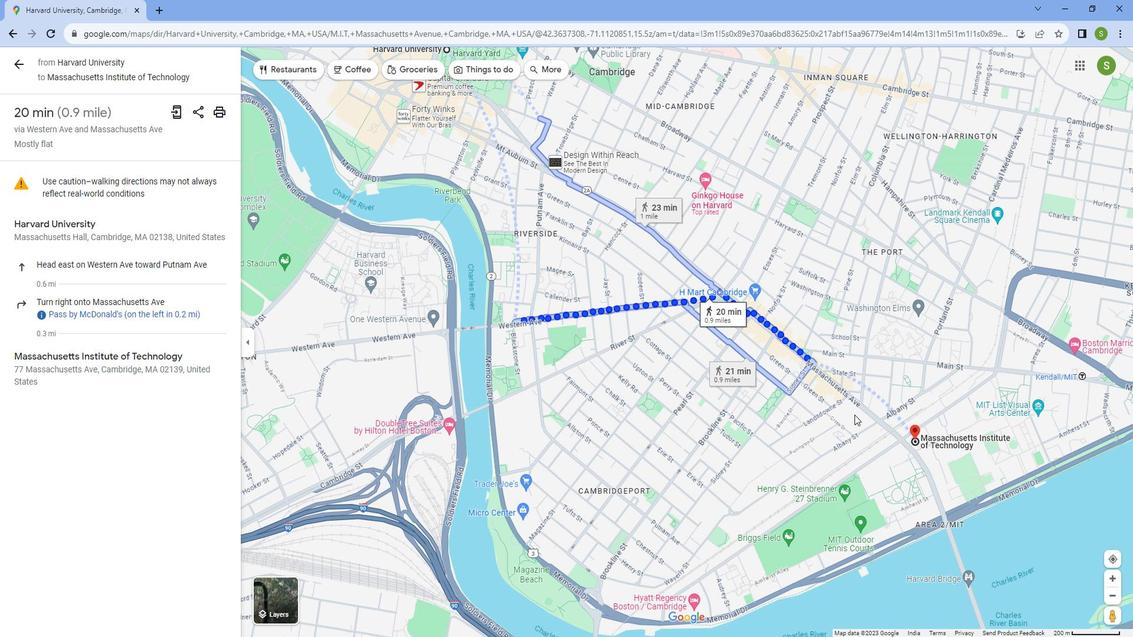 
Action: Mouse pressed left at (858, 399)
Screenshot: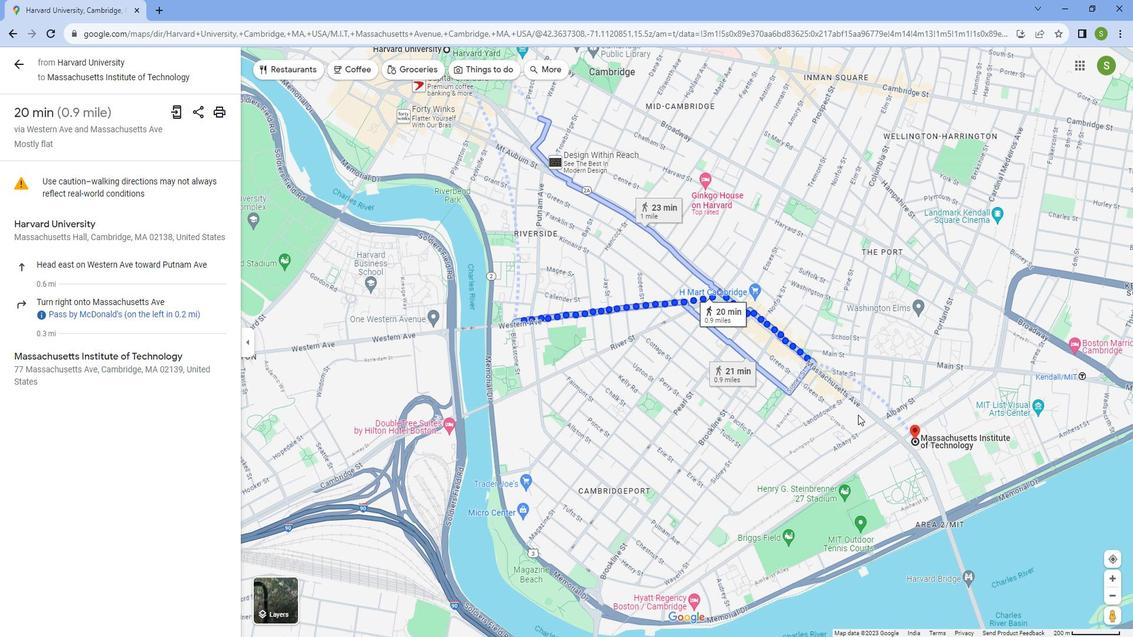 
Action: Mouse moved to (567, 377)
Screenshot: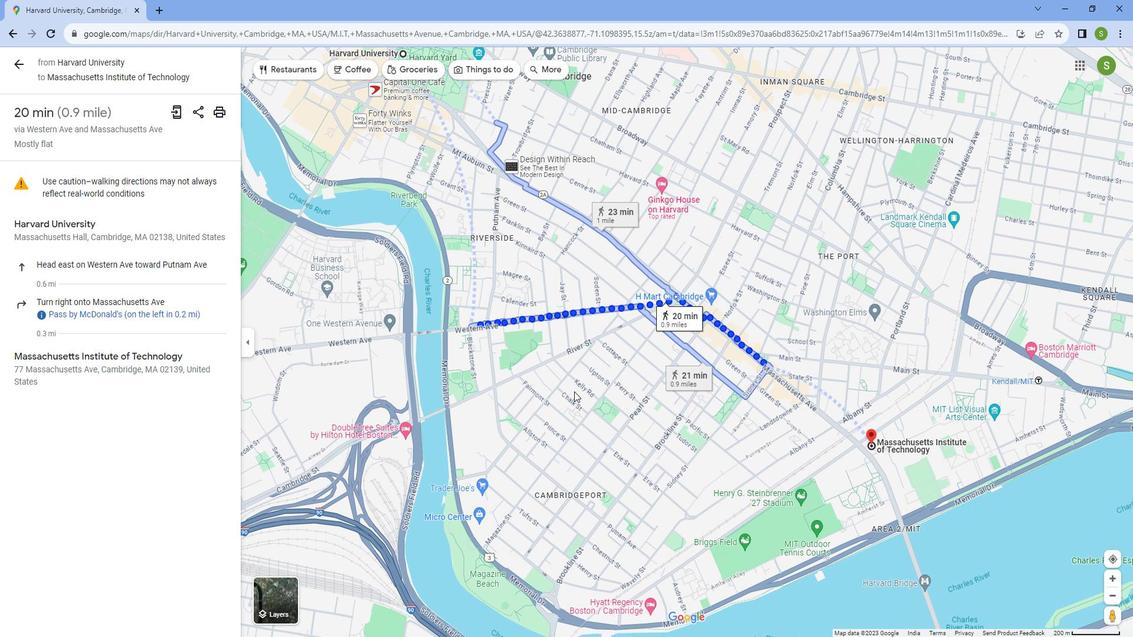 
Action: Mouse pressed left at (567, 377)
Screenshot: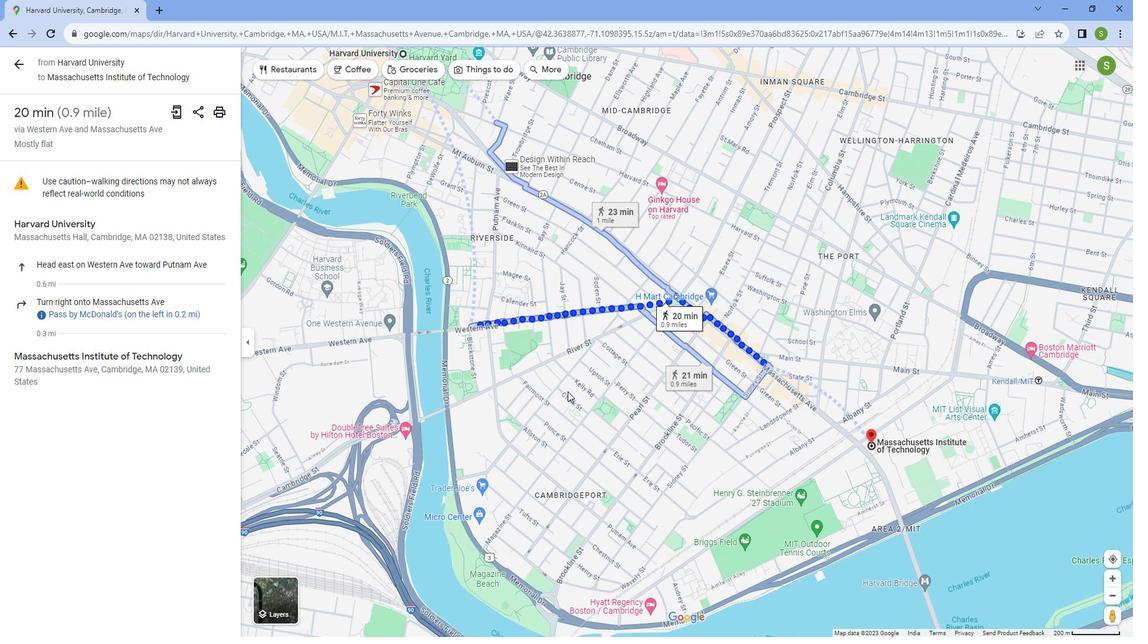 
Action: Mouse moved to (569, 371)
Screenshot: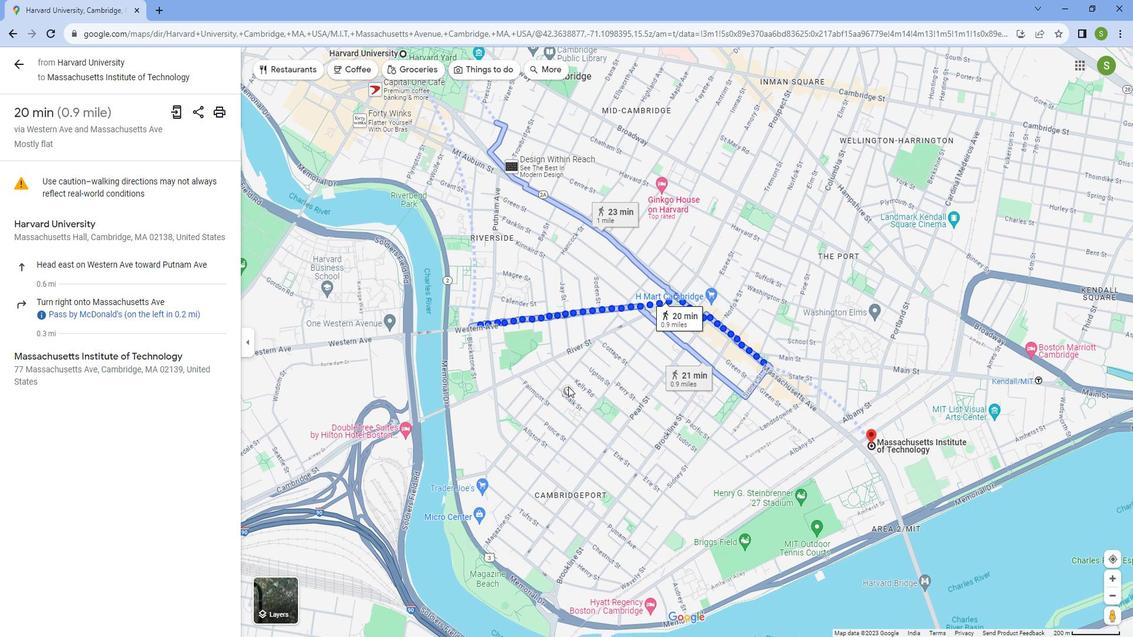 
Action: Mouse scrolled (569, 370) with delta (0, 0)
Screenshot: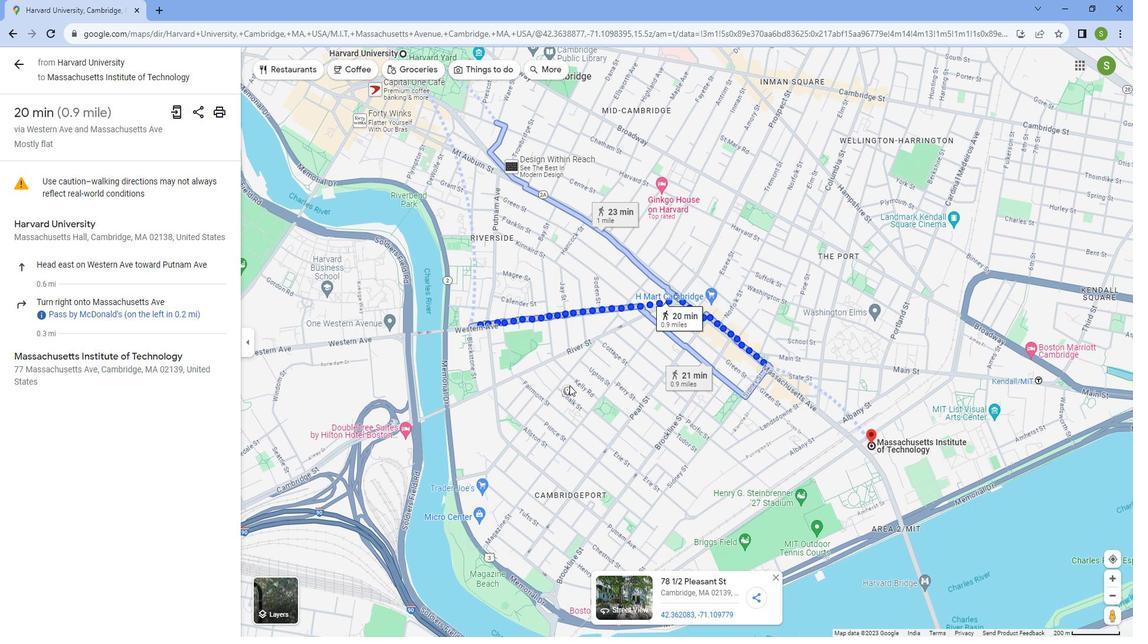
Action: Mouse scrolled (569, 370) with delta (0, 0)
Screenshot: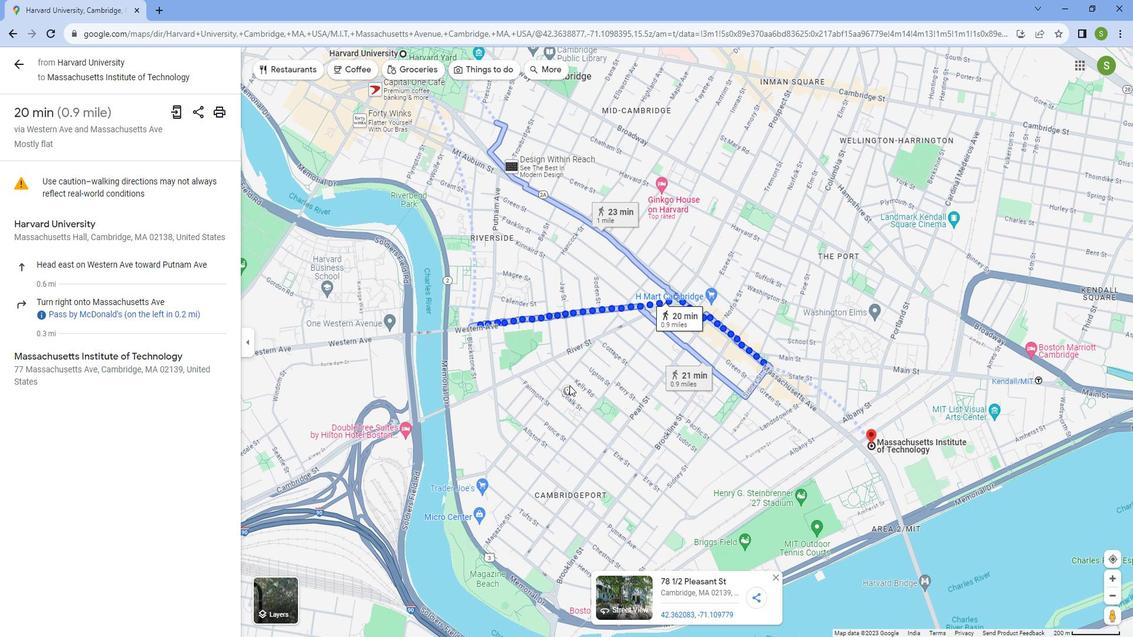 
Action: Mouse scrolled (569, 370) with delta (0, 0)
Screenshot: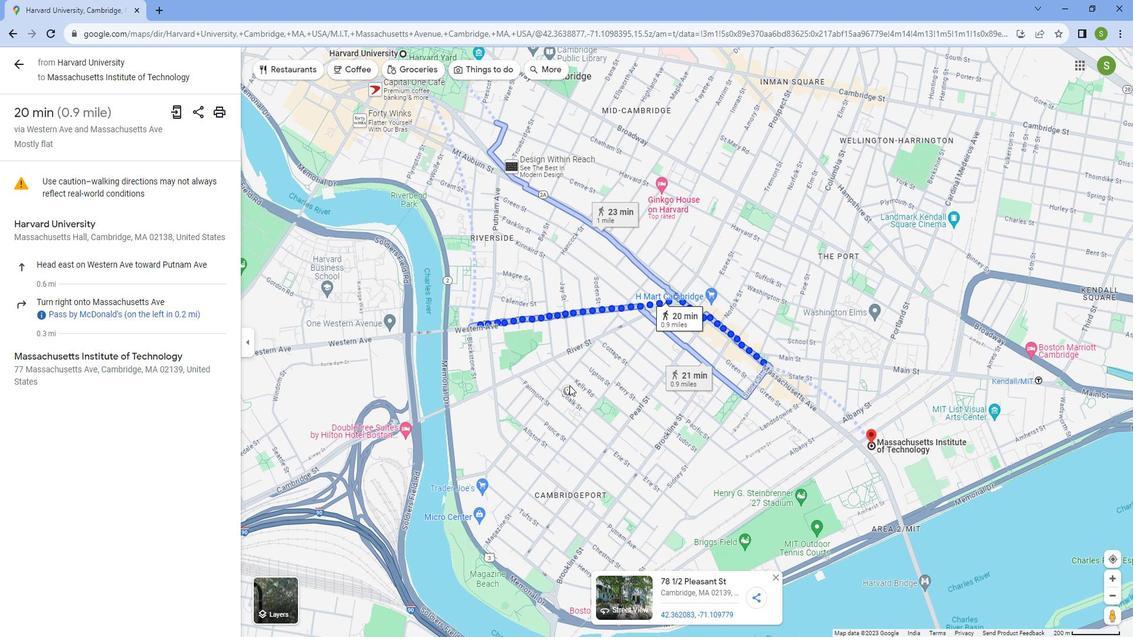 
Action: Mouse scrolled (569, 370) with delta (0, 0)
Screenshot: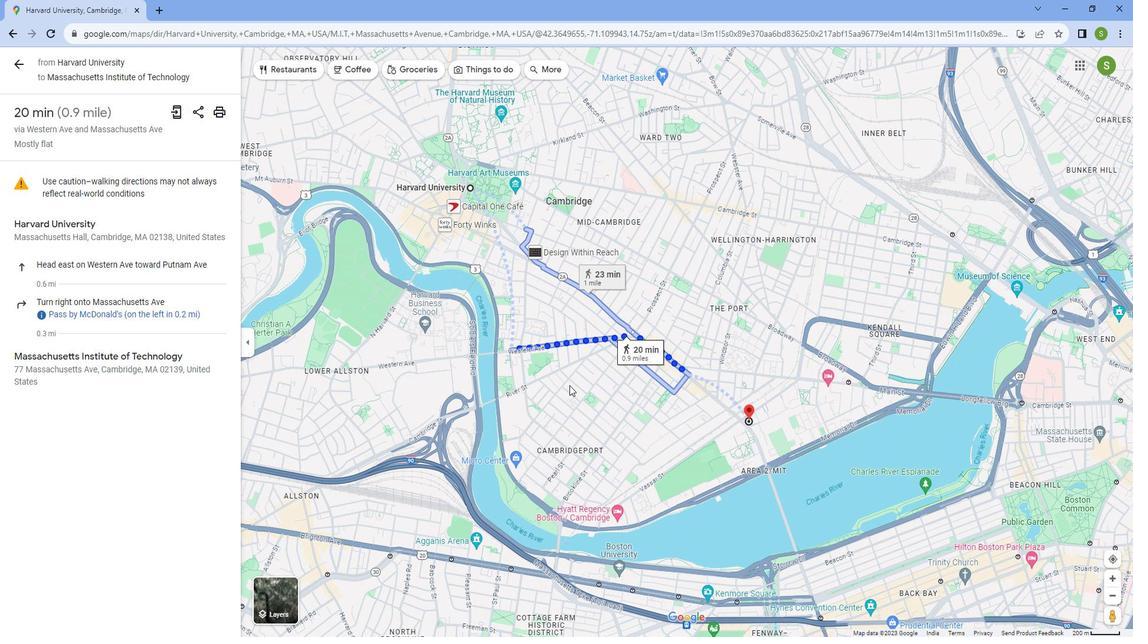 
Action: Mouse scrolled (569, 370) with delta (0, 0)
Screenshot: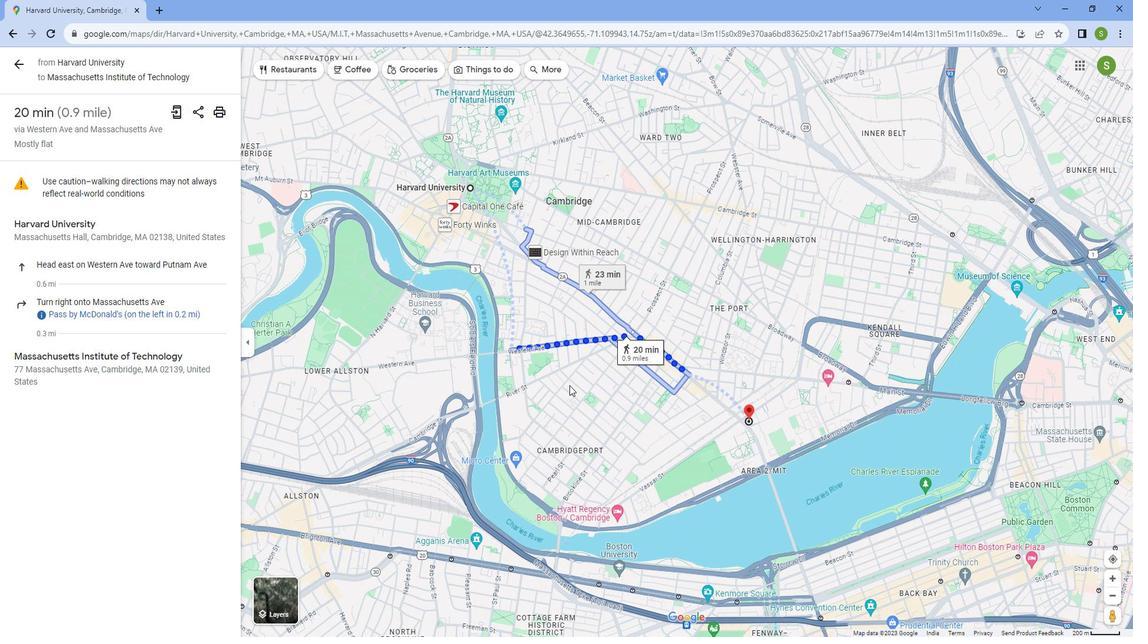 
Action: Mouse scrolled (569, 370) with delta (0, 0)
Screenshot: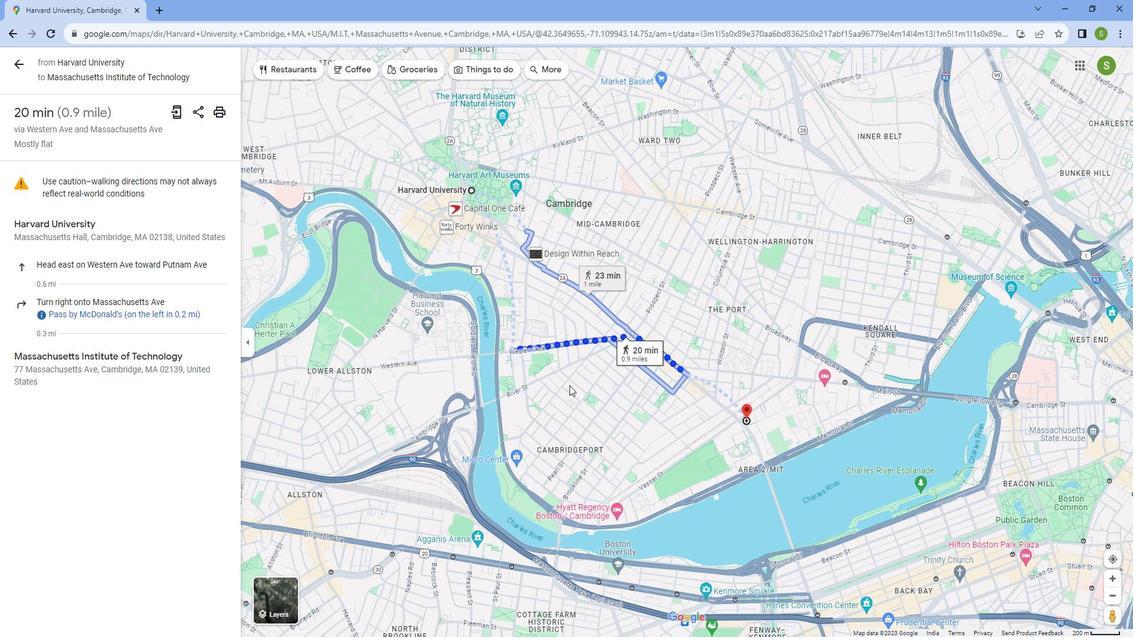 
Action: Mouse moved to (435, 255)
Screenshot: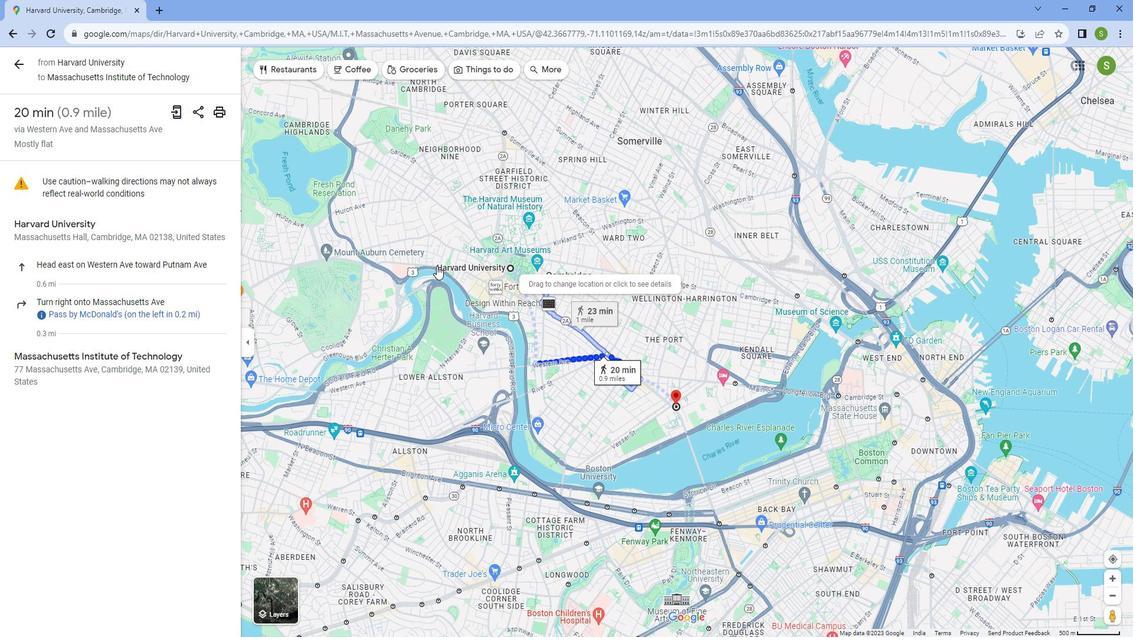 
Action: Mouse scrolled (435, 256) with delta (0, 0)
Screenshot: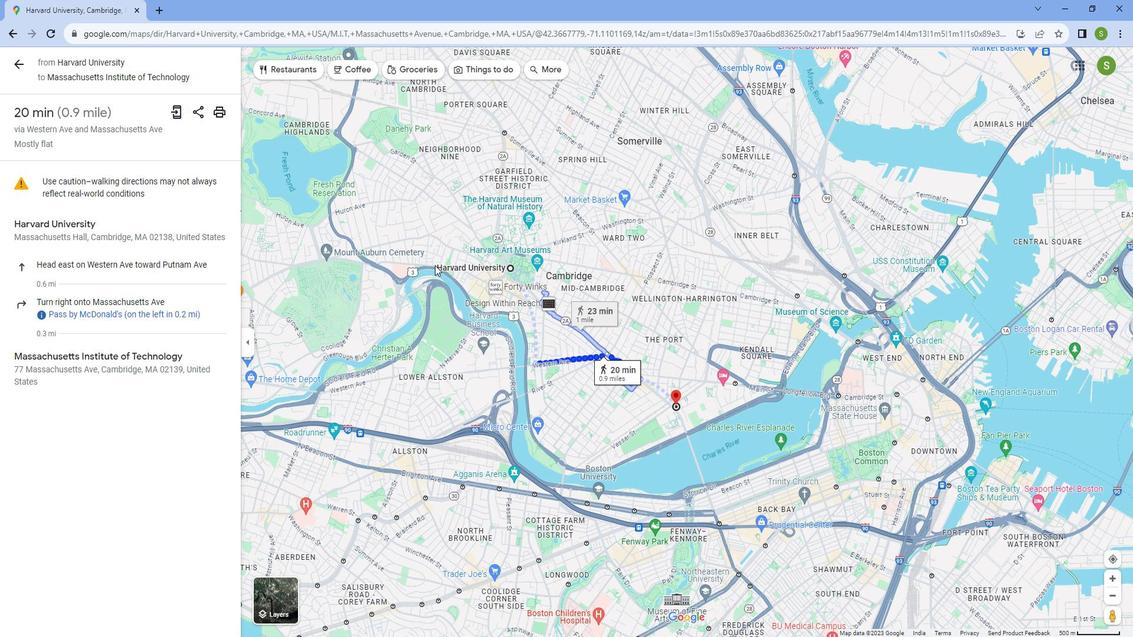 
Action: Mouse scrolled (435, 256) with delta (0, 0)
Screenshot: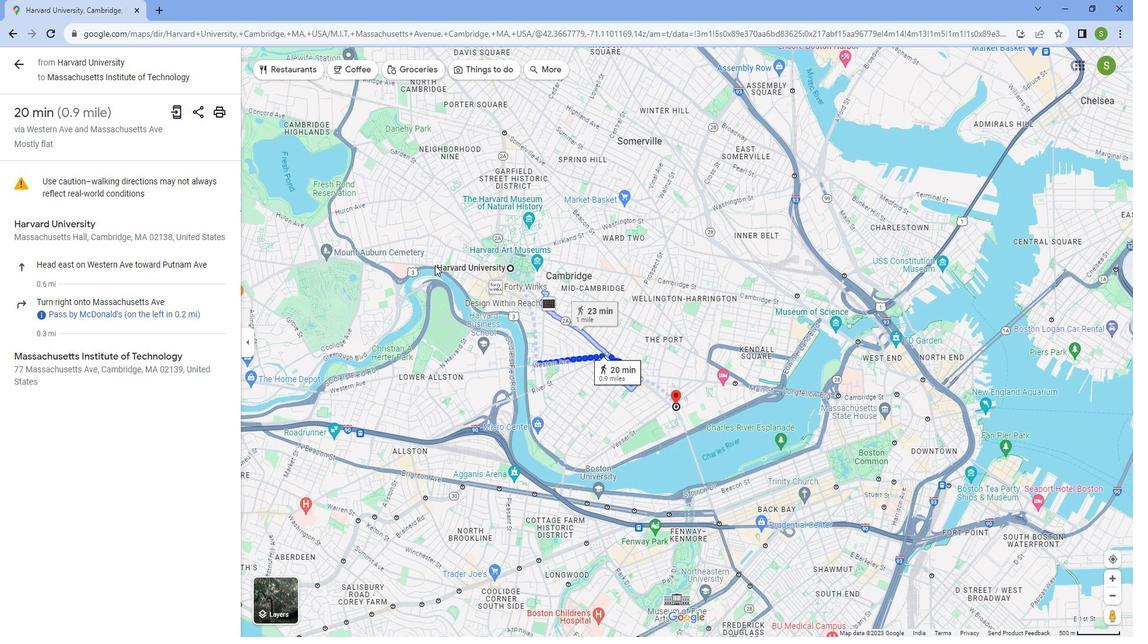 
Action: Mouse scrolled (435, 256) with delta (0, 0)
Screenshot: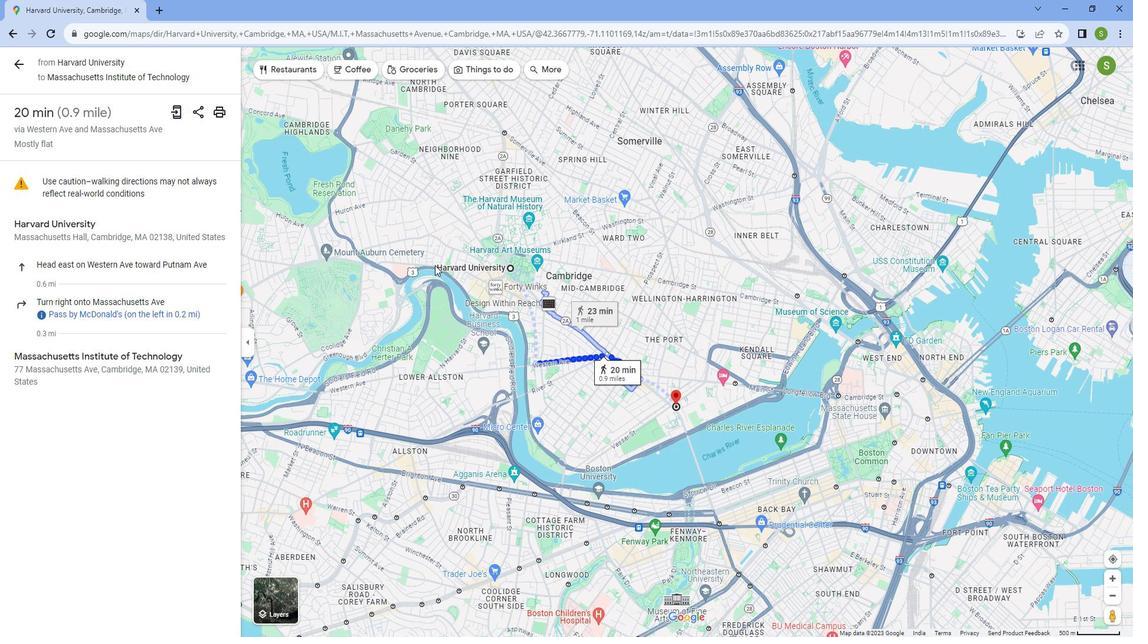 
Action: Mouse scrolled (435, 256) with delta (0, 0)
Screenshot: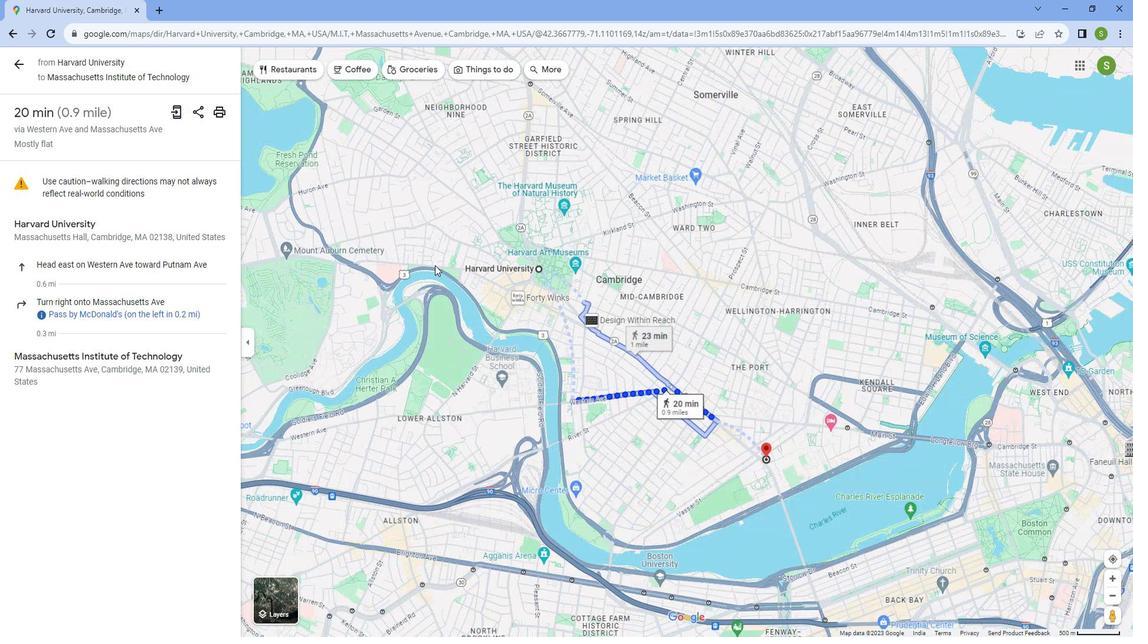 
Action: Mouse scrolled (435, 256) with delta (0, 0)
Screenshot: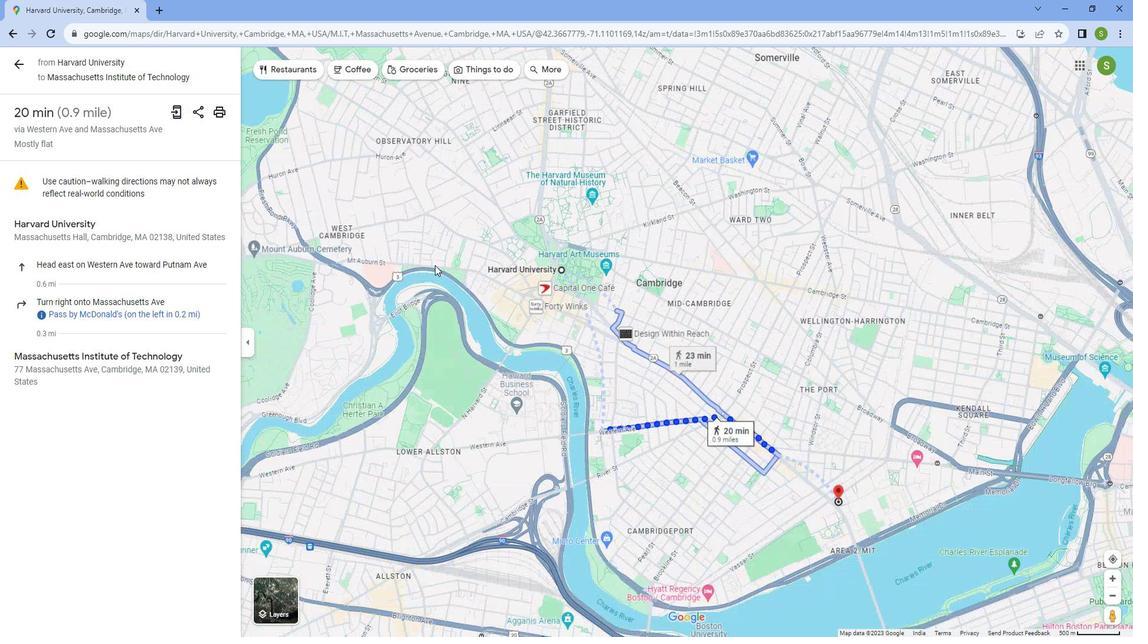 
Action: Mouse scrolled (435, 256) with delta (0, 0)
Screenshot: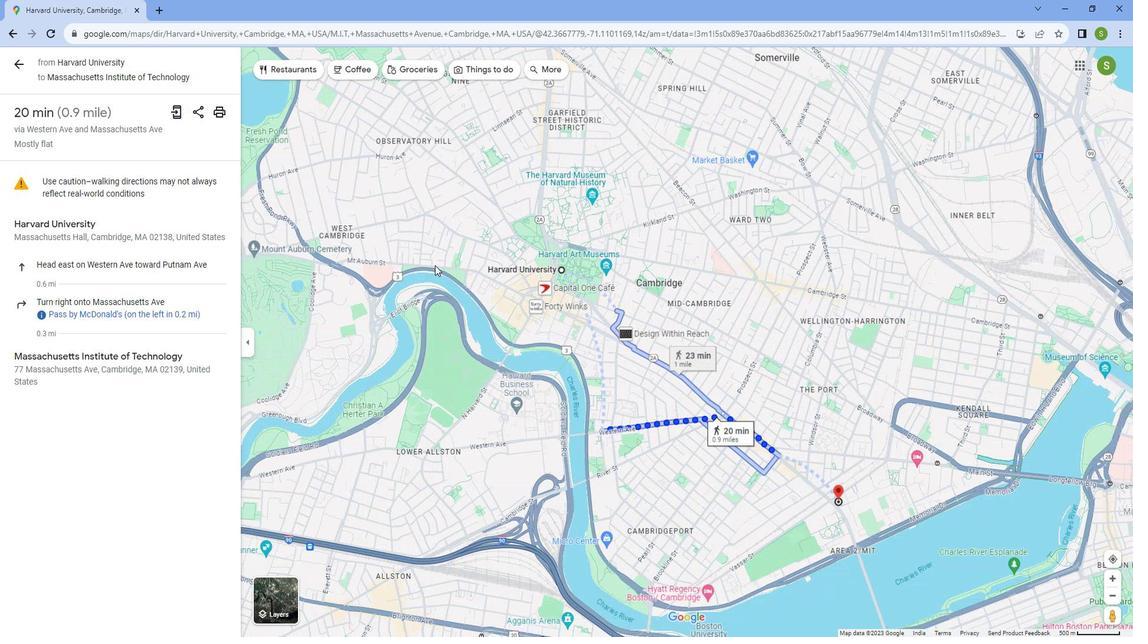 
Action: Mouse scrolled (435, 256) with delta (0, 0)
Screenshot: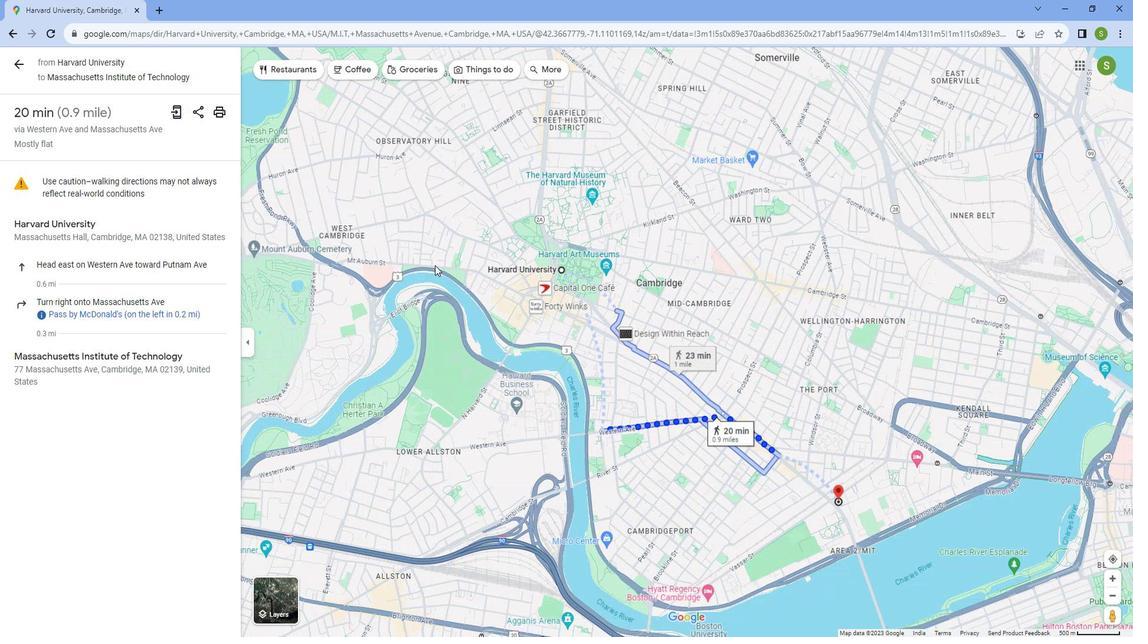 
Action: Mouse scrolled (435, 256) with delta (0, 0)
Screenshot: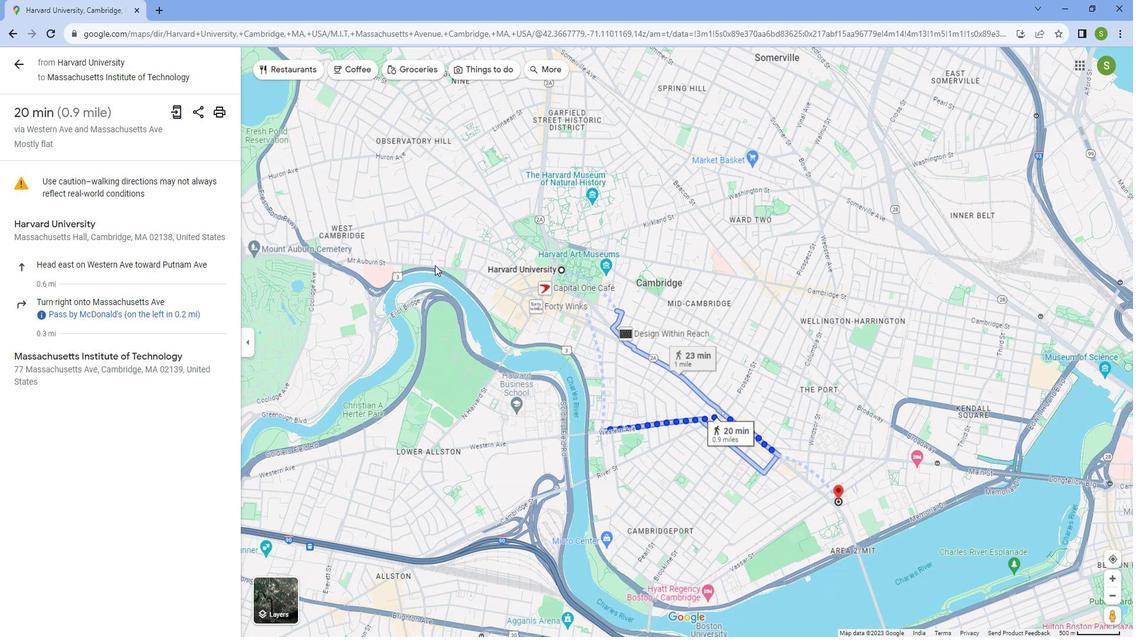 
Action: Mouse moved to (689, 377)
Screenshot: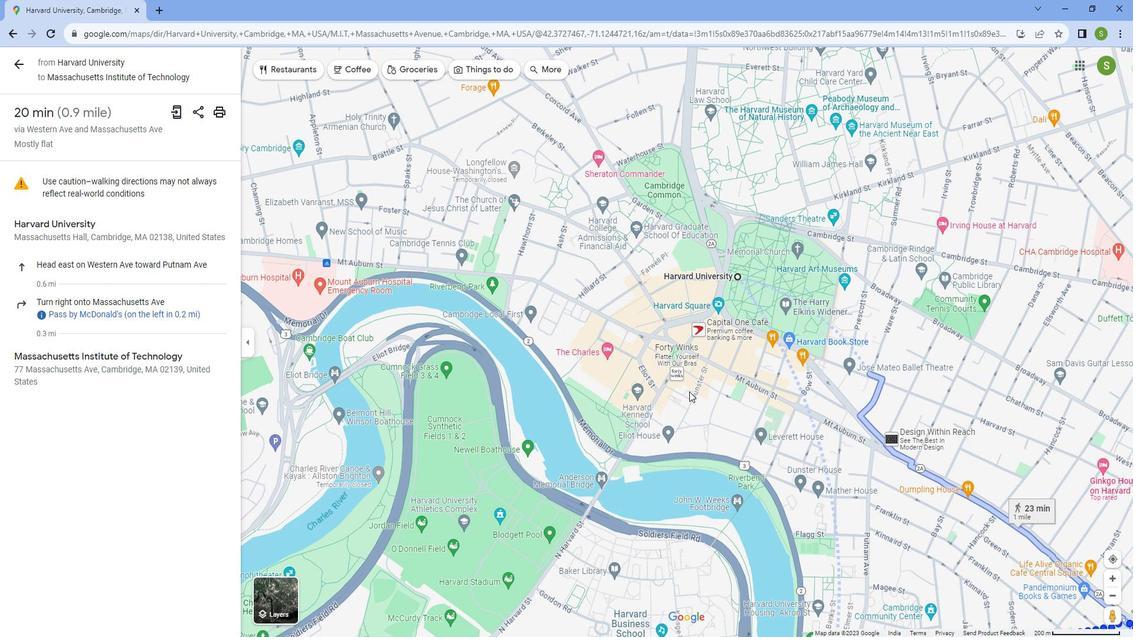 
Action: Mouse pressed left at (689, 377)
Screenshot: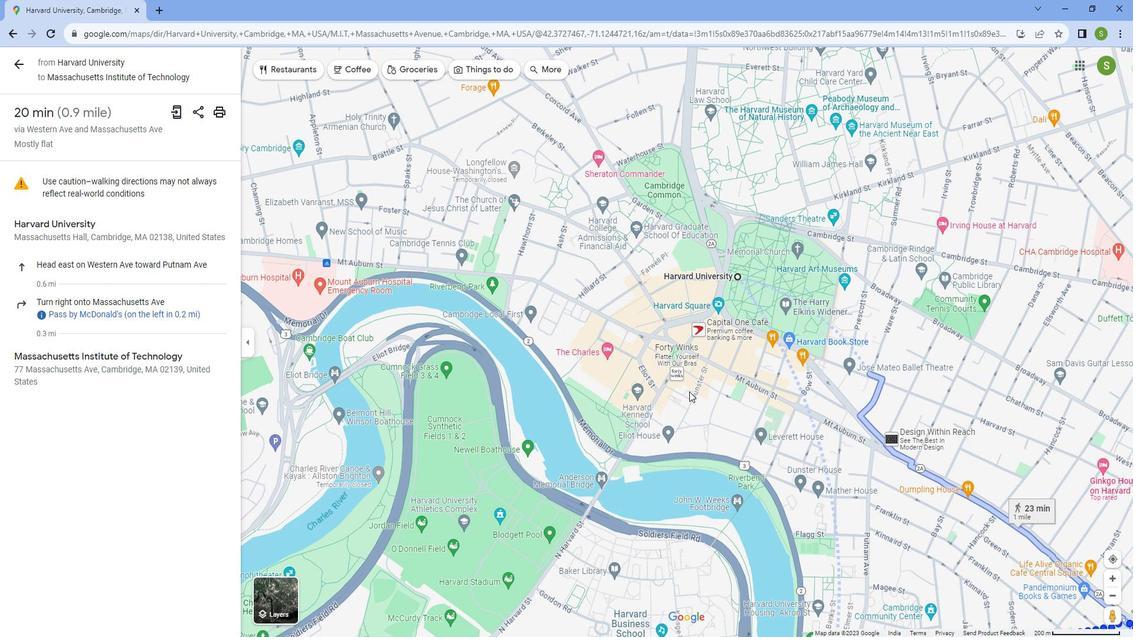 
Action: Mouse moved to (597, 407)
Screenshot: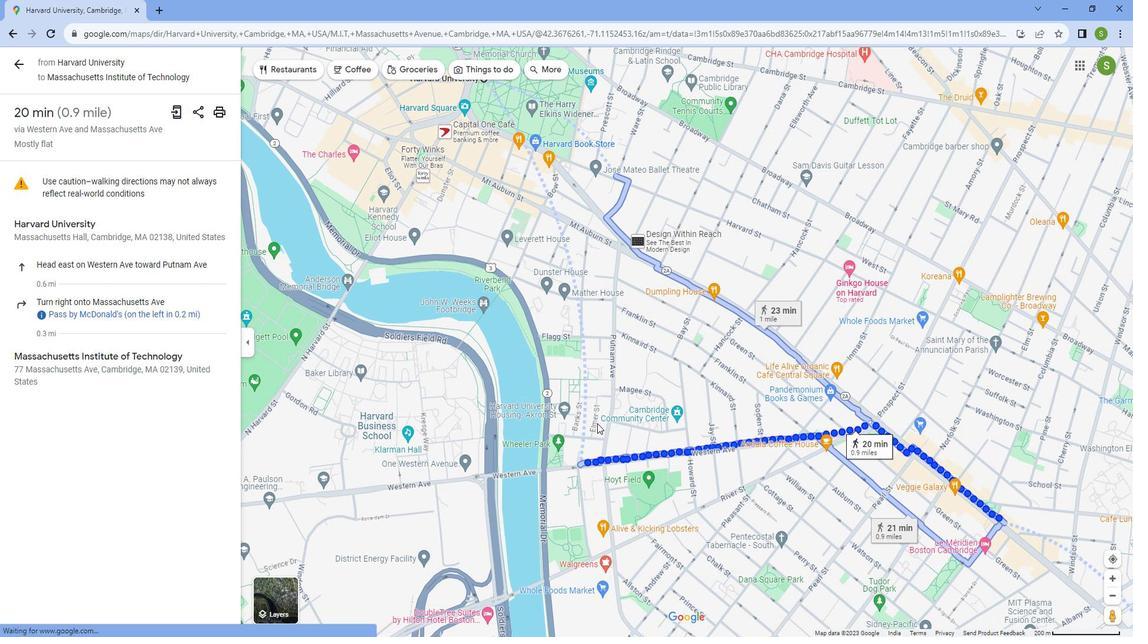 
Action: Mouse pressed left at (597, 407)
Screenshot: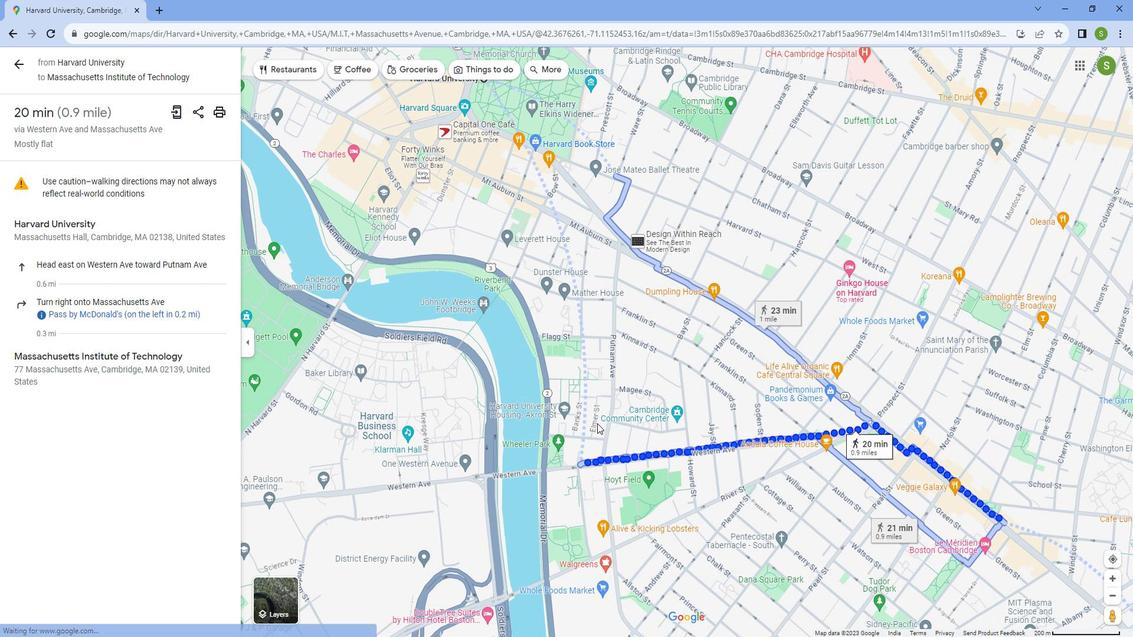
Action: Mouse moved to (703, 471)
Screenshot: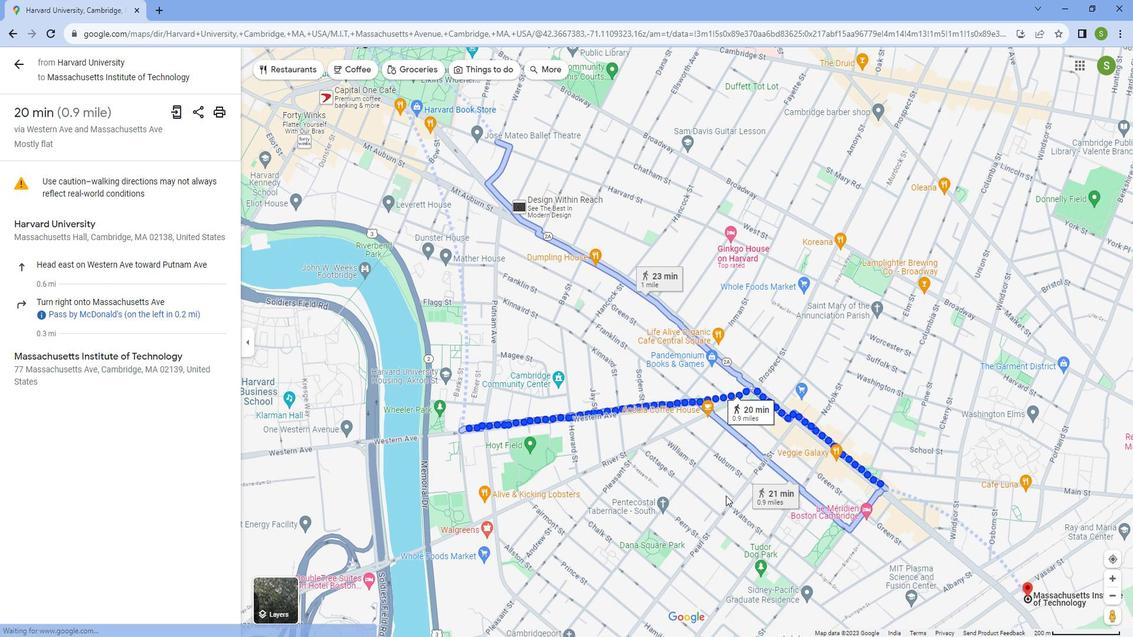 
Action: Mouse pressed left at (703, 471)
Screenshot: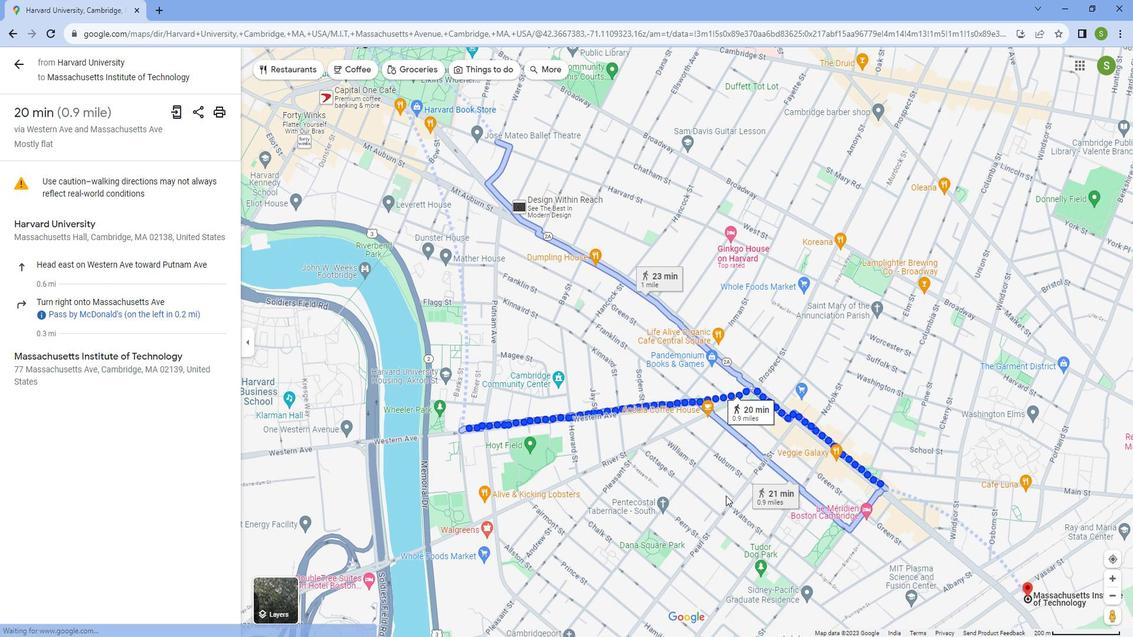 
Action: Mouse moved to (603, 487)
Screenshot: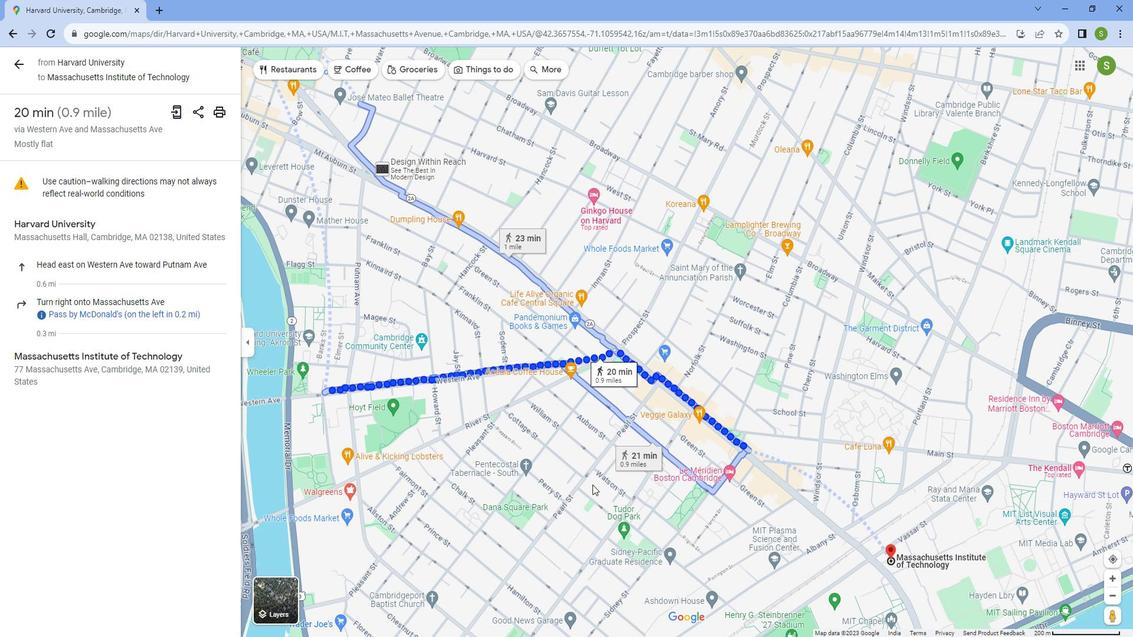 
Action: Mouse pressed left at (603, 487)
Screenshot: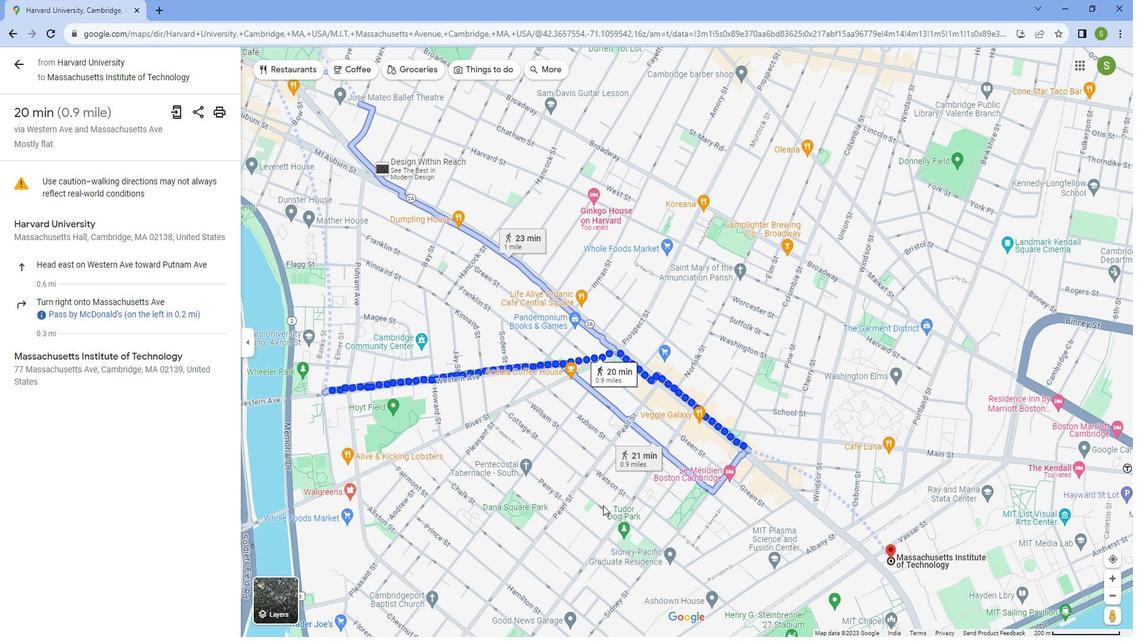
Action: Mouse moved to (693, 495)
Screenshot: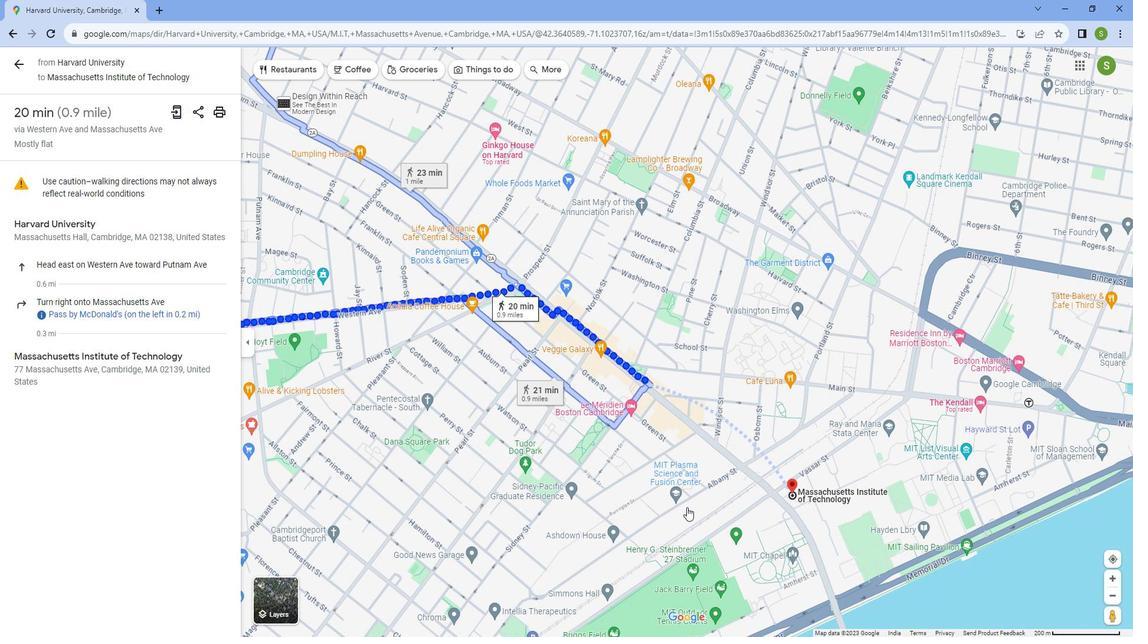 
Action: Mouse pressed left at (693, 495)
Screenshot: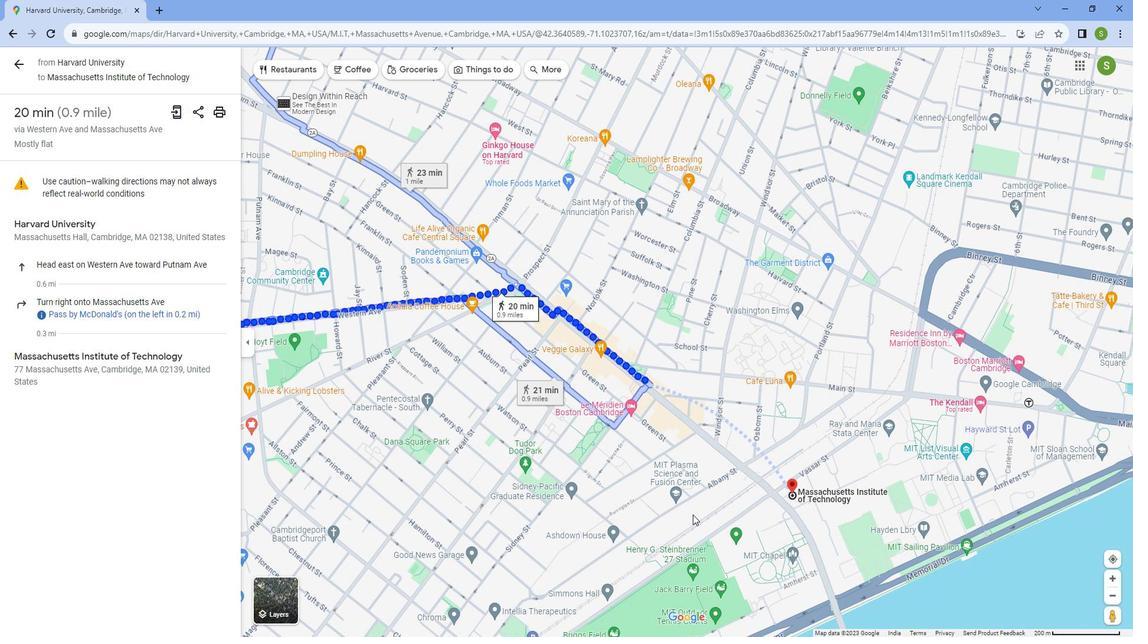 
Action: Mouse moved to (579, 461)
Screenshot: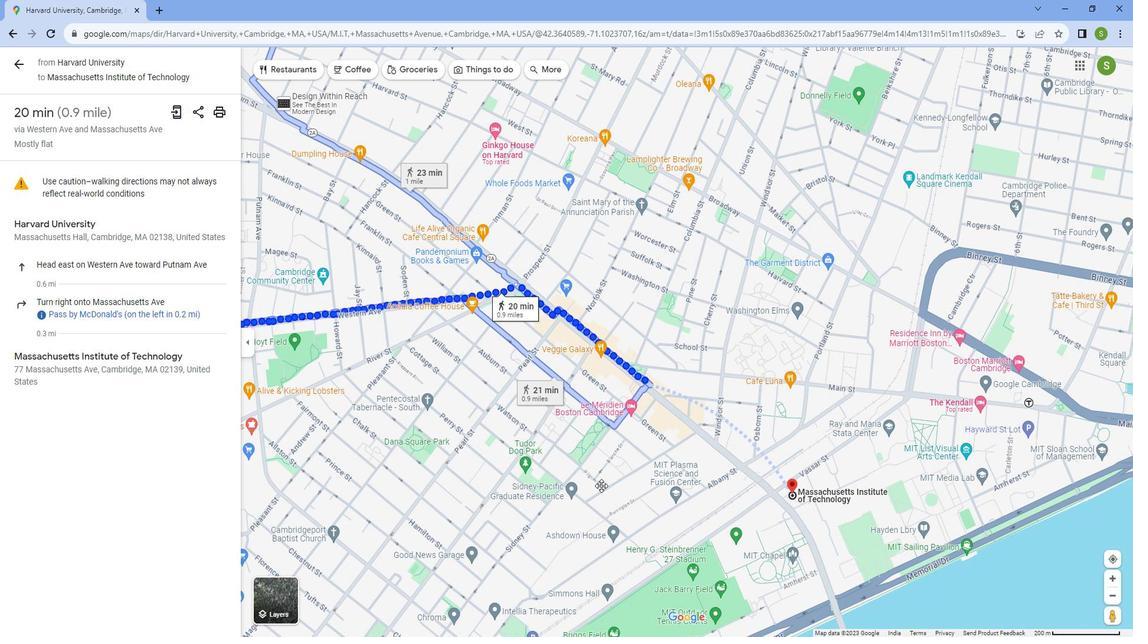 
